 Task: Find connections with filter location Chenghua with filter topic #lawtechwith filter profile language Spanish with filter current company Fragomen with filter school Tilak Maharashtra Vidyapeeth, Pune with filter industry Pension Funds with filter service category Public Relations with filter keywords title Delivery Driver
Action: Mouse moved to (610, 104)
Screenshot: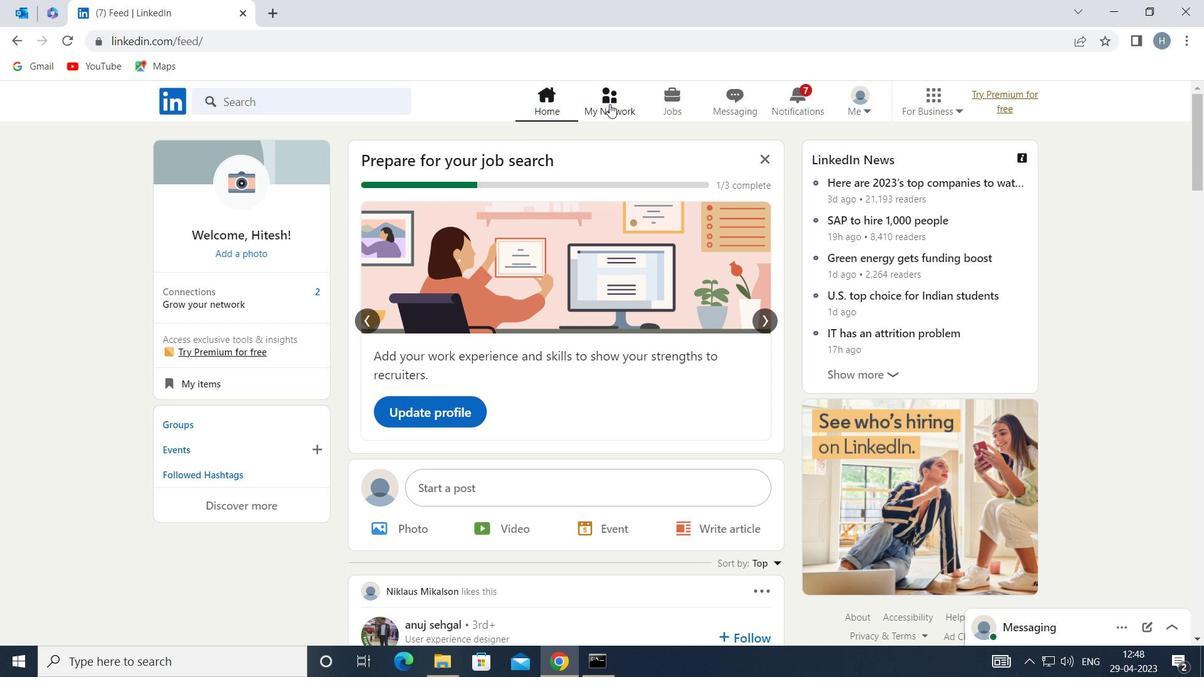 
Action: Mouse pressed left at (610, 104)
Screenshot: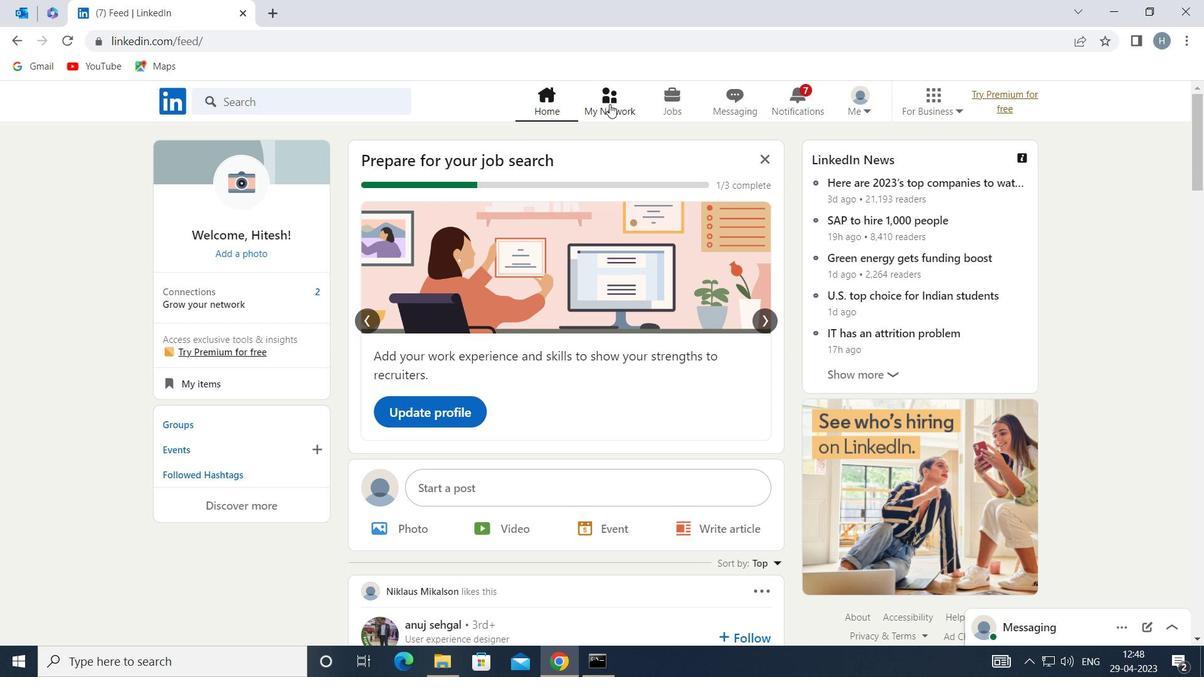 
Action: Mouse moved to (321, 189)
Screenshot: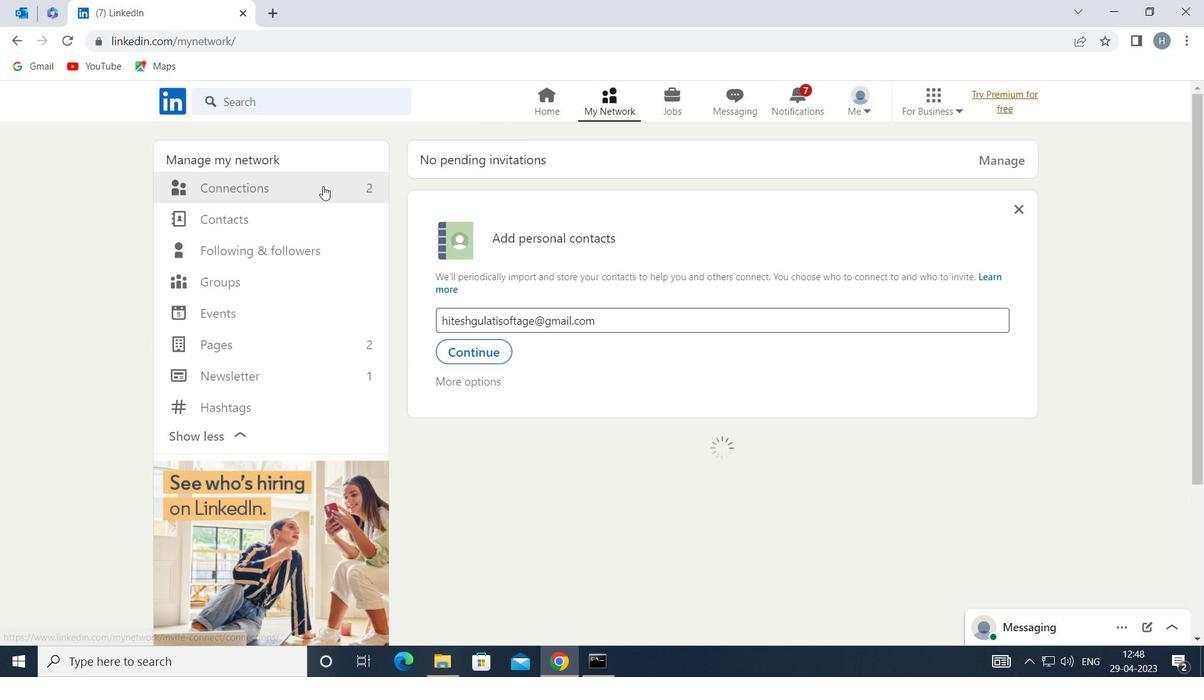 
Action: Mouse pressed left at (321, 189)
Screenshot: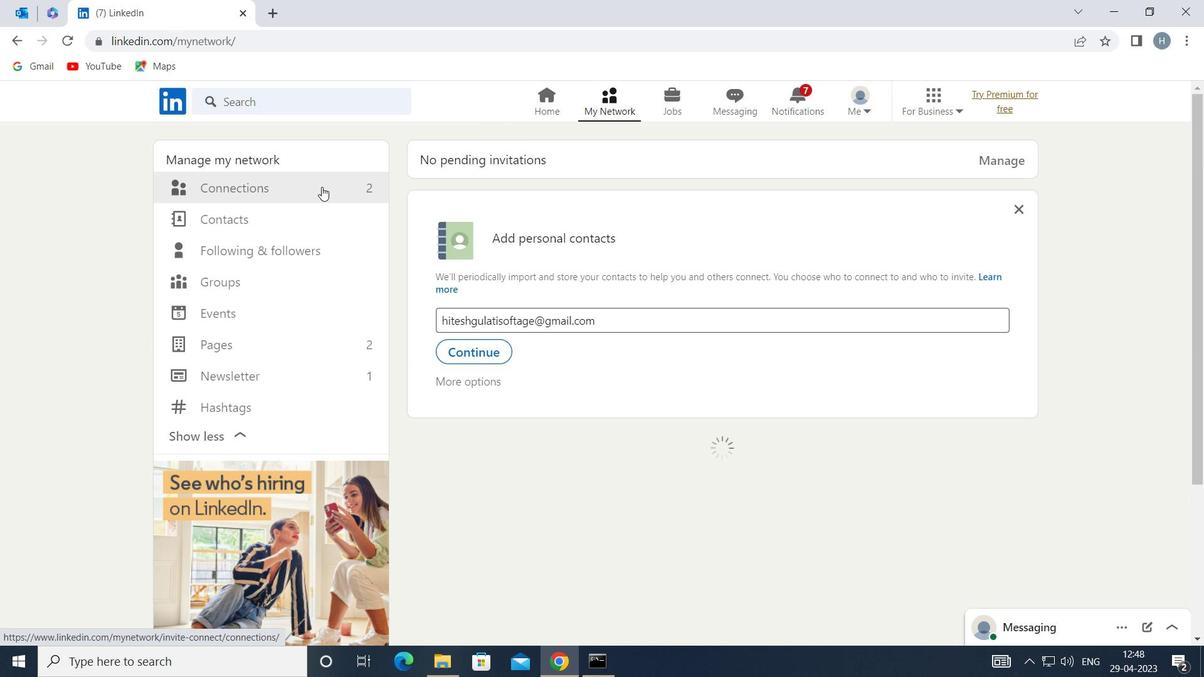 
Action: Mouse moved to (725, 187)
Screenshot: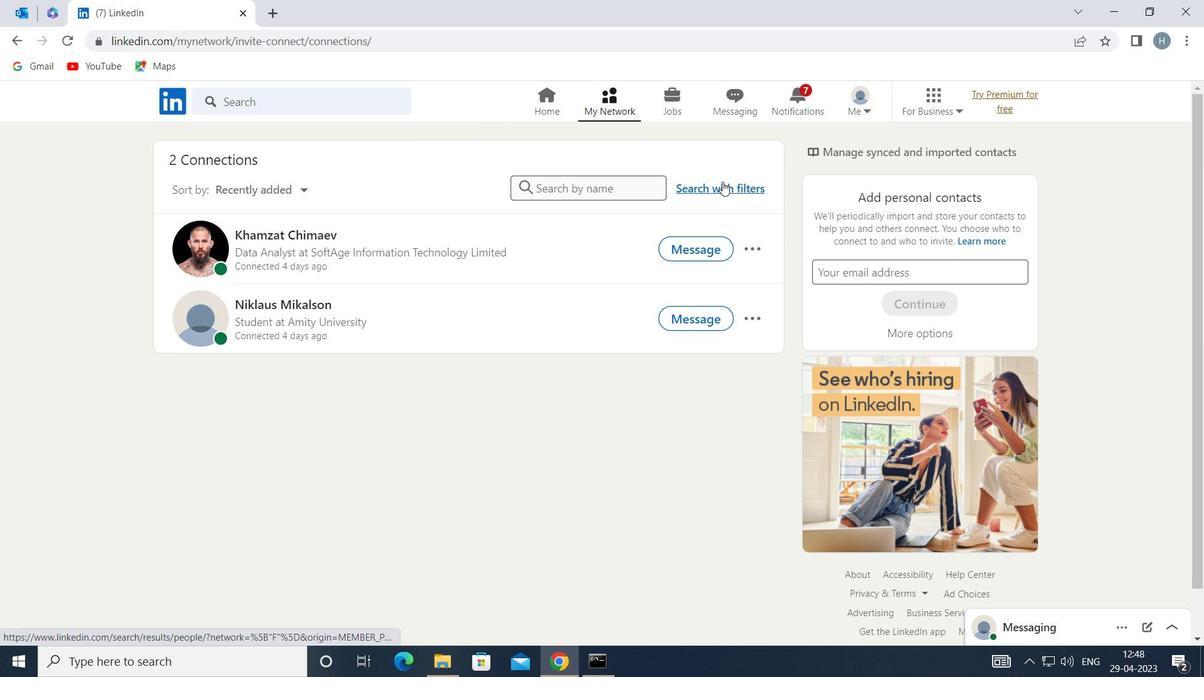 
Action: Mouse pressed left at (725, 187)
Screenshot: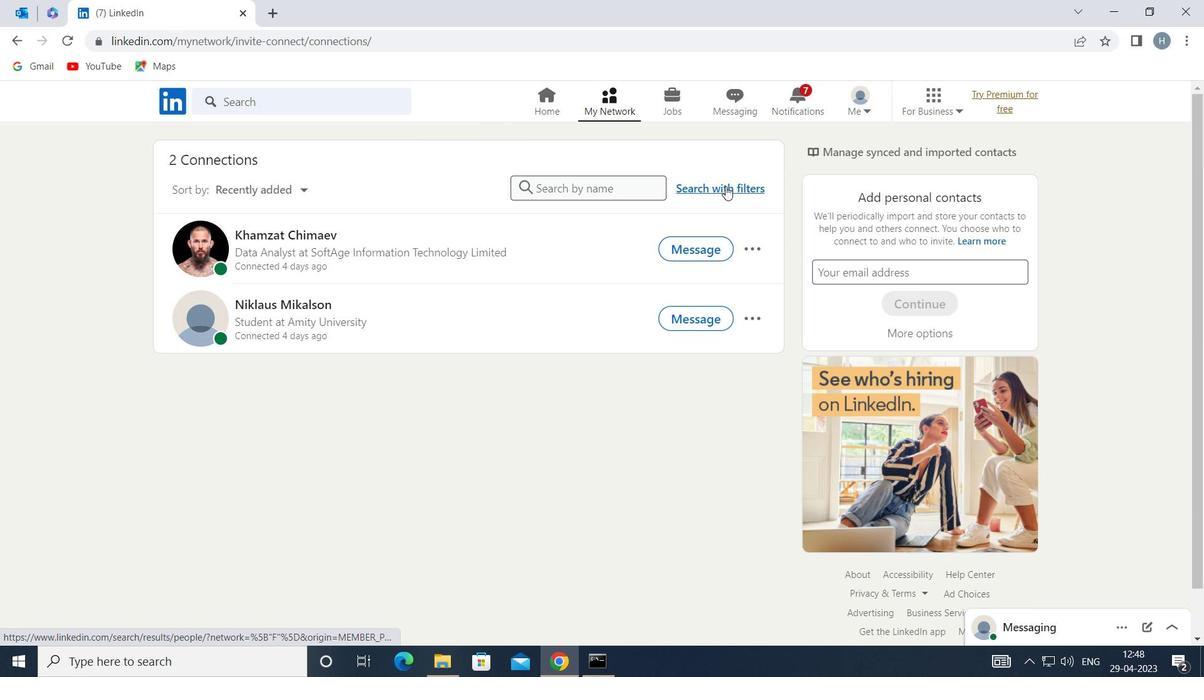 
Action: Mouse moved to (662, 148)
Screenshot: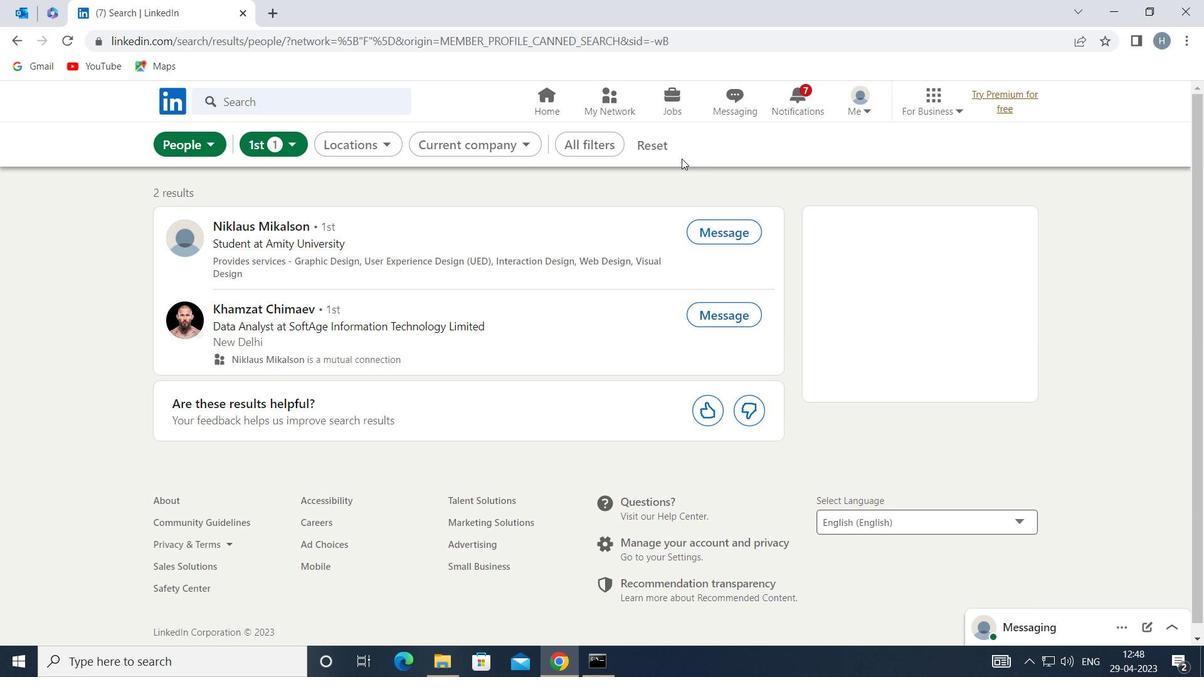 
Action: Mouse pressed left at (662, 148)
Screenshot: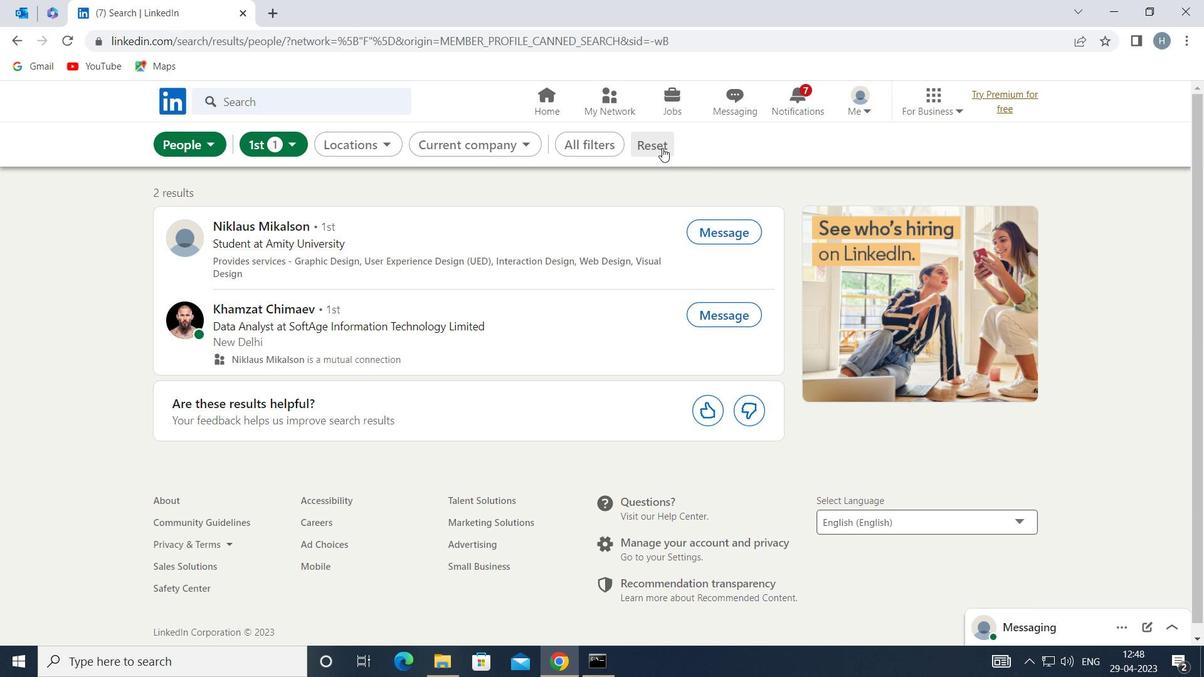 
Action: Mouse moved to (648, 148)
Screenshot: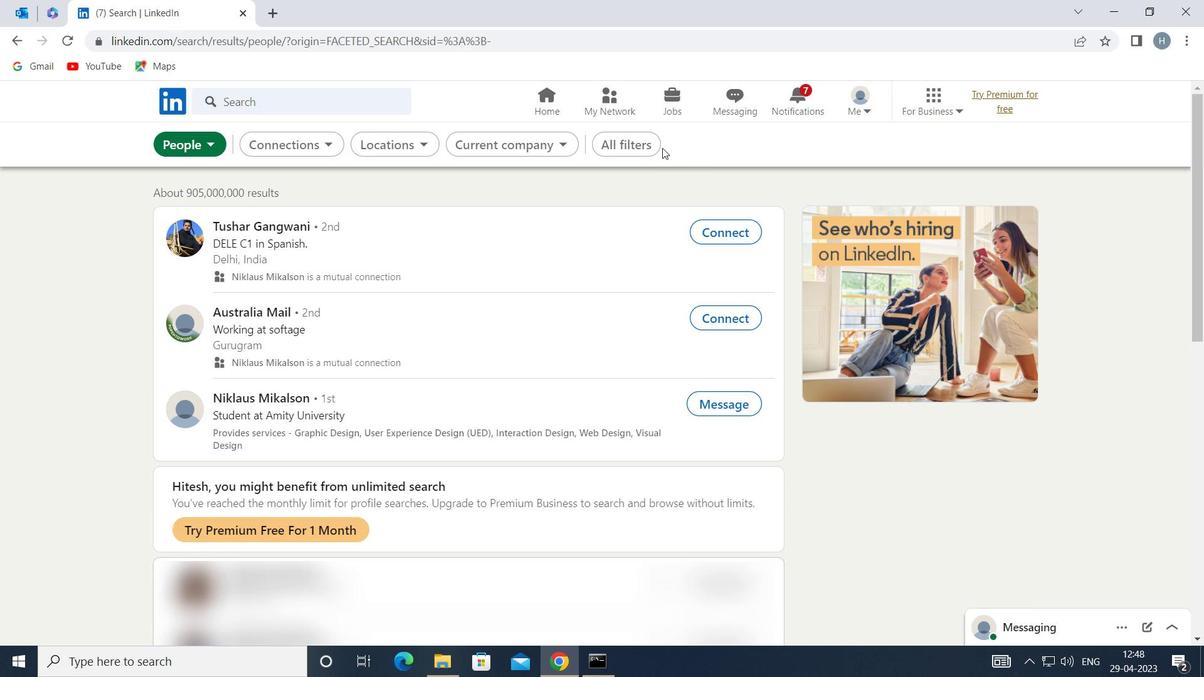 
Action: Mouse pressed left at (648, 148)
Screenshot: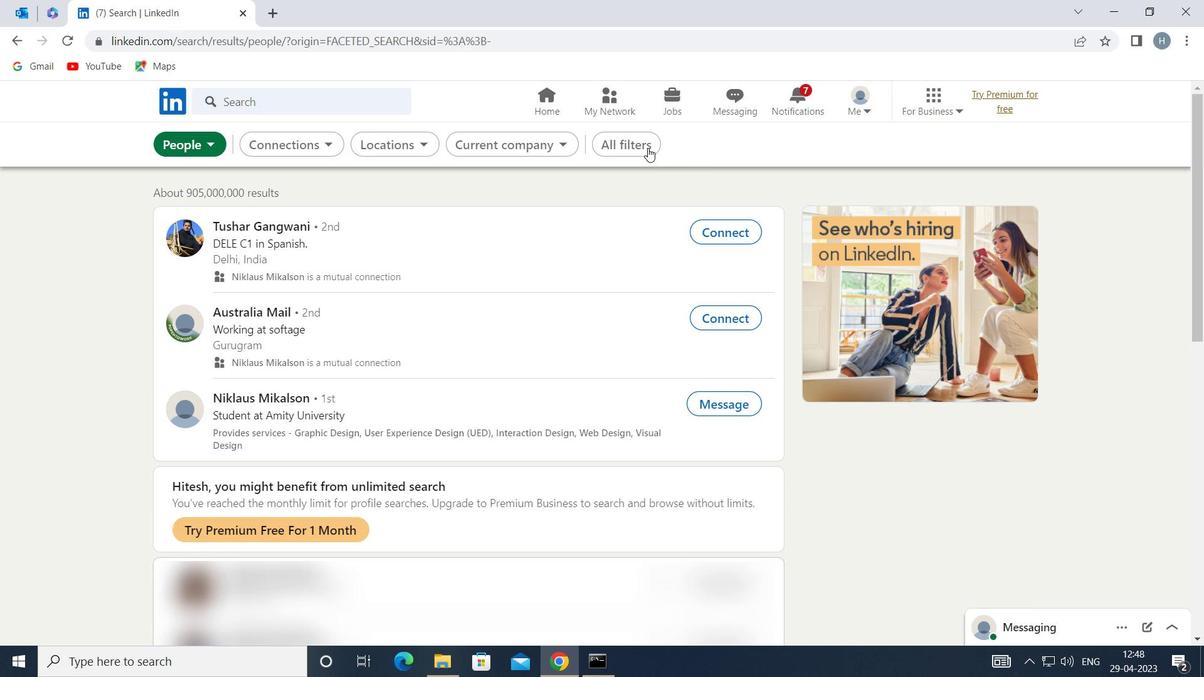 
Action: Mouse moved to (882, 337)
Screenshot: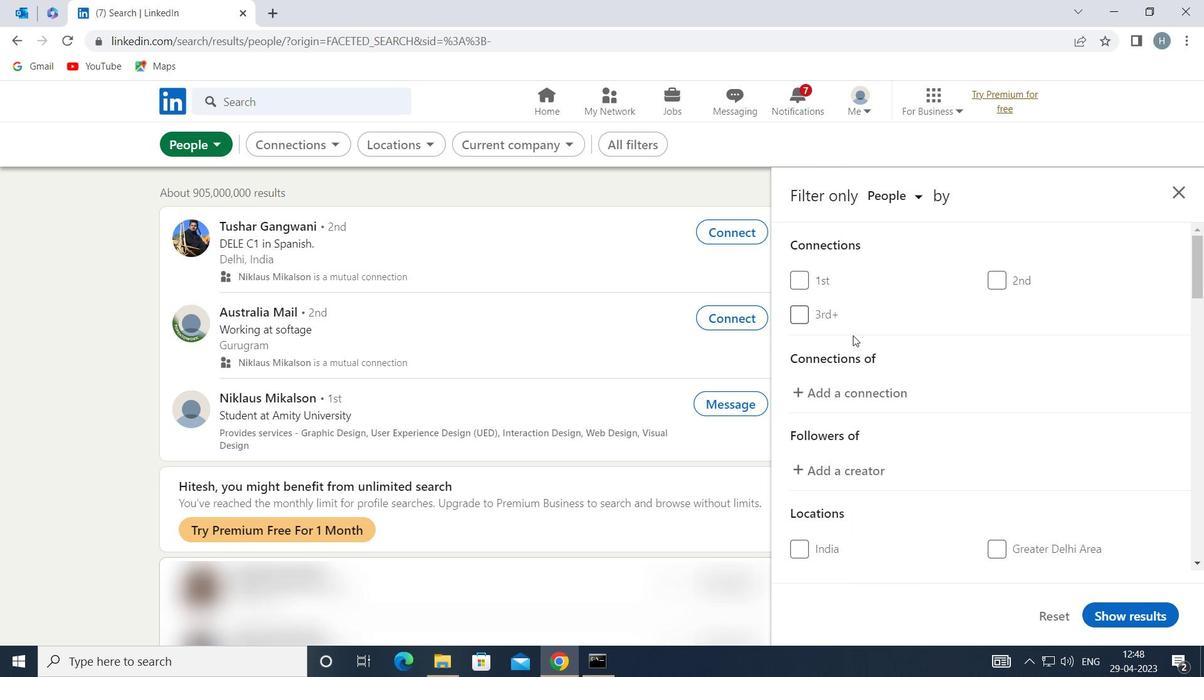 
Action: Mouse scrolled (882, 336) with delta (0, 0)
Screenshot: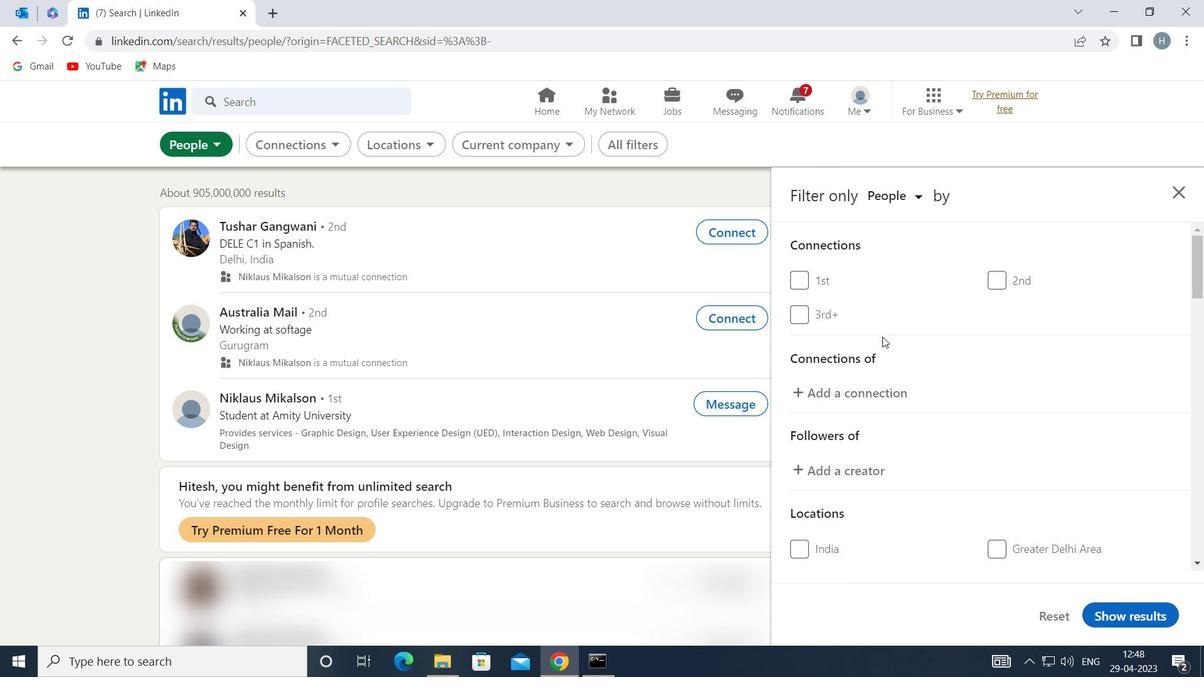 
Action: Mouse scrolled (882, 336) with delta (0, 0)
Screenshot: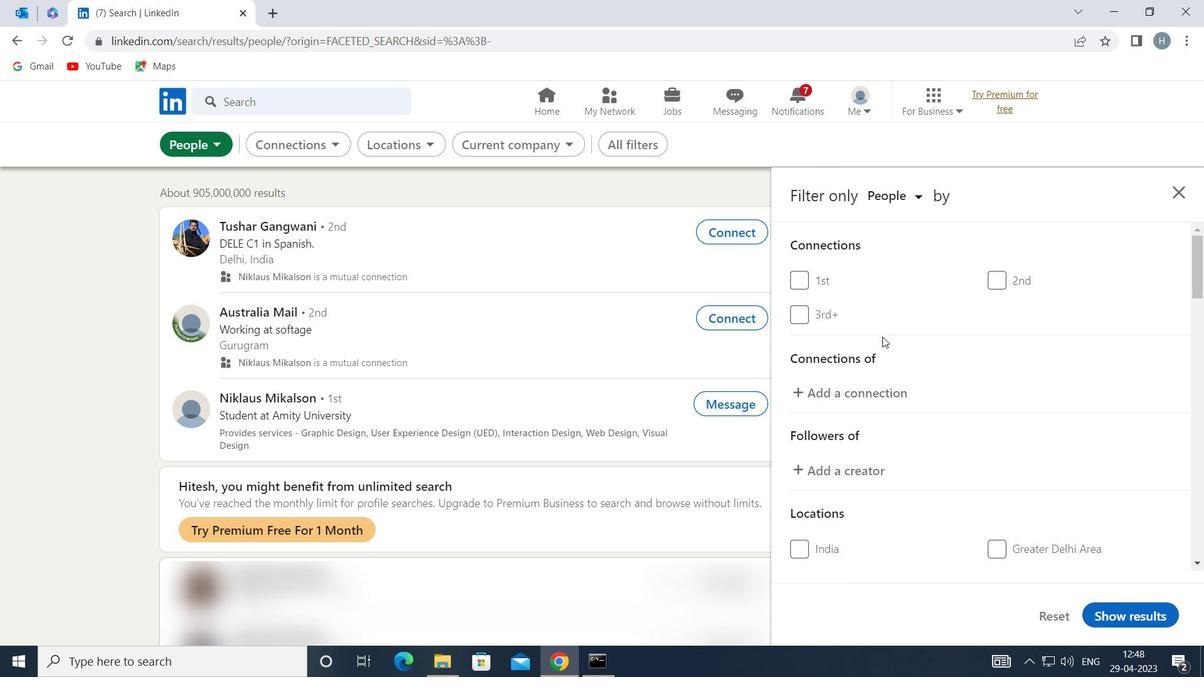 
Action: Mouse scrolled (882, 336) with delta (0, 0)
Screenshot: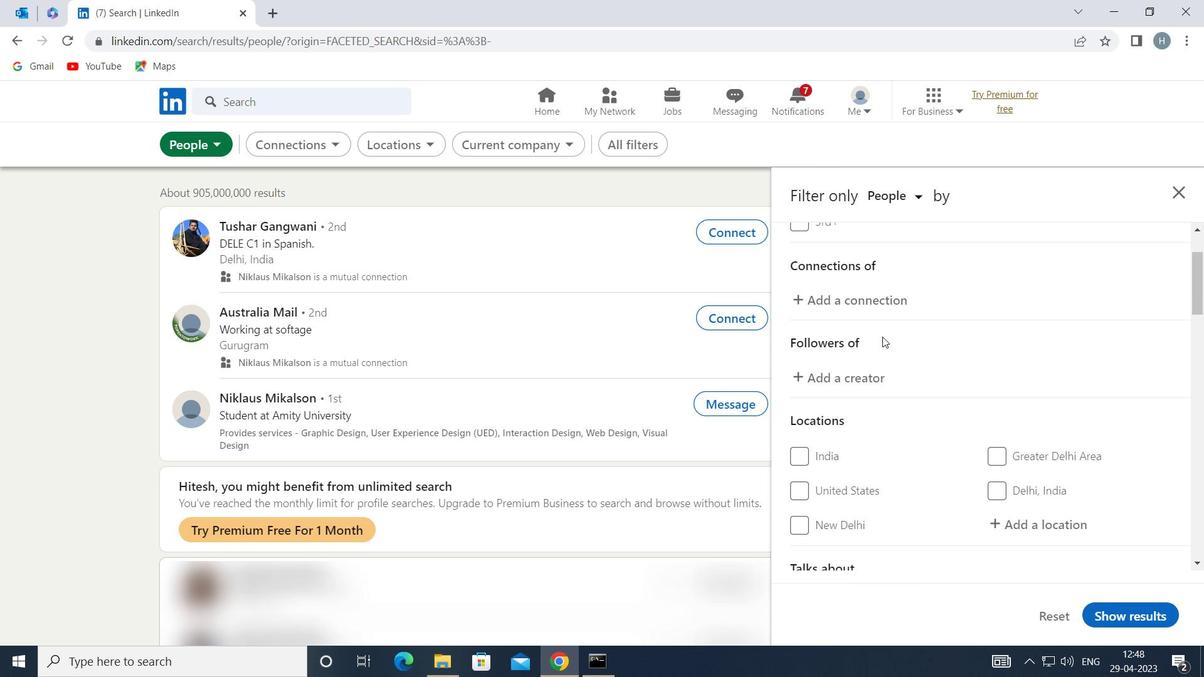 
Action: Mouse moved to (1039, 383)
Screenshot: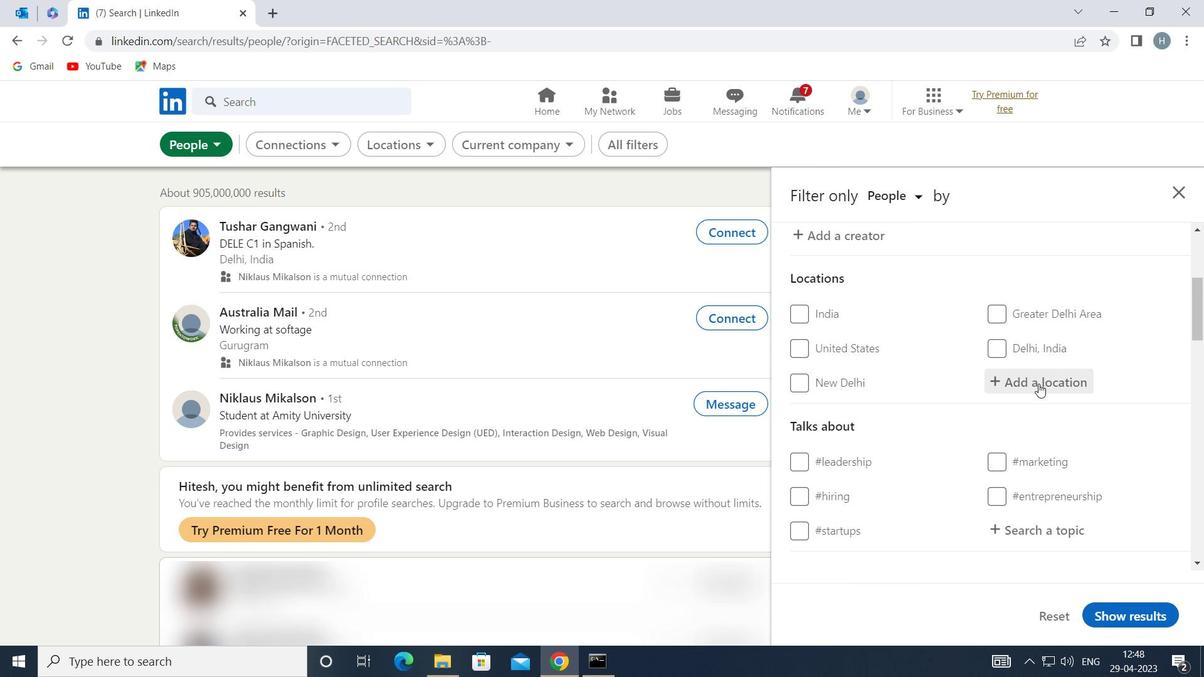 
Action: Mouse pressed left at (1039, 383)
Screenshot: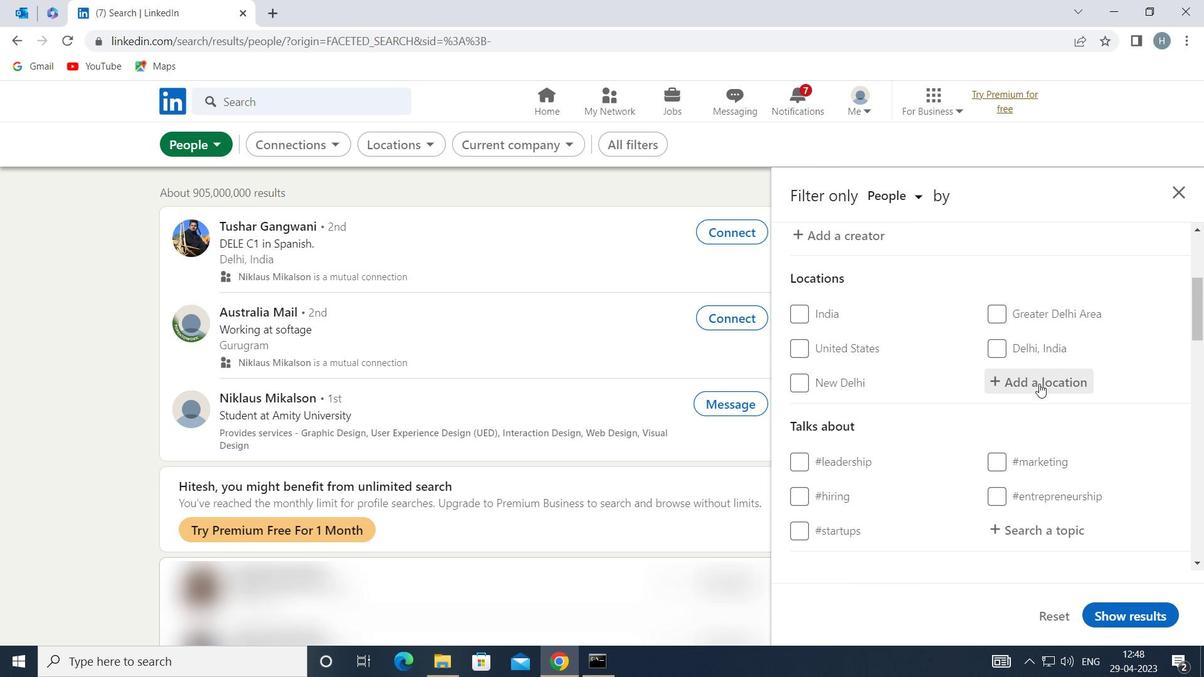 
Action: Mouse moved to (1039, 383)
Screenshot: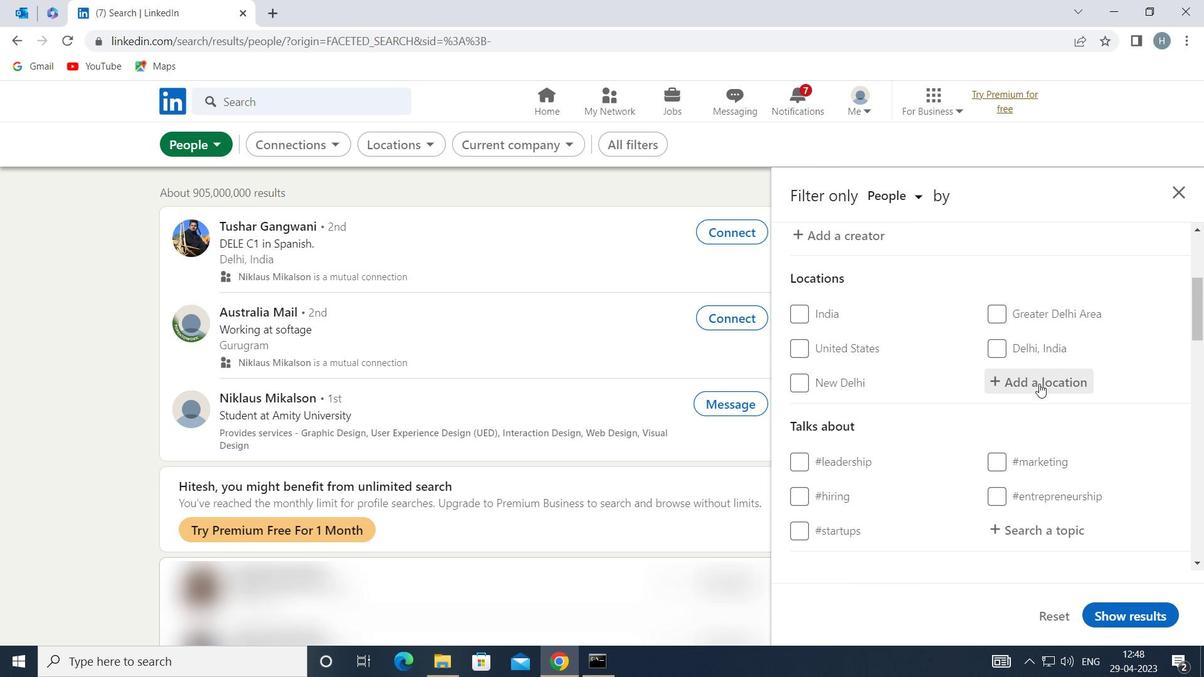 
Action: Key pressed <Key.shift>CHENGHUA
Screenshot: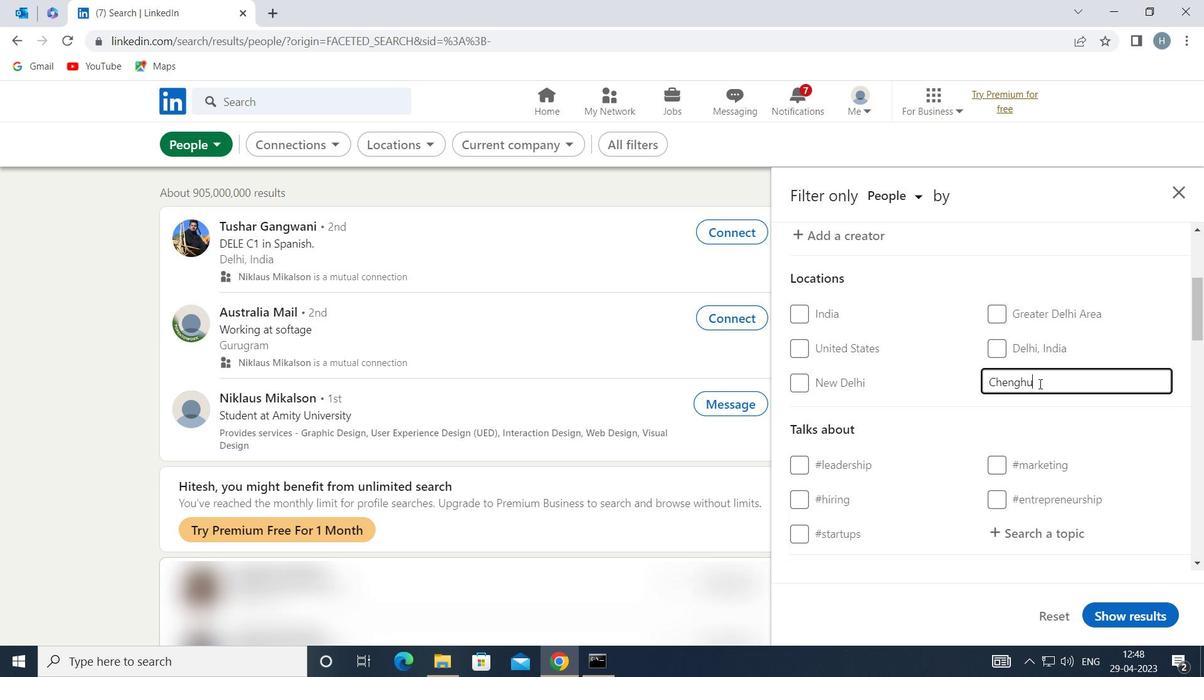 
Action: Mouse moved to (1038, 383)
Screenshot: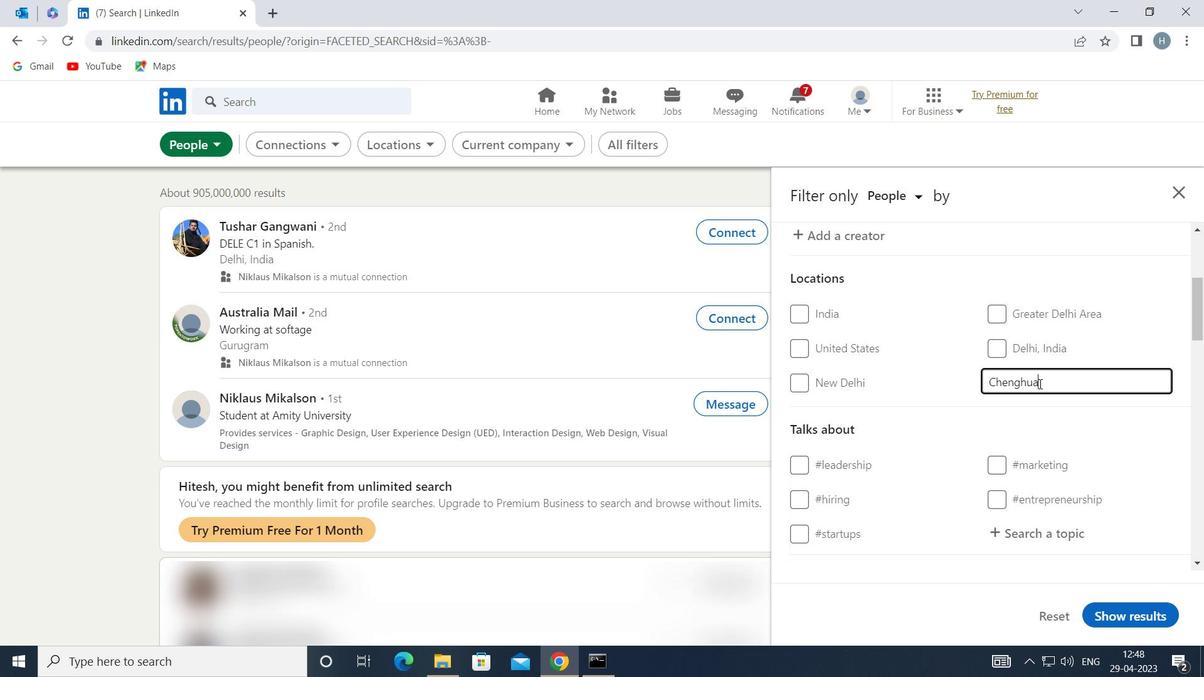 
Action: Key pressed <Key.enter>
Screenshot: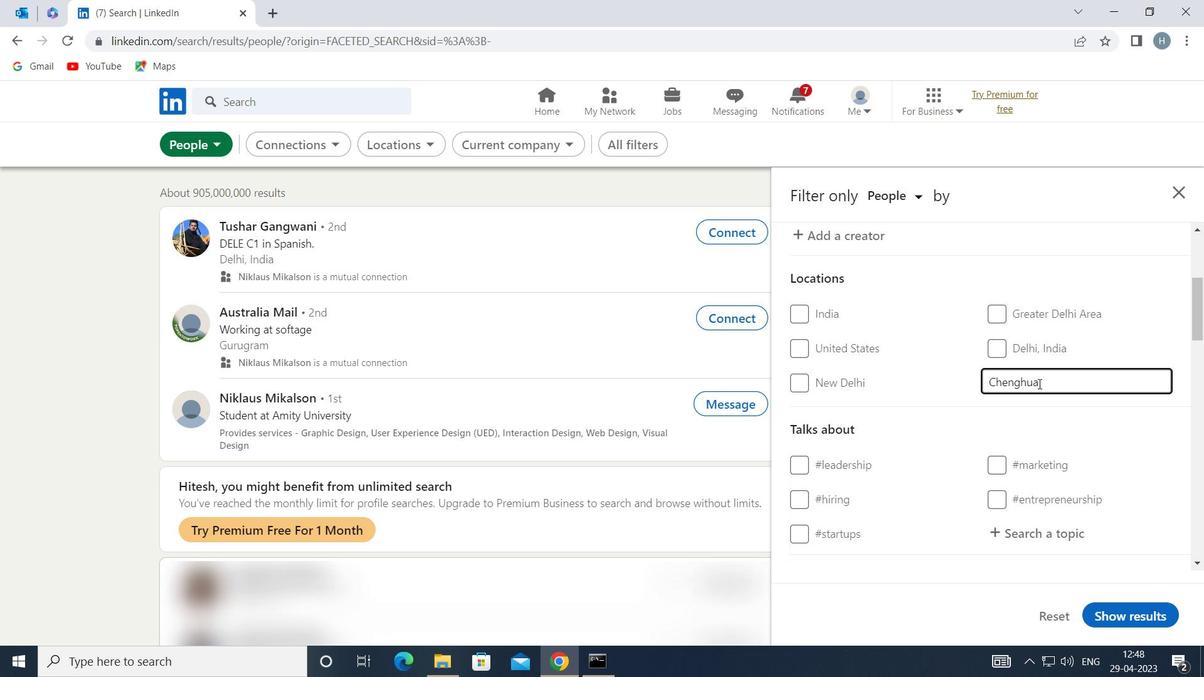 
Action: Mouse moved to (1011, 452)
Screenshot: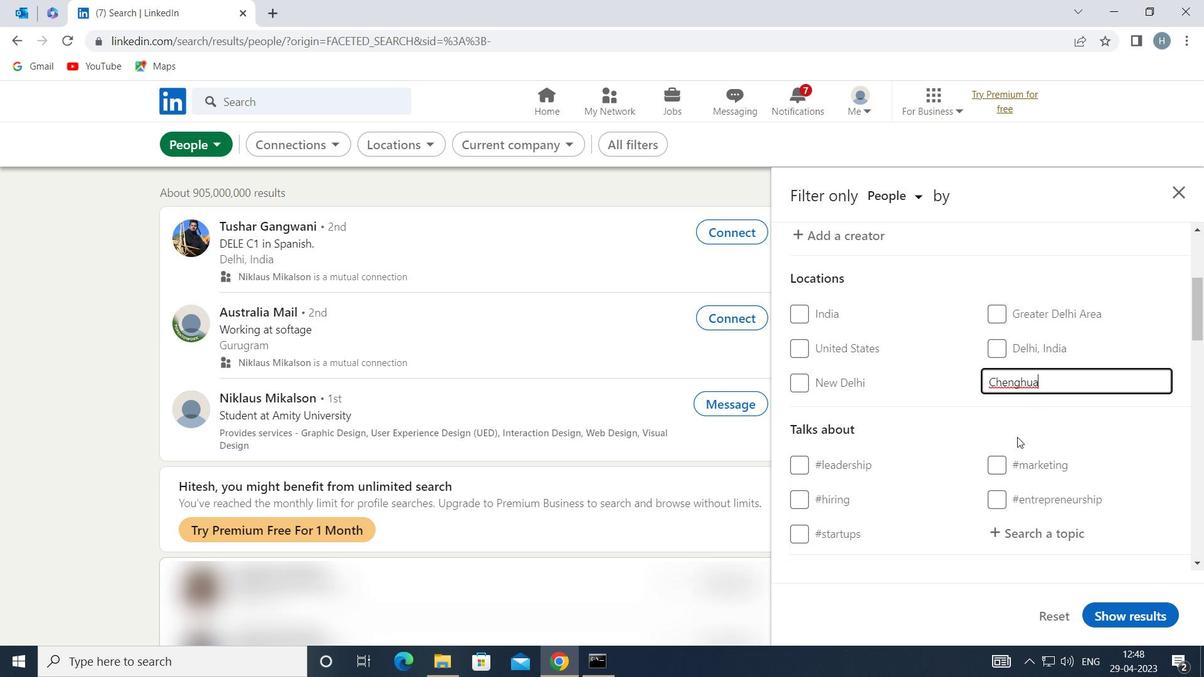 
Action: Mouse scrolled (1011, 452) with delta (0, 0)
Screenshot: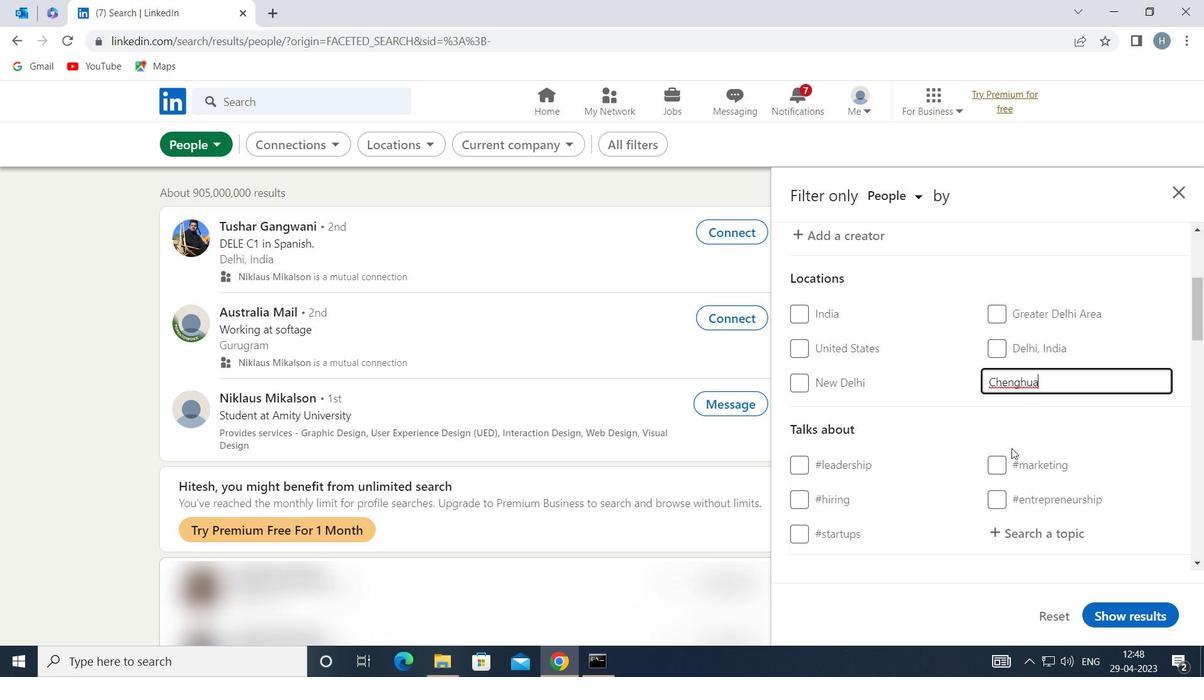 
Action: Mouse scrolled (1011, 452) with delta (0, 0)
Screenshot: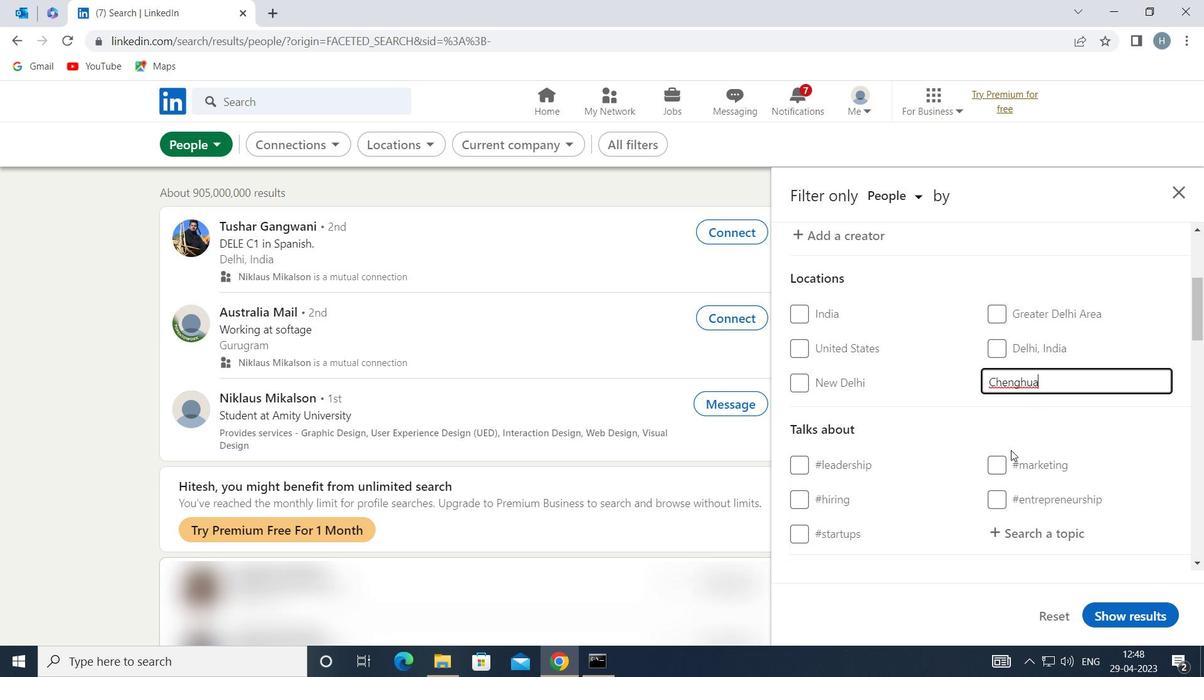 
Action: Mouse moved to (1056, 370)
Screenshot: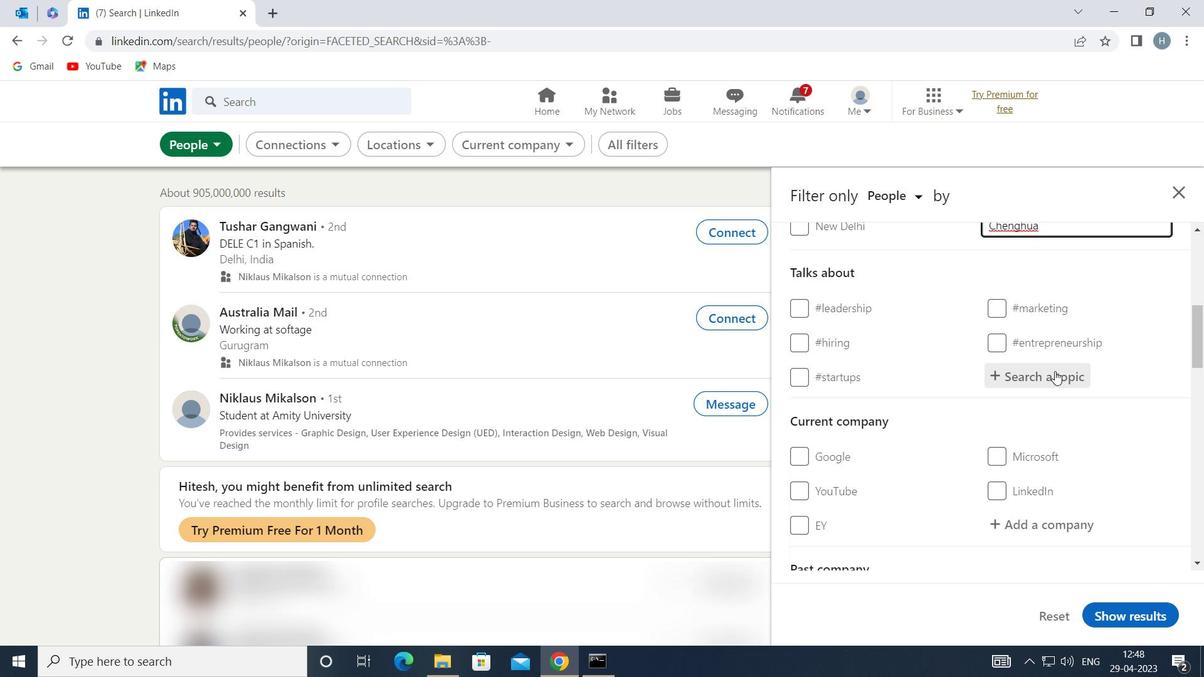 
Action: Mouse pressed left at (1056, 370)
Screenshot: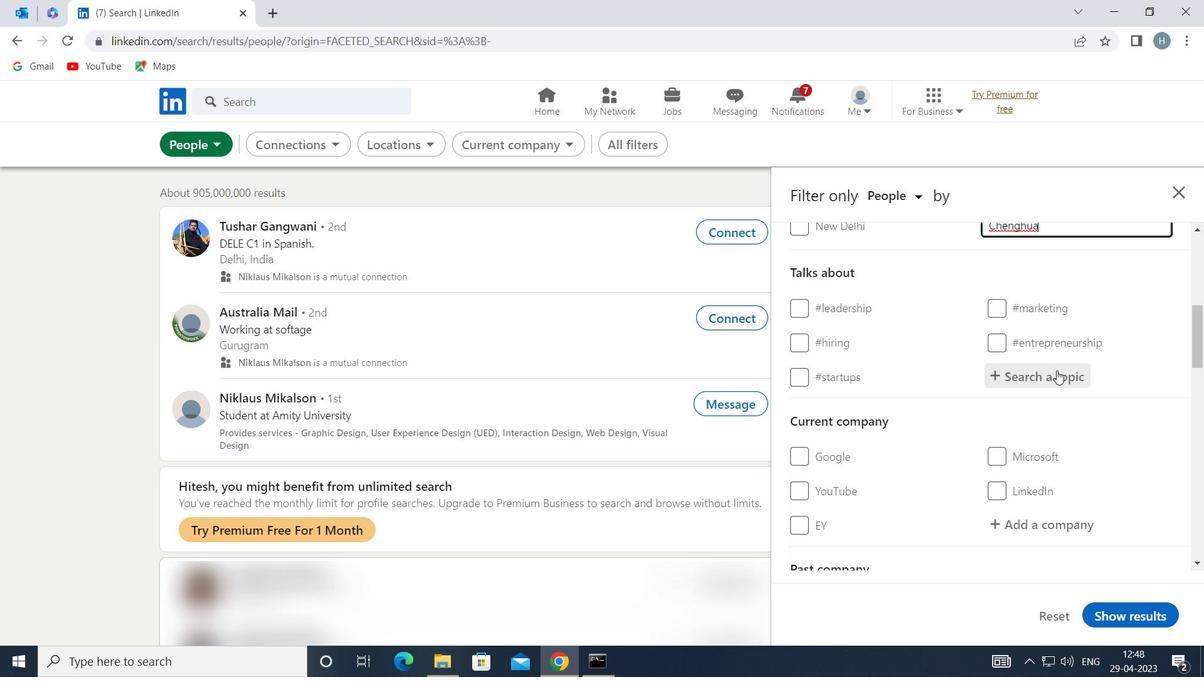 
Action: Key pressed <Key.shift>LAWTE
Screenshot: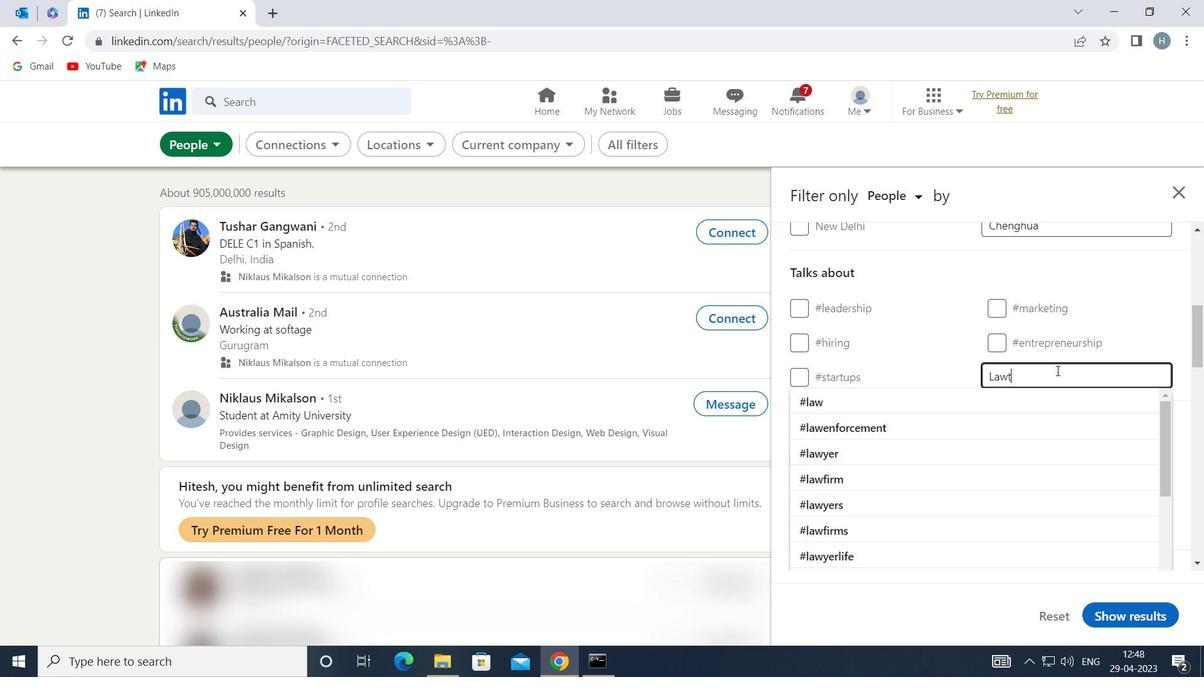 
Action: Mouse moved to (1007, 394)
Screenshot: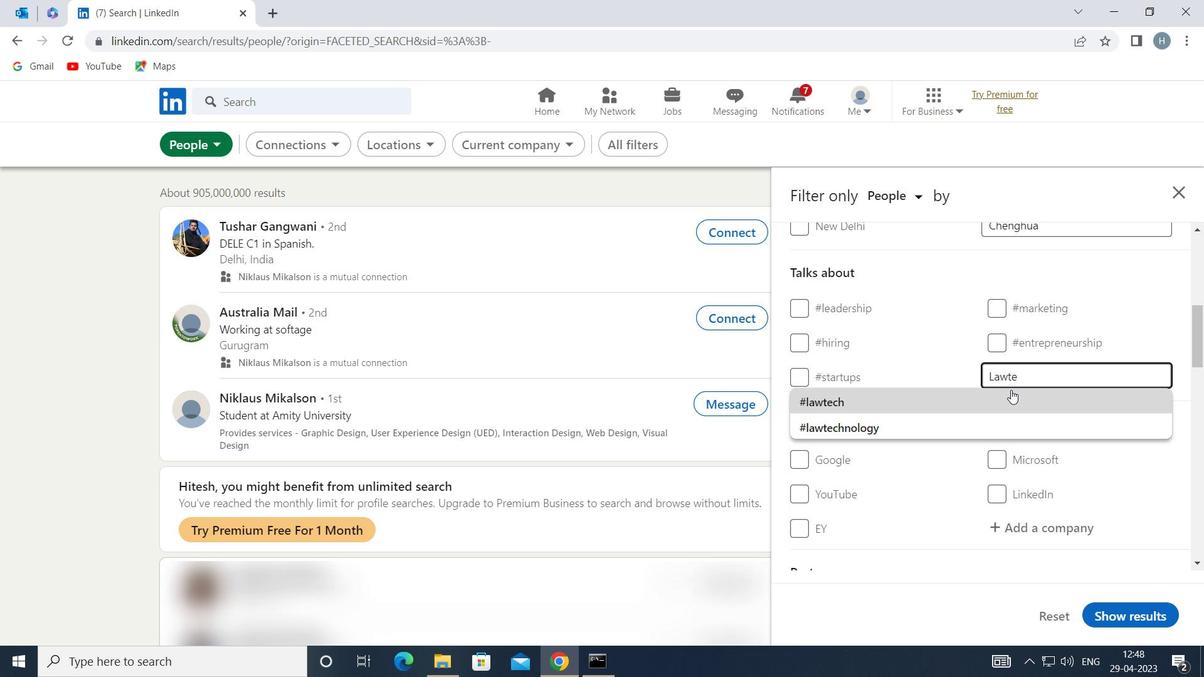 
Action: Mouse pressed left at (1007, 394)
Screenshot: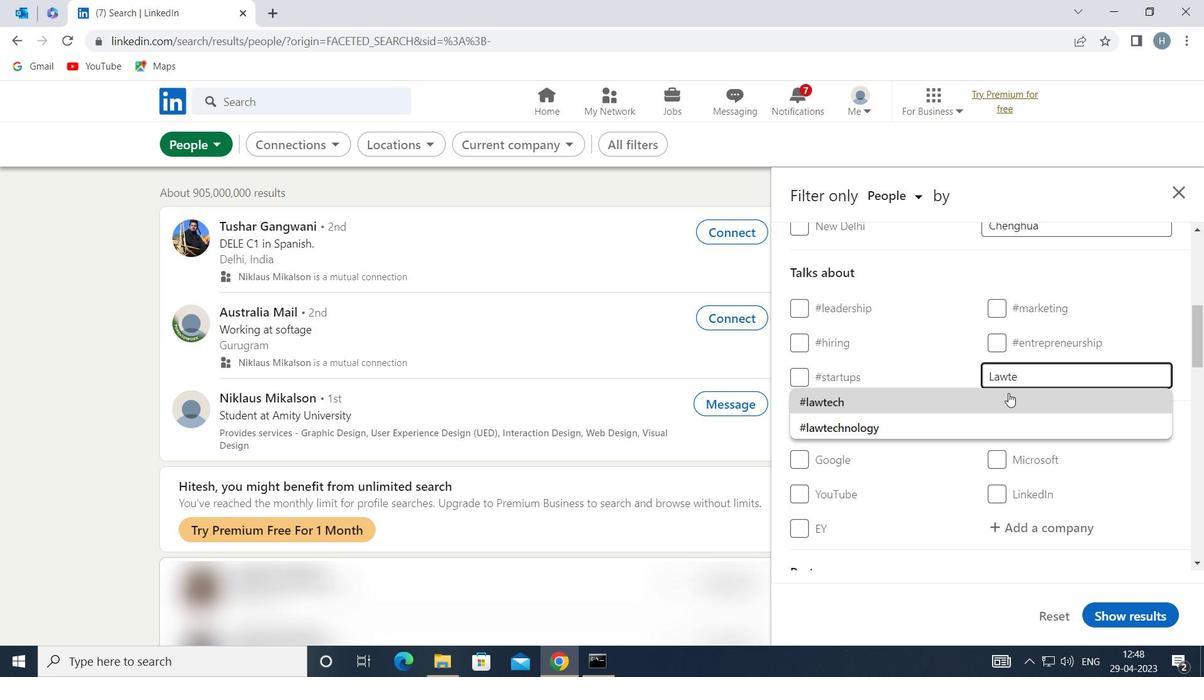 
Action: Mouse moved to (974, 400)
Screenshot: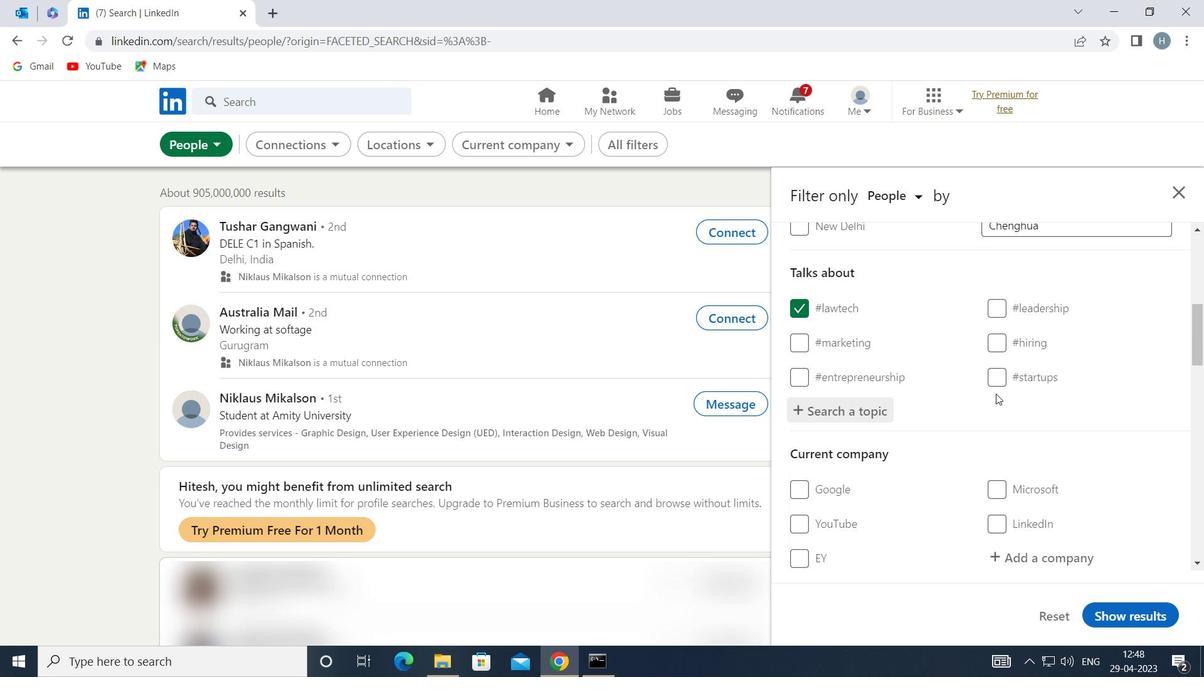 
Action: Mouse scrolled (974, 399) with delta (0, 0)
Screenshot: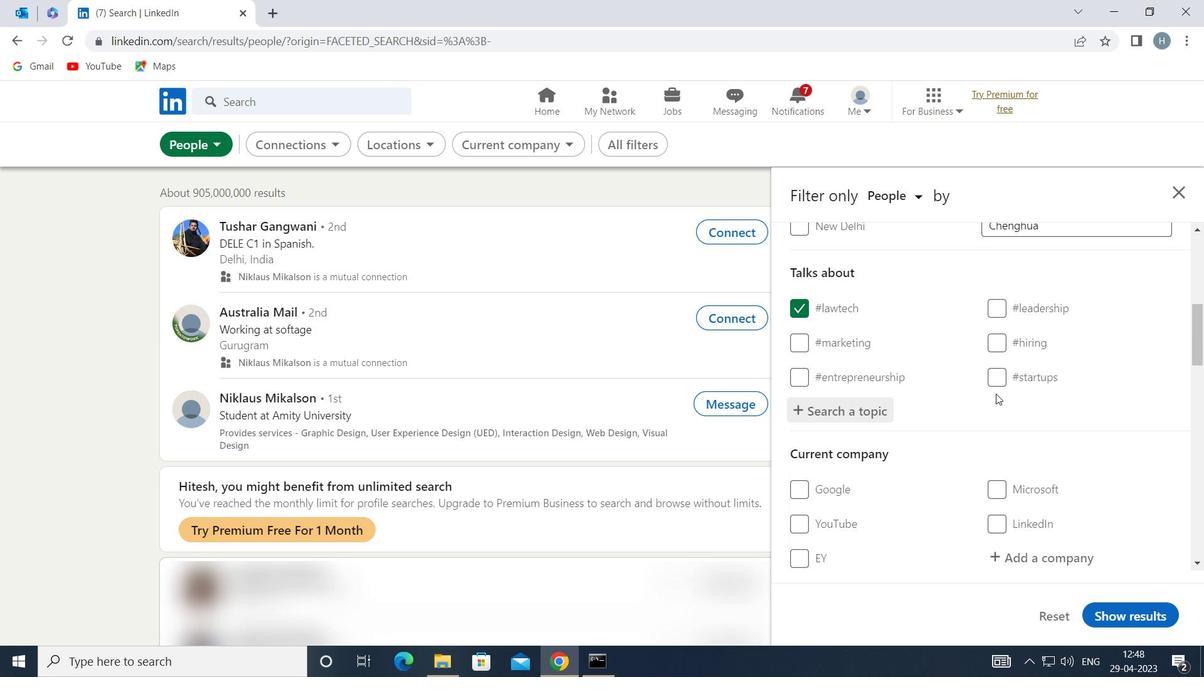
Action: Mouse moved to (973, 401)
Screenshot: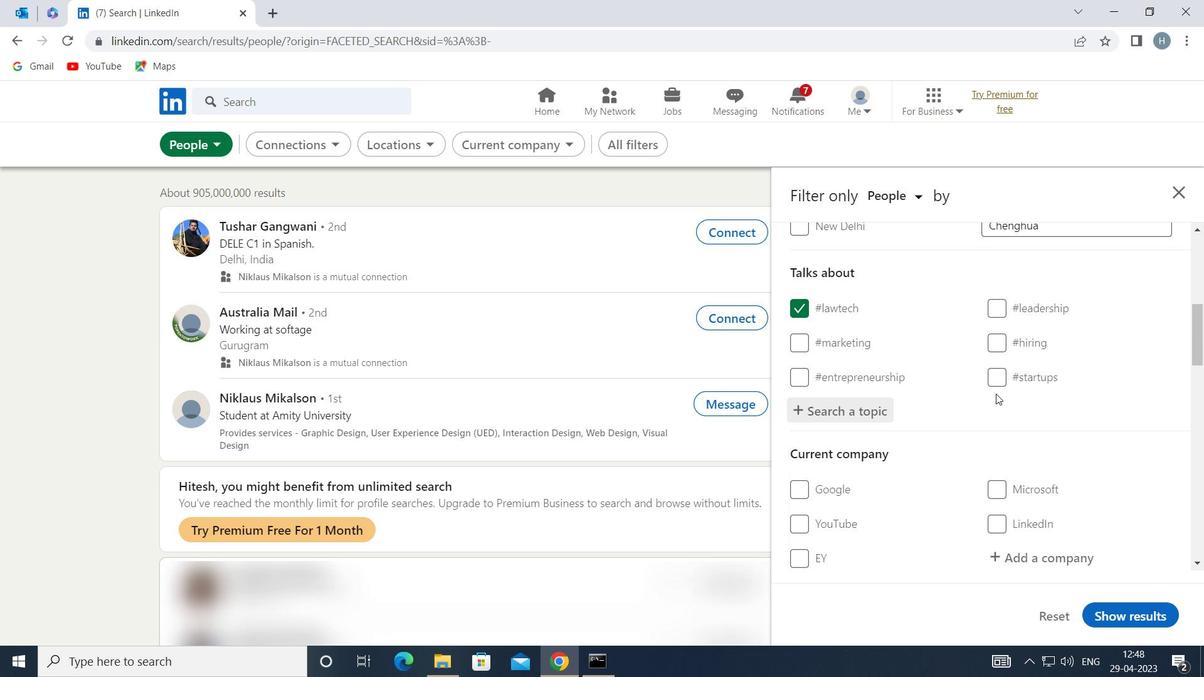 
Action: Mouse scrolled (973, 400) with delta (0, 0)
Screenshot: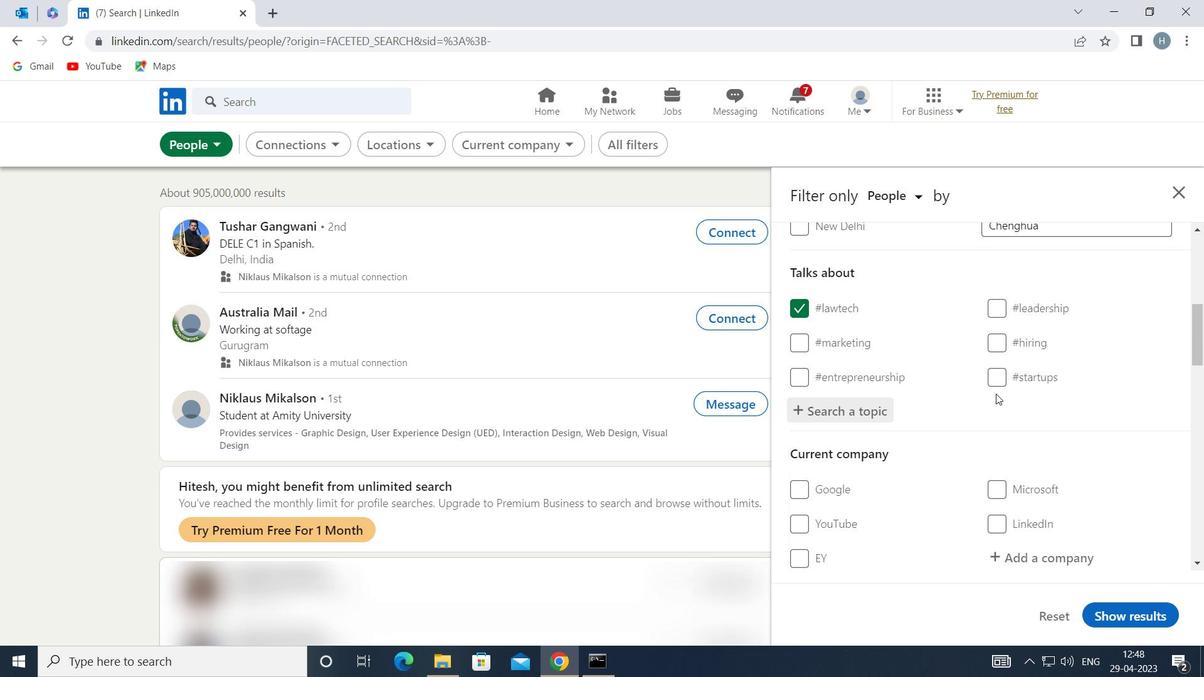 
Action: Mouse moved to (972, 402)
Screenshot: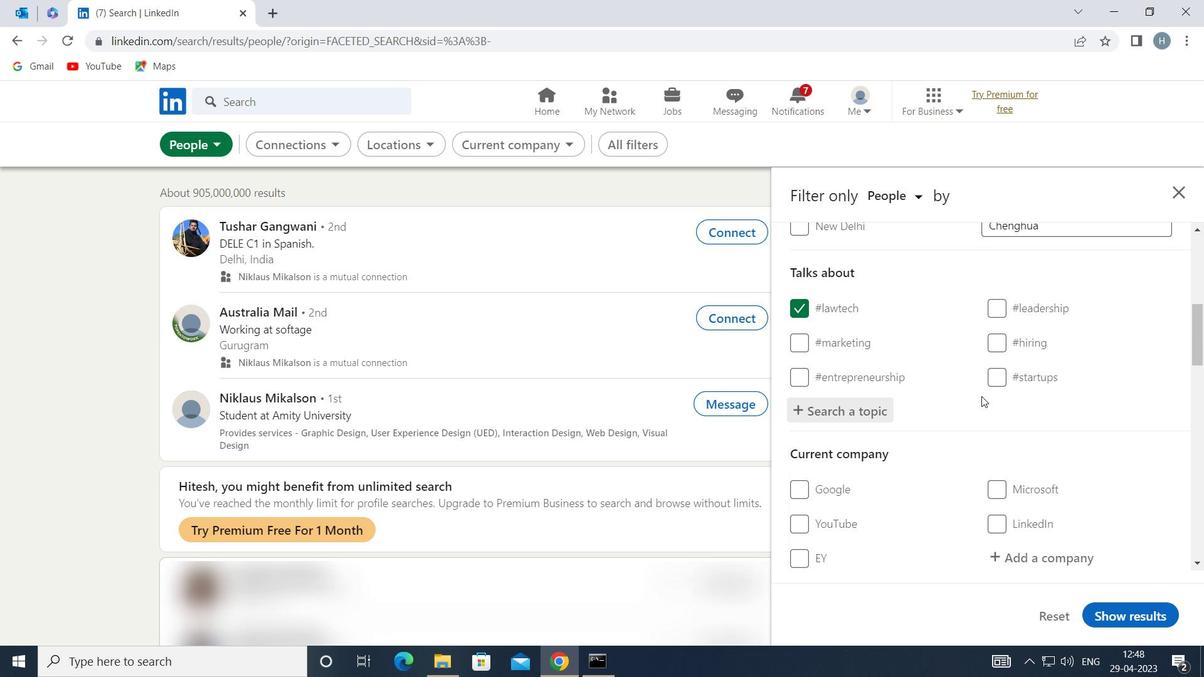 
Action: Mouse scrolled (972, 401) with delta (0, 0)
Screenshot: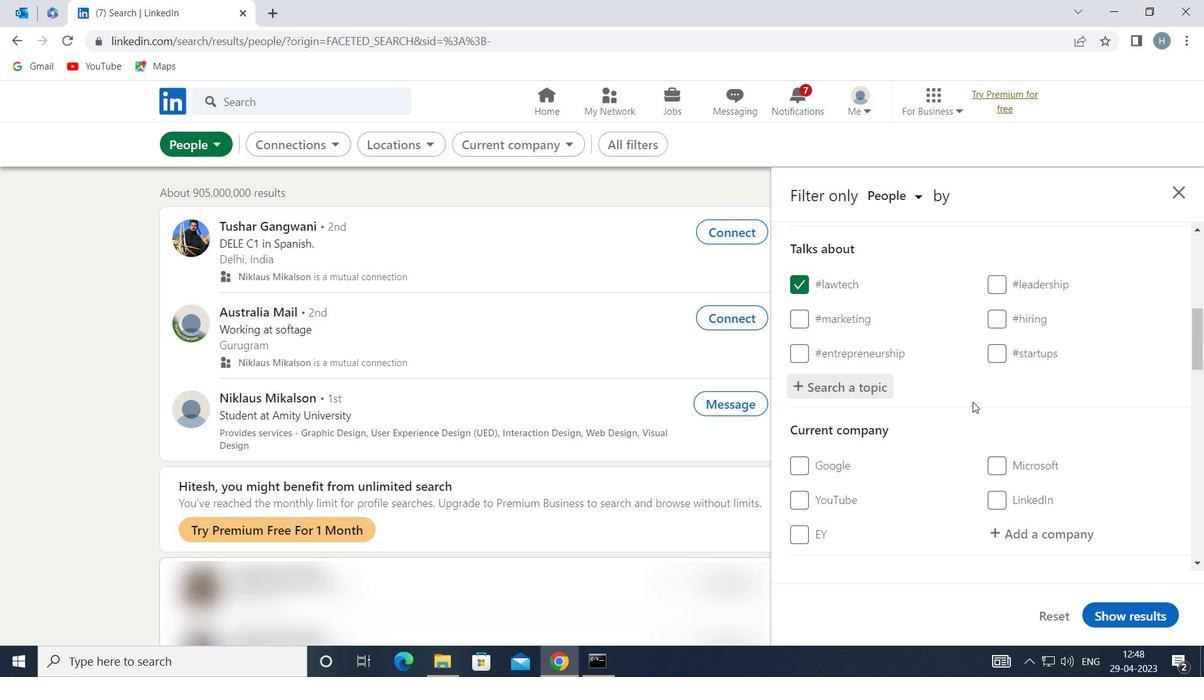
Action: Mouse scrolled (972, 401) with delta (0, 0)
Screenshot: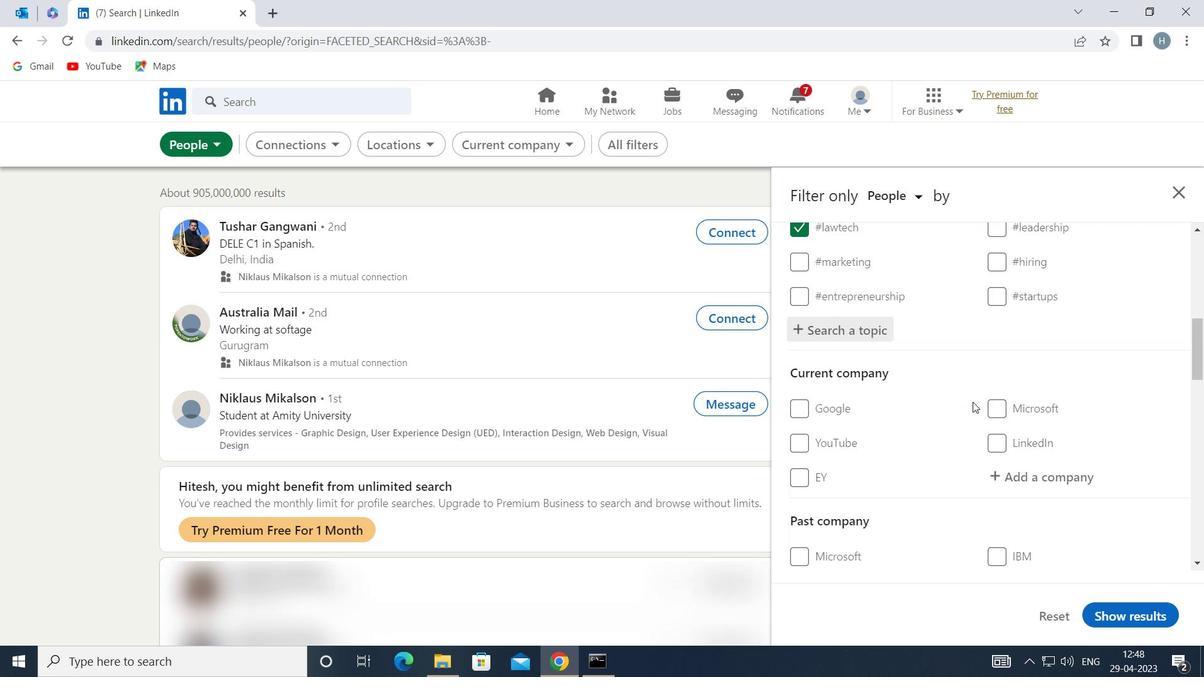 
Action: Mouse scrolled (972, 401) with delta (0, 0)
Screenshot: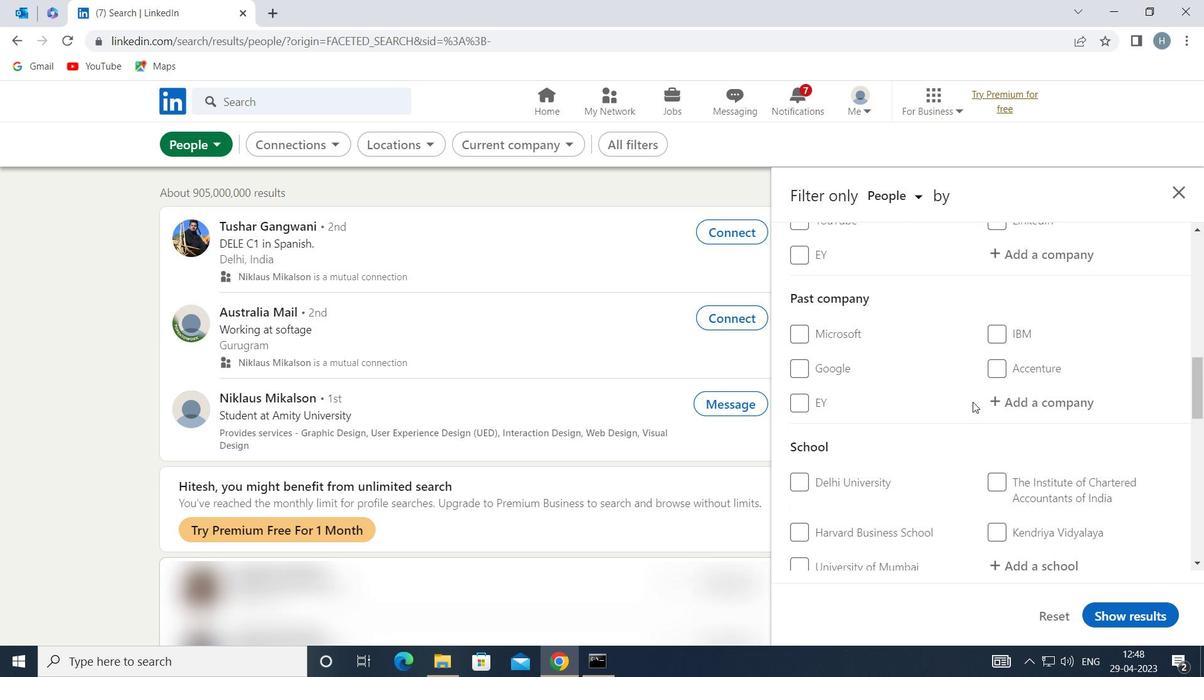
Action: Mouse scrolled (972, 401) with delta (0, 0)
Screenshot: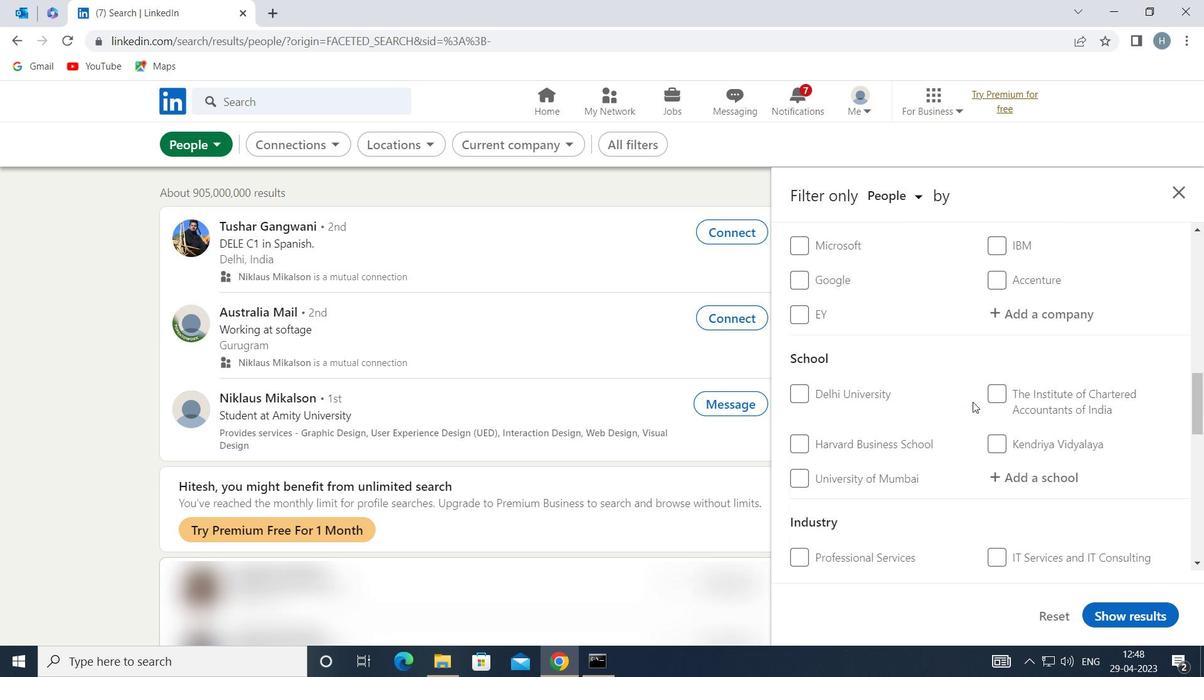 
Action: Mouse scrolled (972, 401) with delta (0, 0)
Screenshot: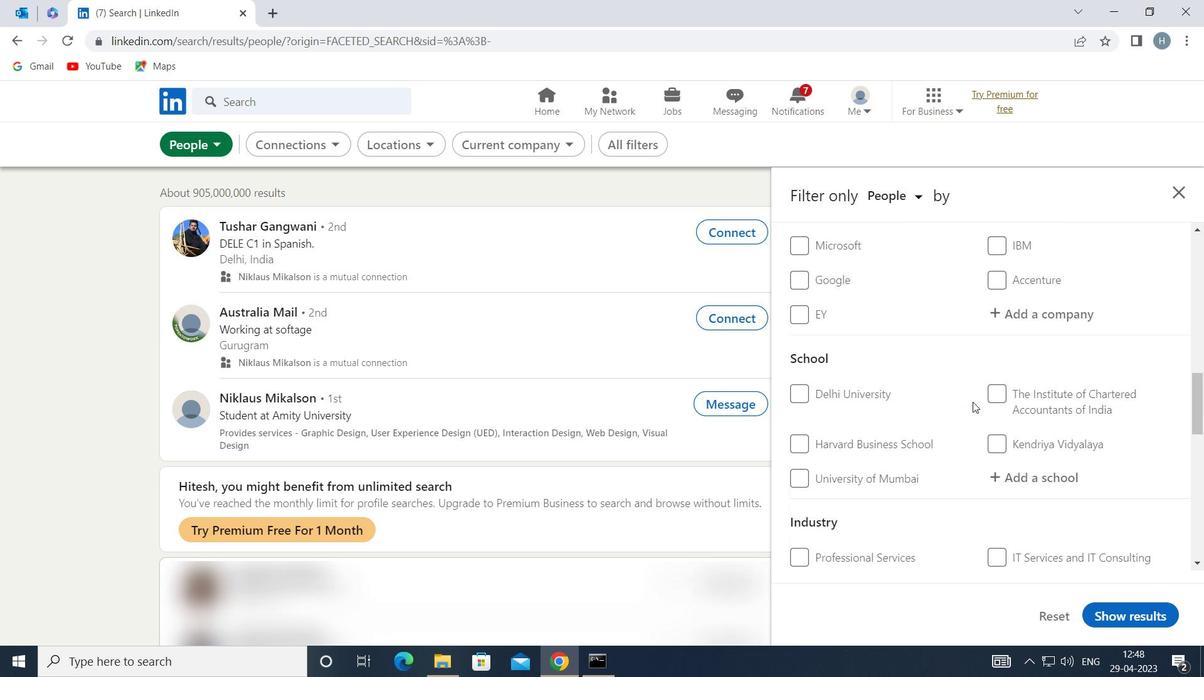 
Action: Mouse moved to (972, 402)
Screenshot: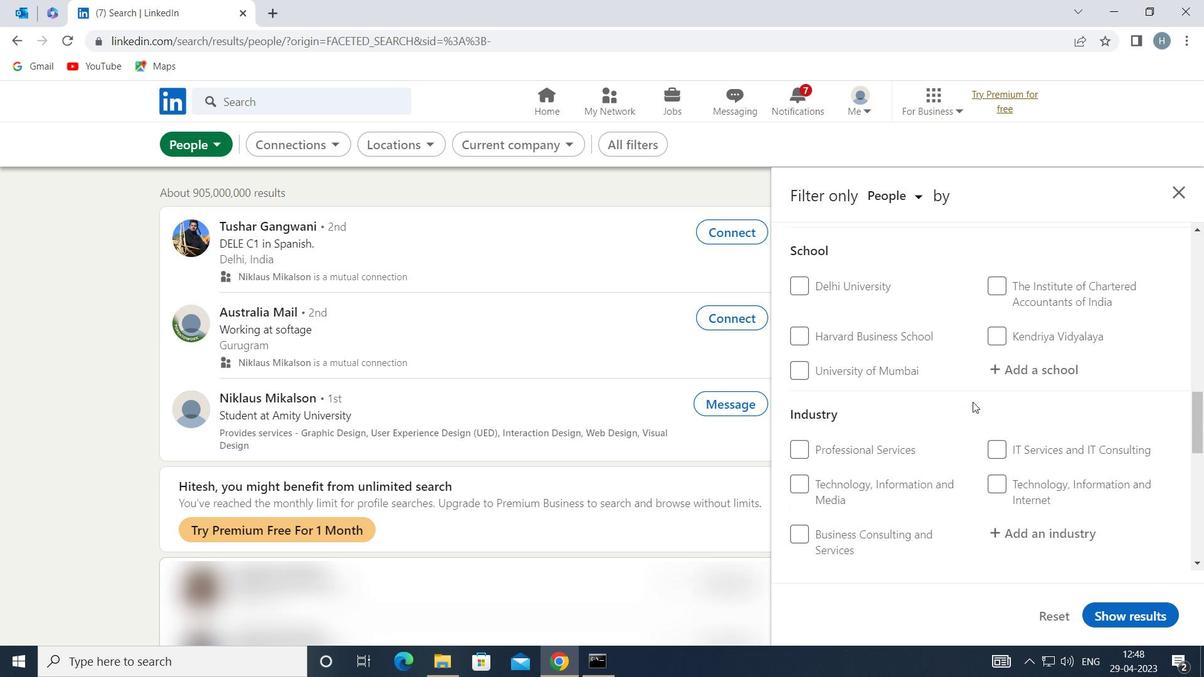 
Action: Mouse scrolled (972, 401) with delta (0, 0)
Screenshot: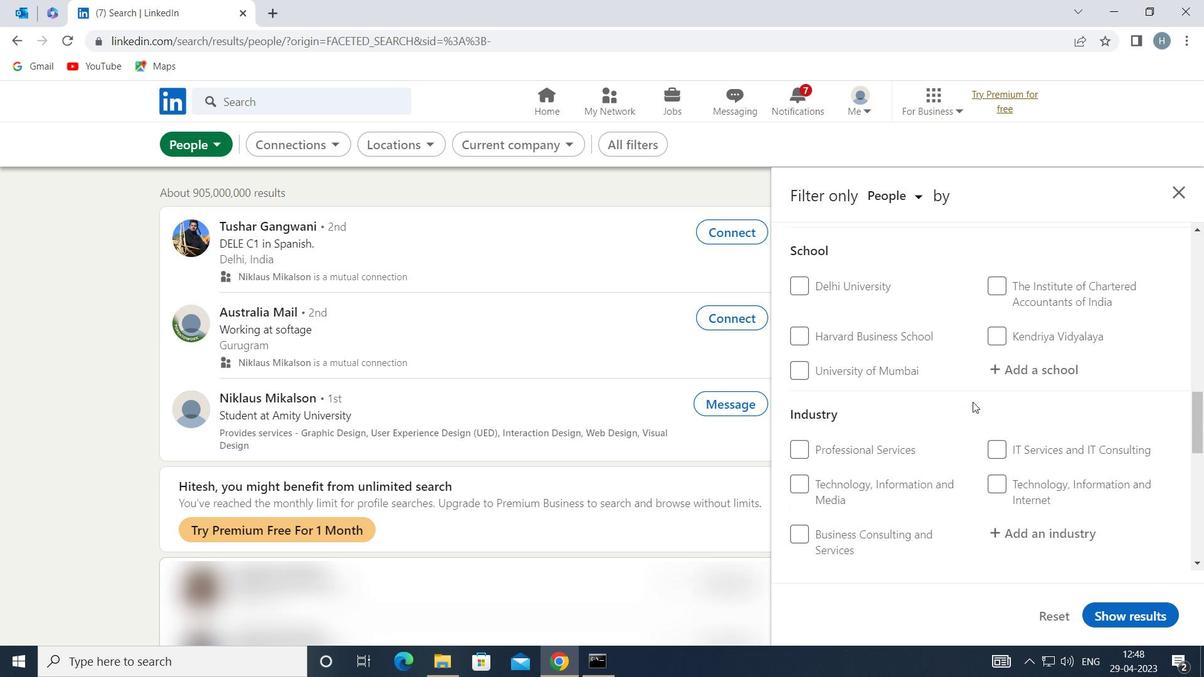 
Action: Mouse scrolled (972, 401) with delta (0, 0)
Screenshot: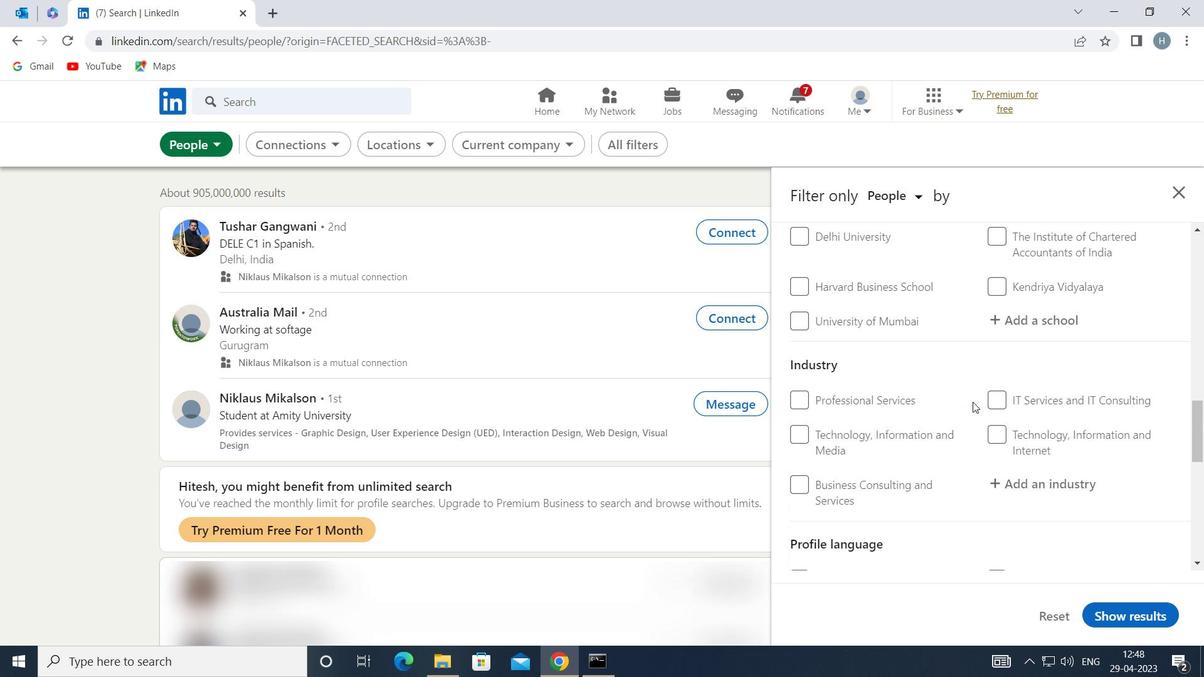 
Action: Mouse moved to (805, 464)
Screenshot: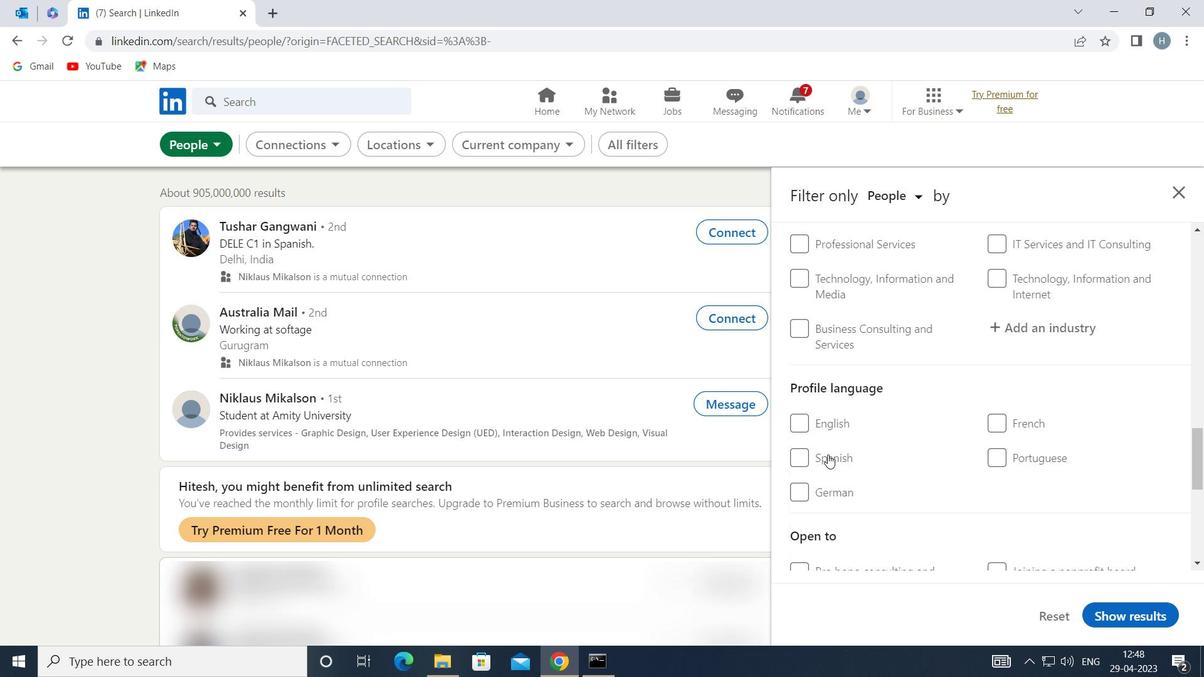 
Action: Mouse pressed left at (805, 464)
Screenshot: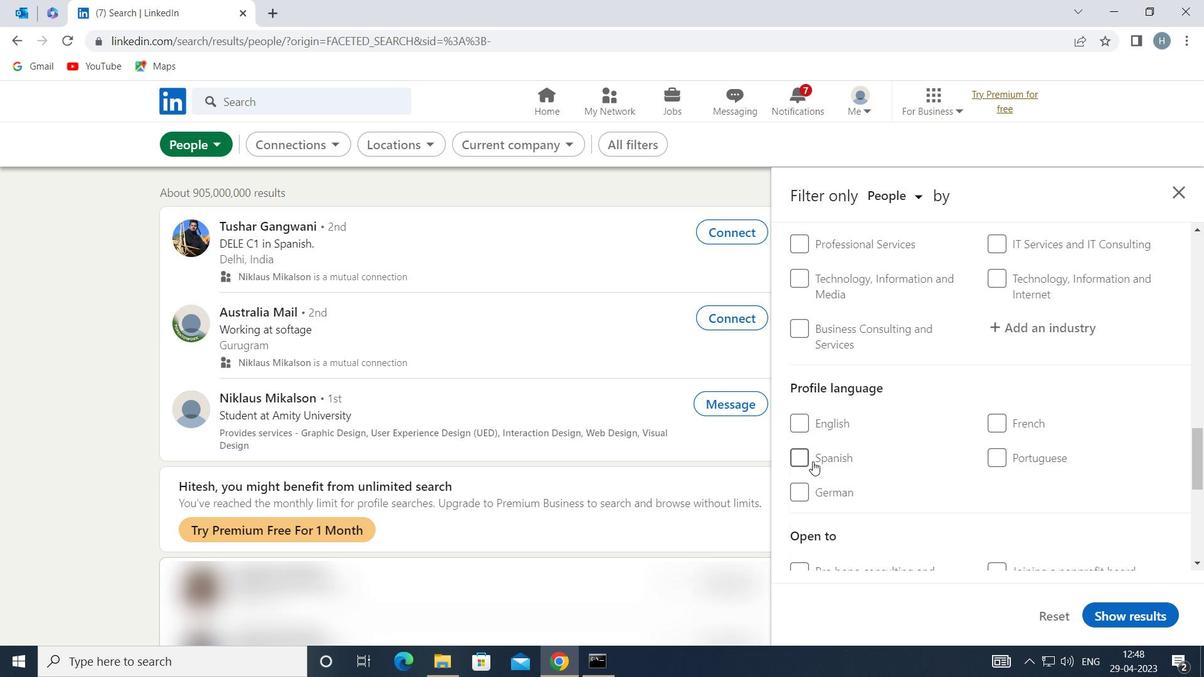
Action: Mouse moved to (905, 452)
Screenshot: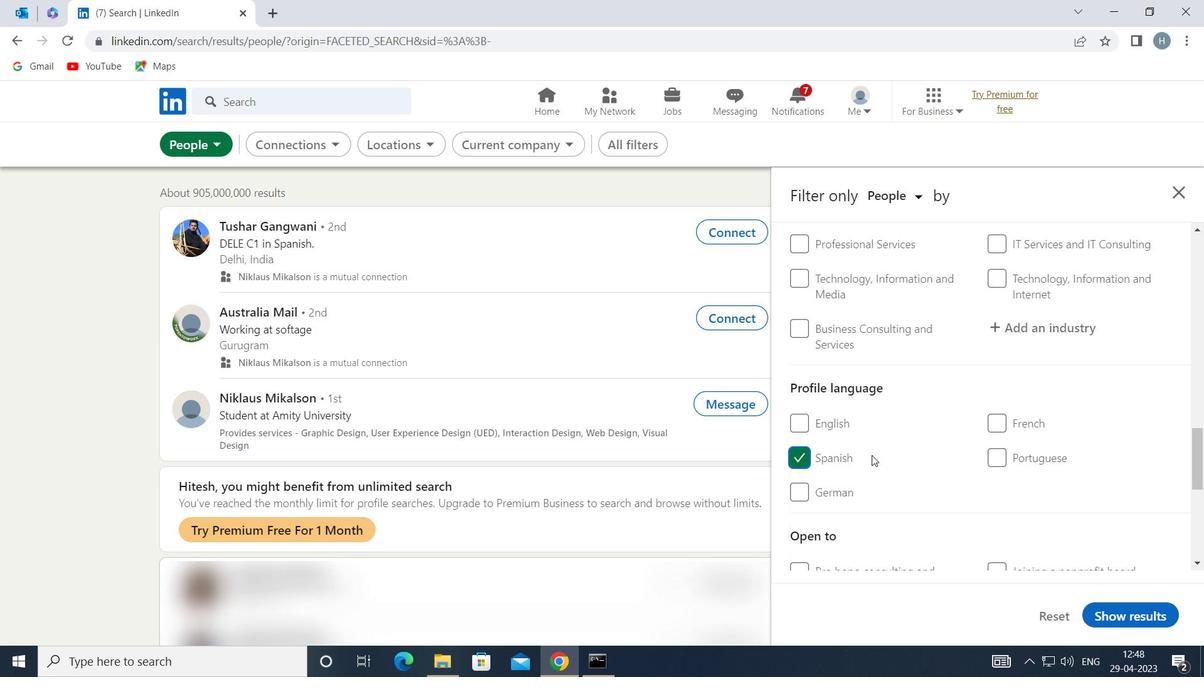 
Action: Mouse scrolled (905, 453) with delta (0, 0)
Screenshot: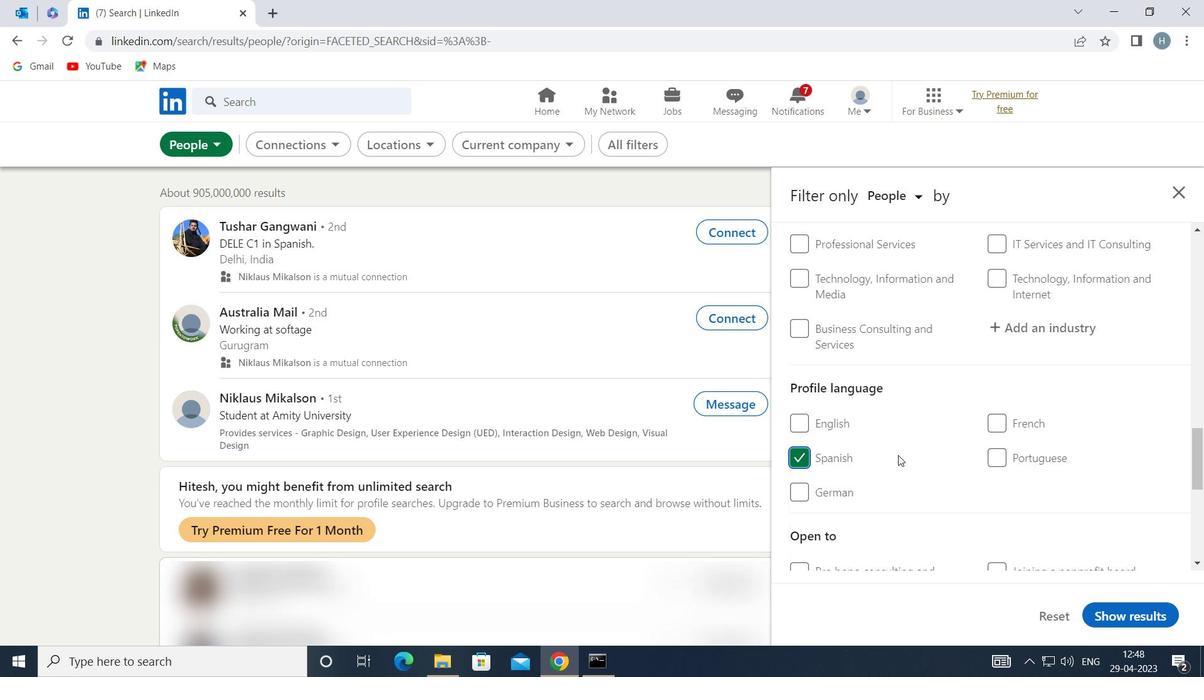 
Action: Mouse scrolled (905, 453) with delta (0, 0)
Screenshot: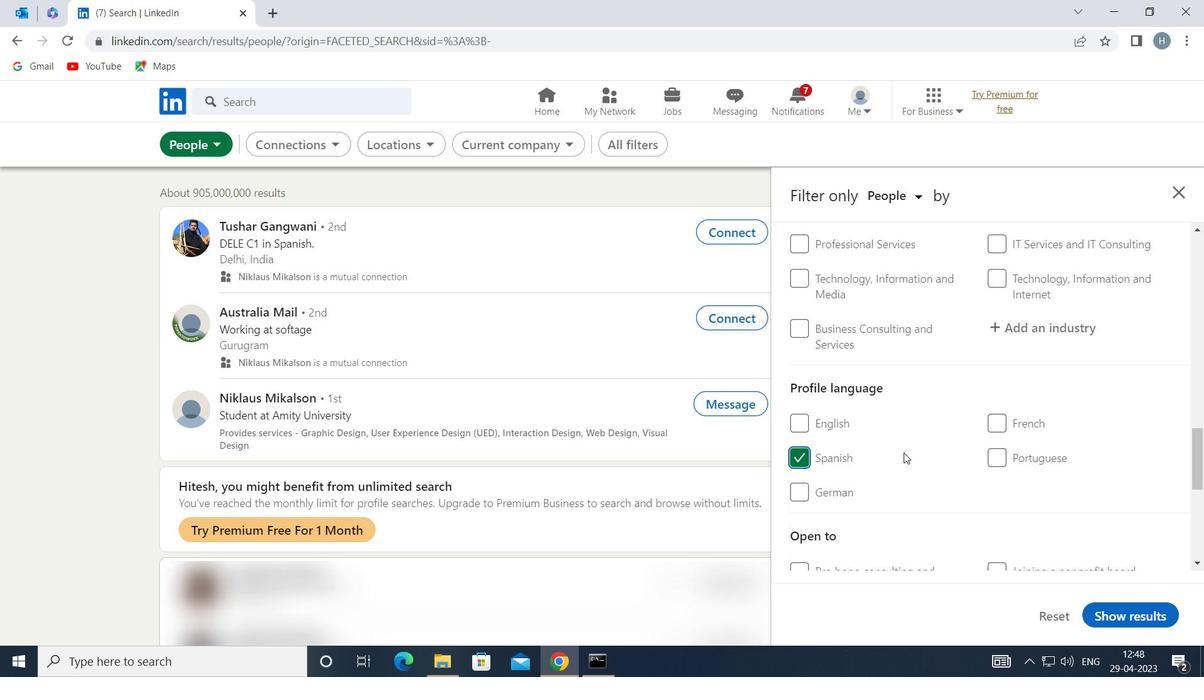 
Action: Mouse moved to (906, 450)
Screenshot: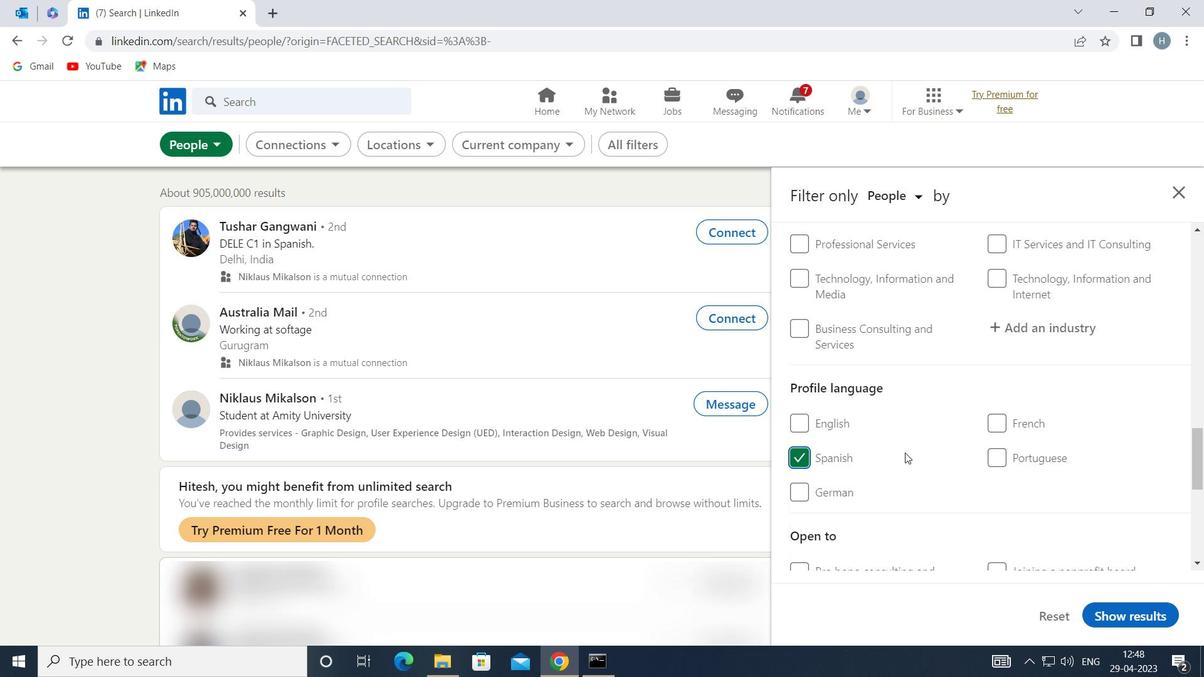 
Action: Mouse scrolled (906, 450) with delta (0, 0)
Screenshot: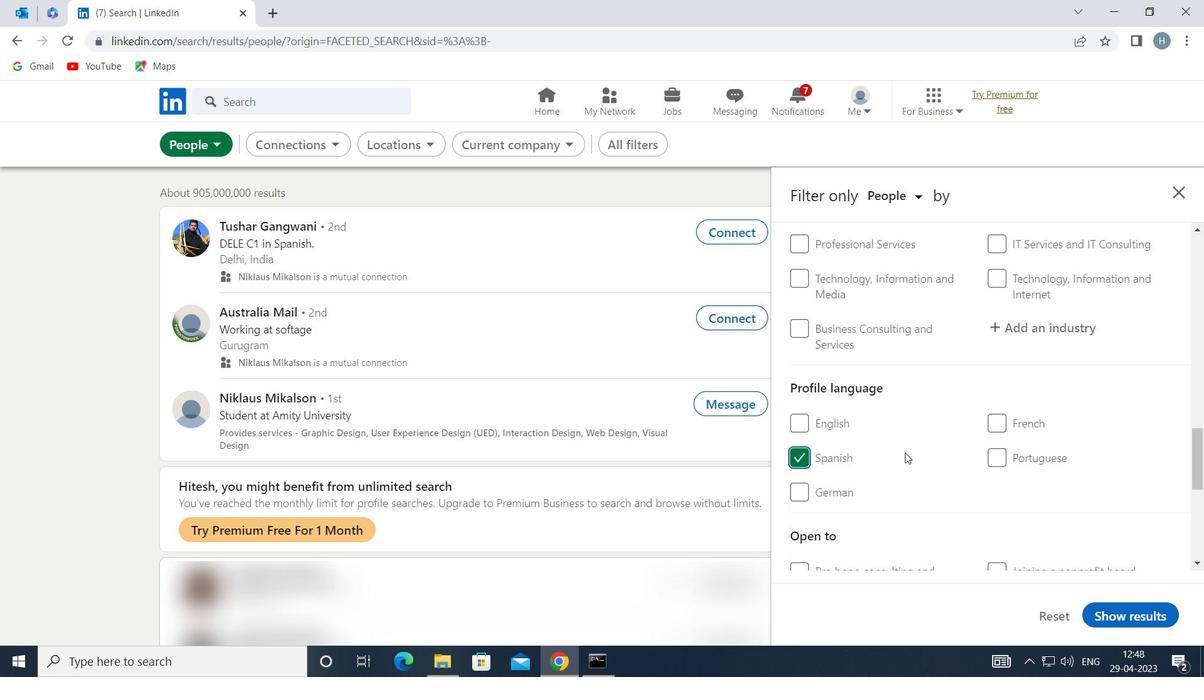 
Action: Mouse scrolled (906, 450) with delta (0, 0)
Screenshot: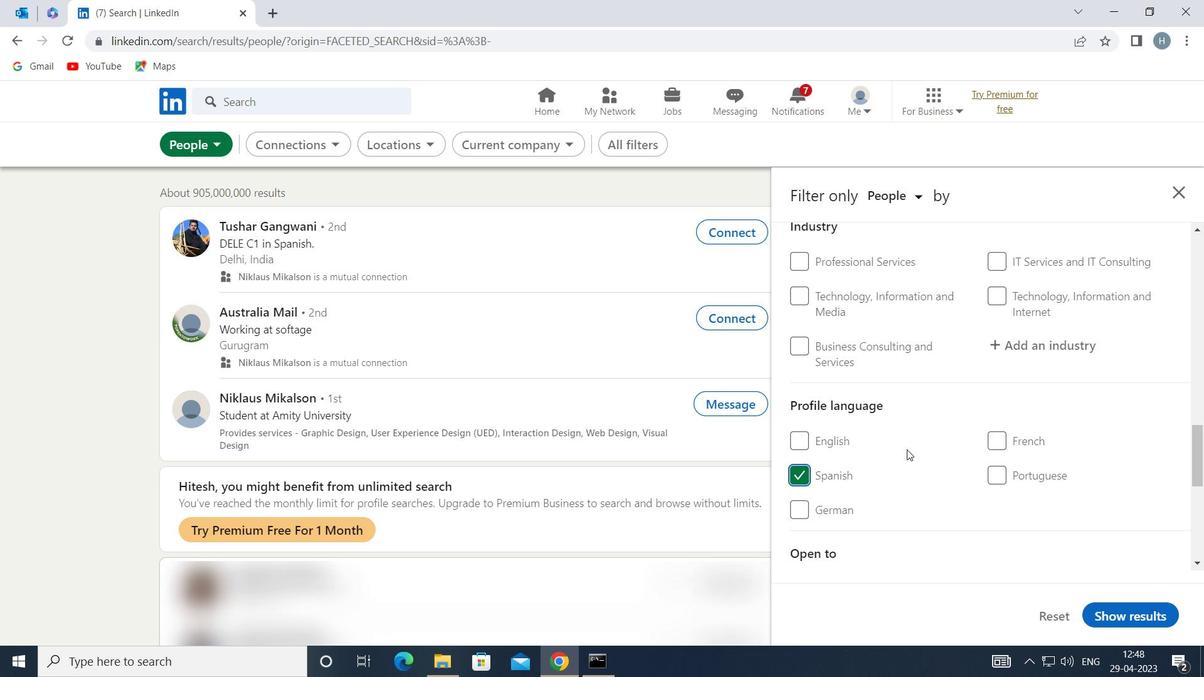 
Action: Mouse scrolled (906, 450) with delta (0, 0)
Screenshot: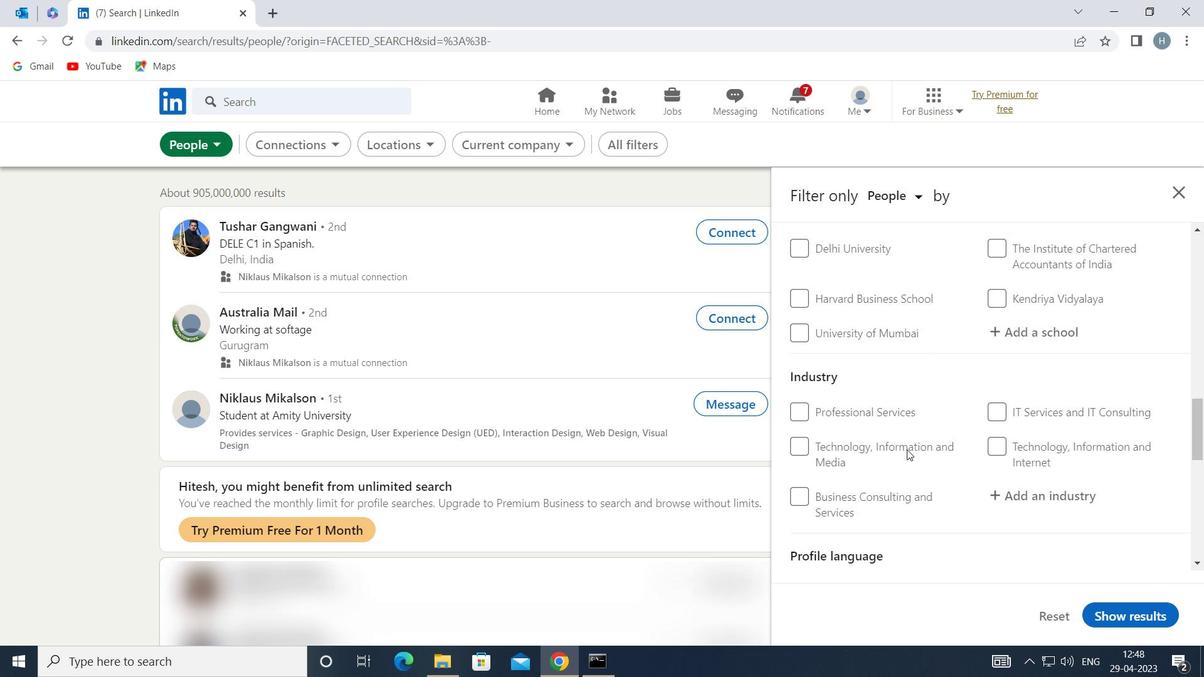 
Action: Mouse scrolled (906, 450) with delta (0, 0)
Screenshot: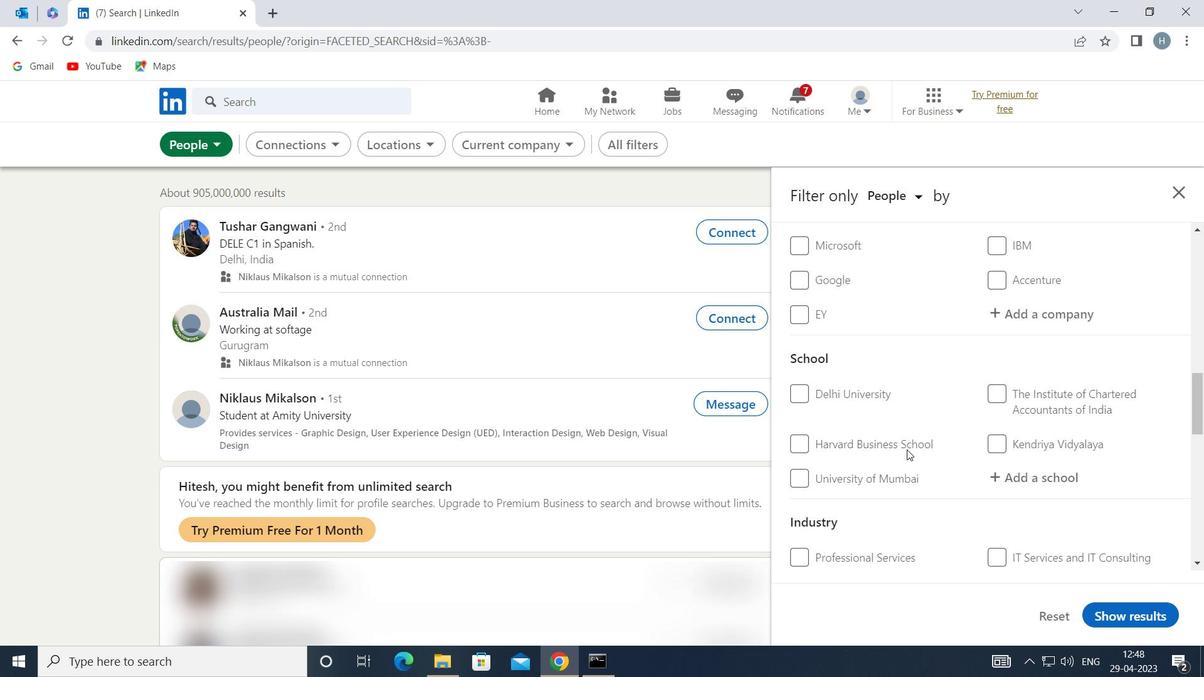 
Action: Mouse scrolled (906, 450) with delta (0, 0)
Screenshot: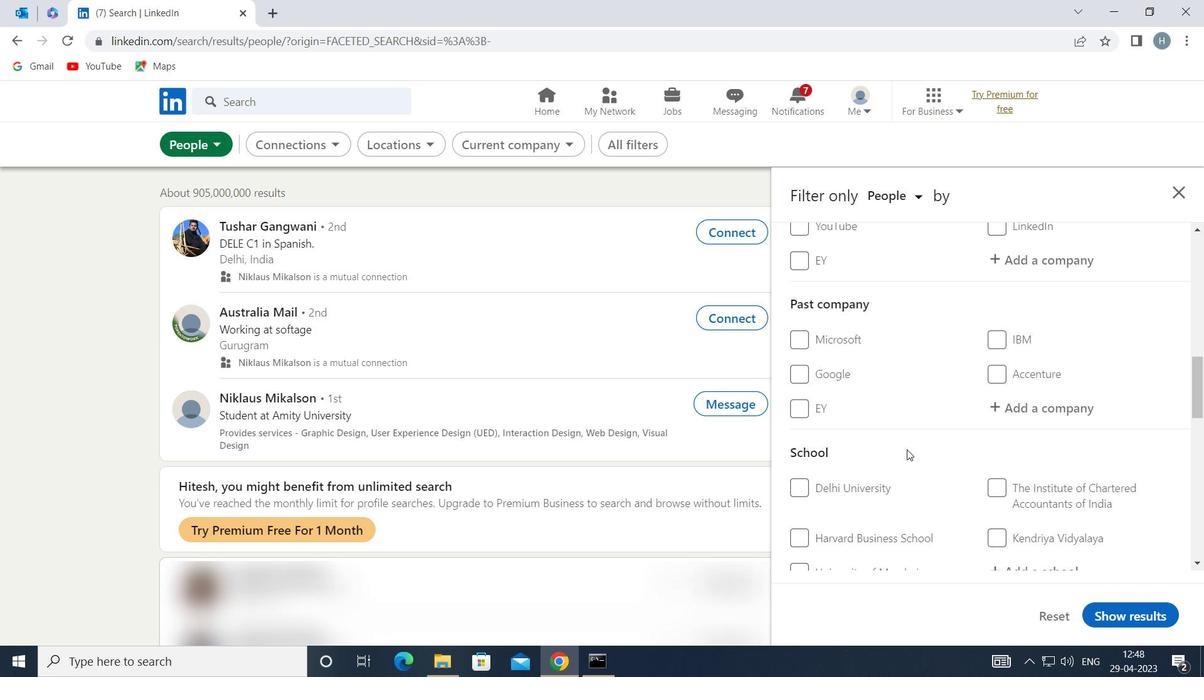 
Action: Mouse moved to (1087, 396)
Screenshot: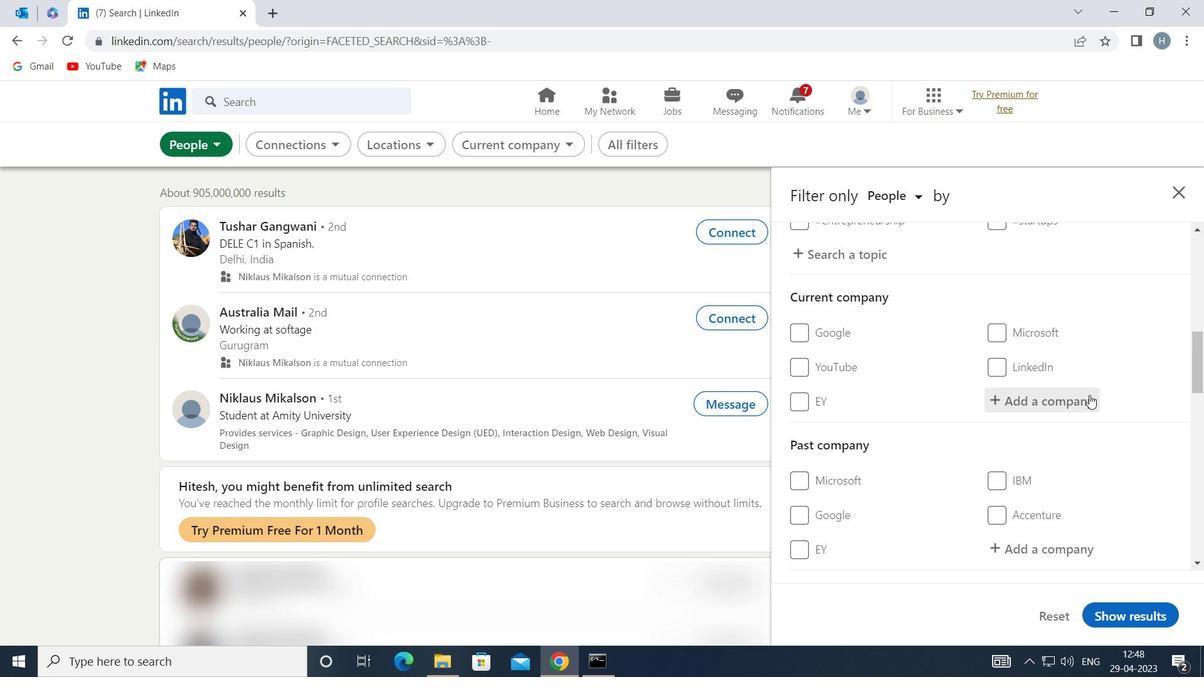 
Action: Mouse pressed left at (1087, 396)
Screenshot: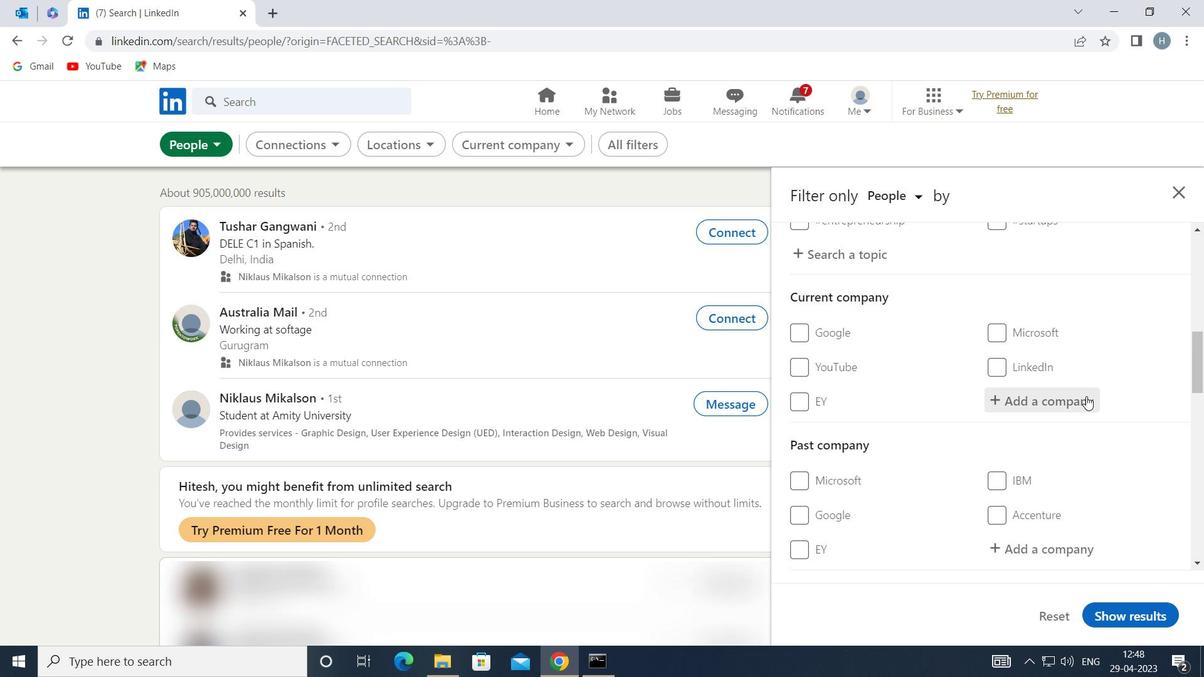
Action: Mouse moved to (1081, 396)
Screenshot: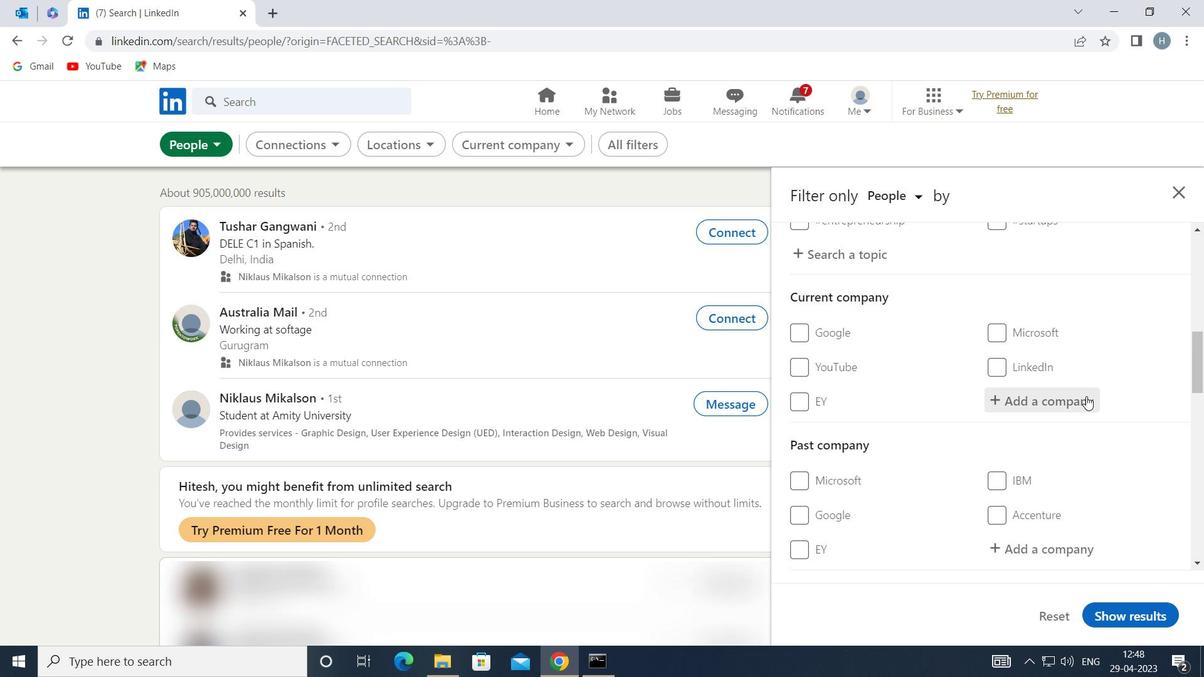 
Action: Key pressed <Key.shift>FRAGO
Screenshot: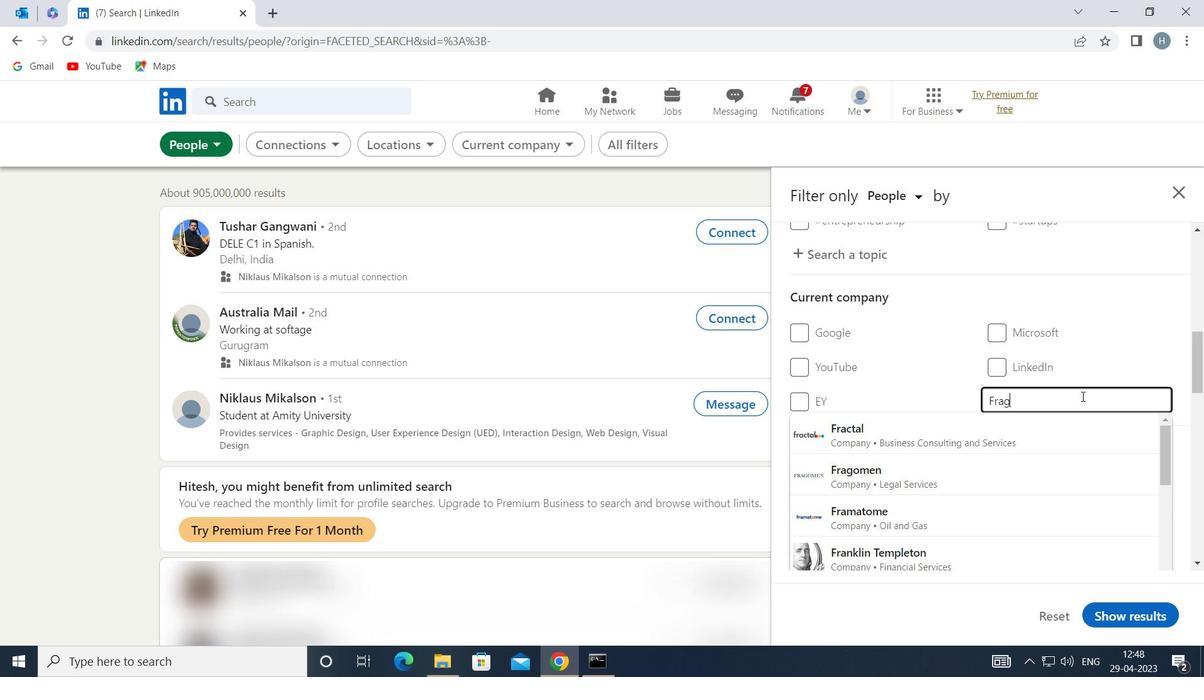 
Action: Mouse moved to (1012, 429)
Screenshot: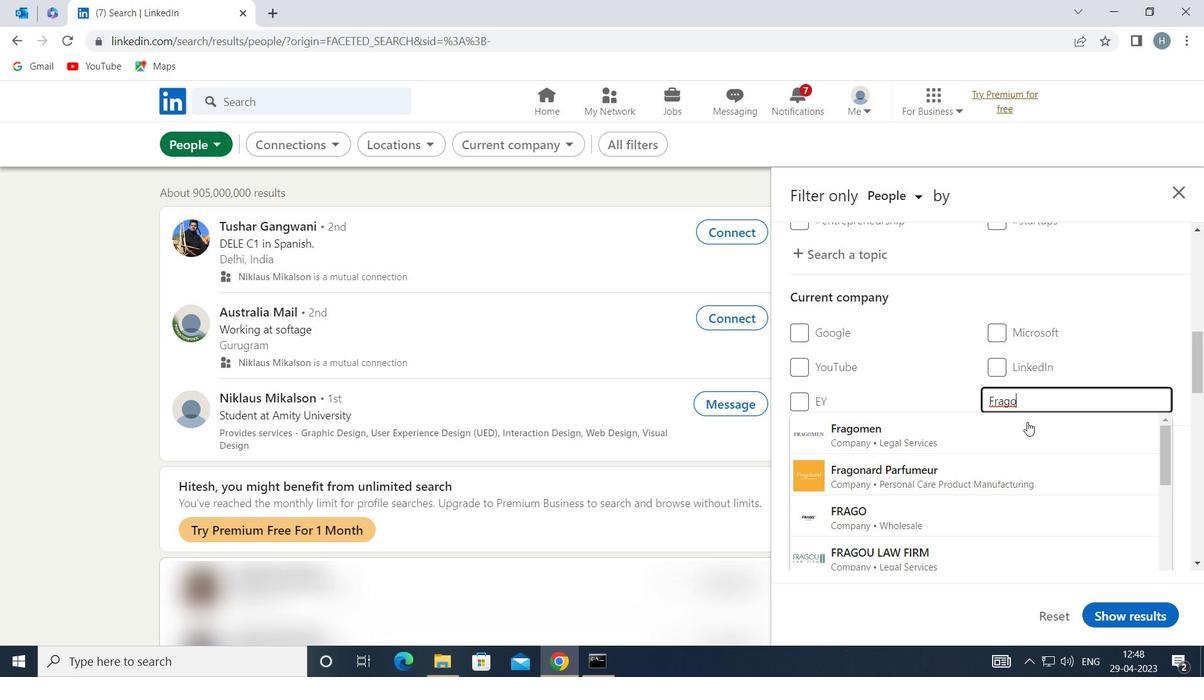 
Action: Mouse pressed left at (1012, 429)
Screenshot: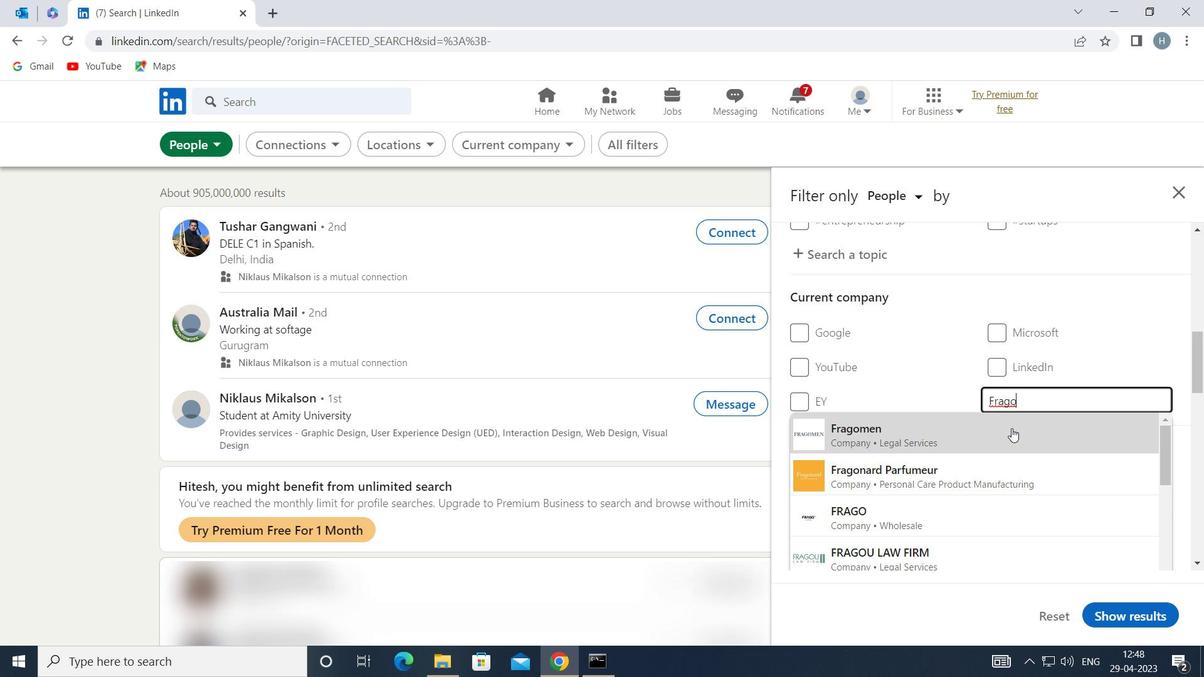 
Action: Mouse scrolled (1012, 428) with delta (0, 0)
Screenshot: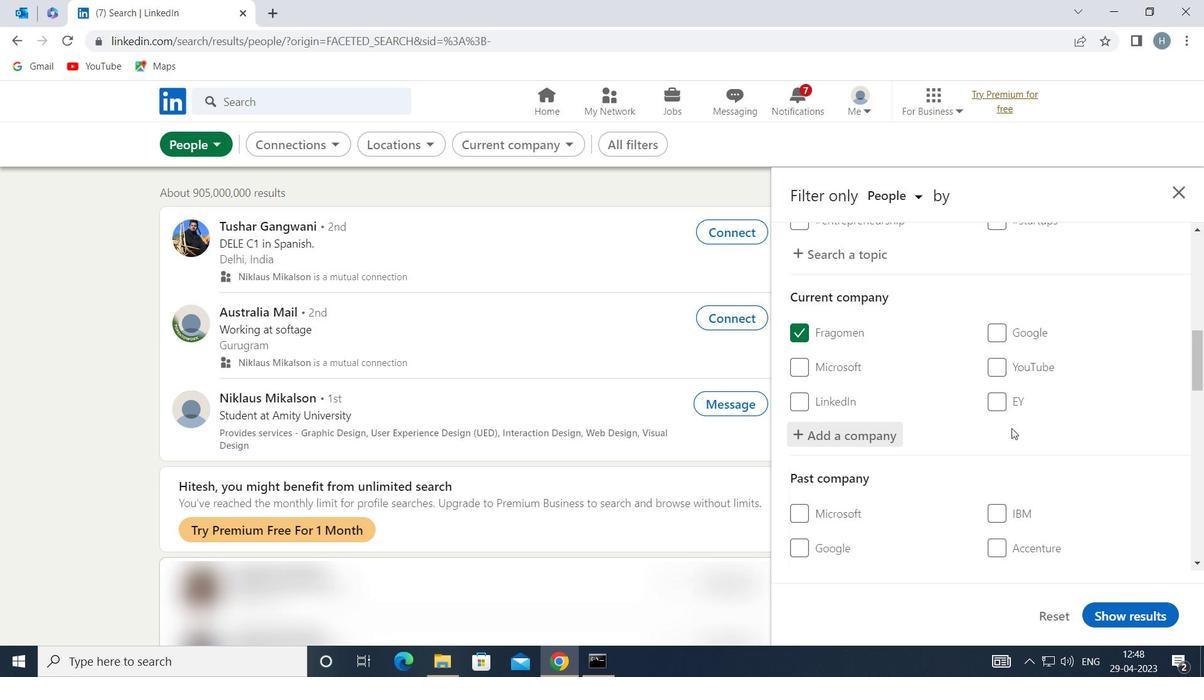 
Action: Mouse scrolled (1012, 428) with delta (0, 0)
Screenshot: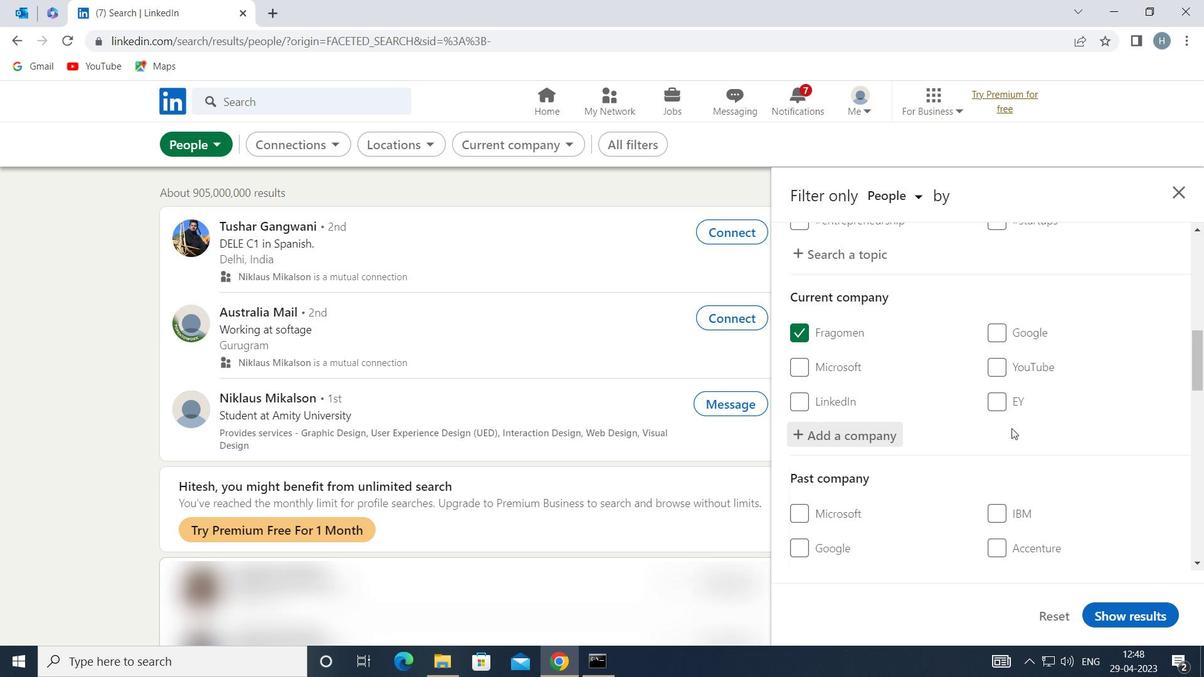 
Action: Mouse scrolled (1012, 428) with delta (0, 0)
Screenshot: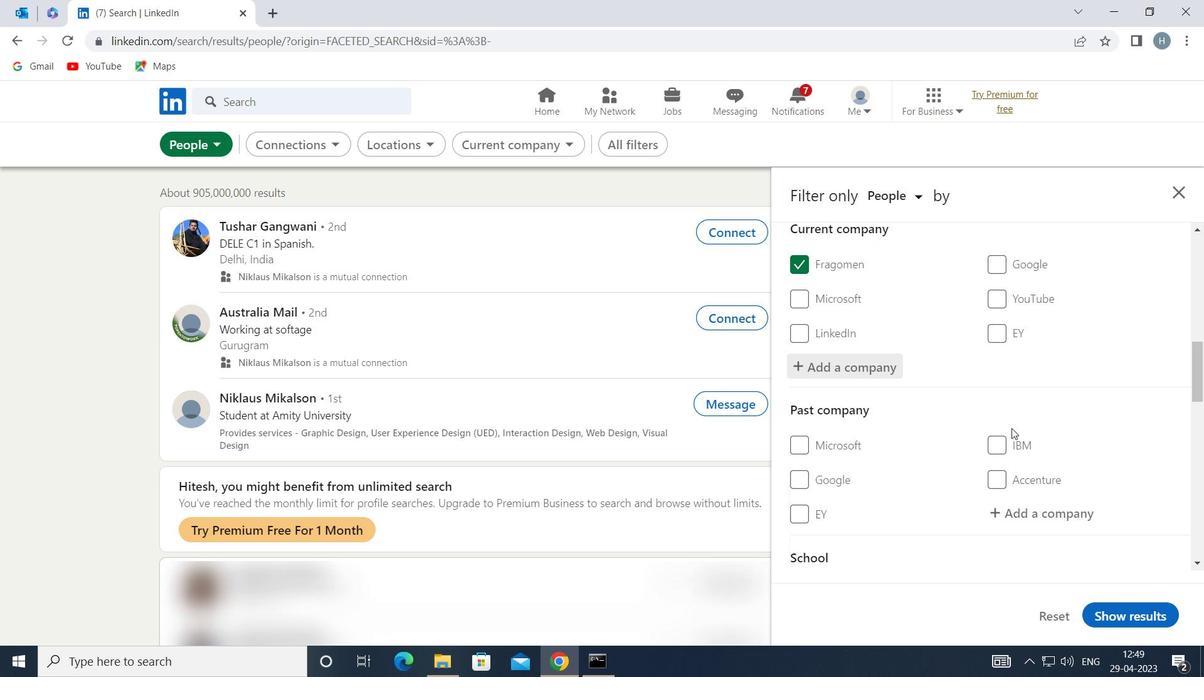 
Action: Mouse moved to (1017, 384)
Screenshot: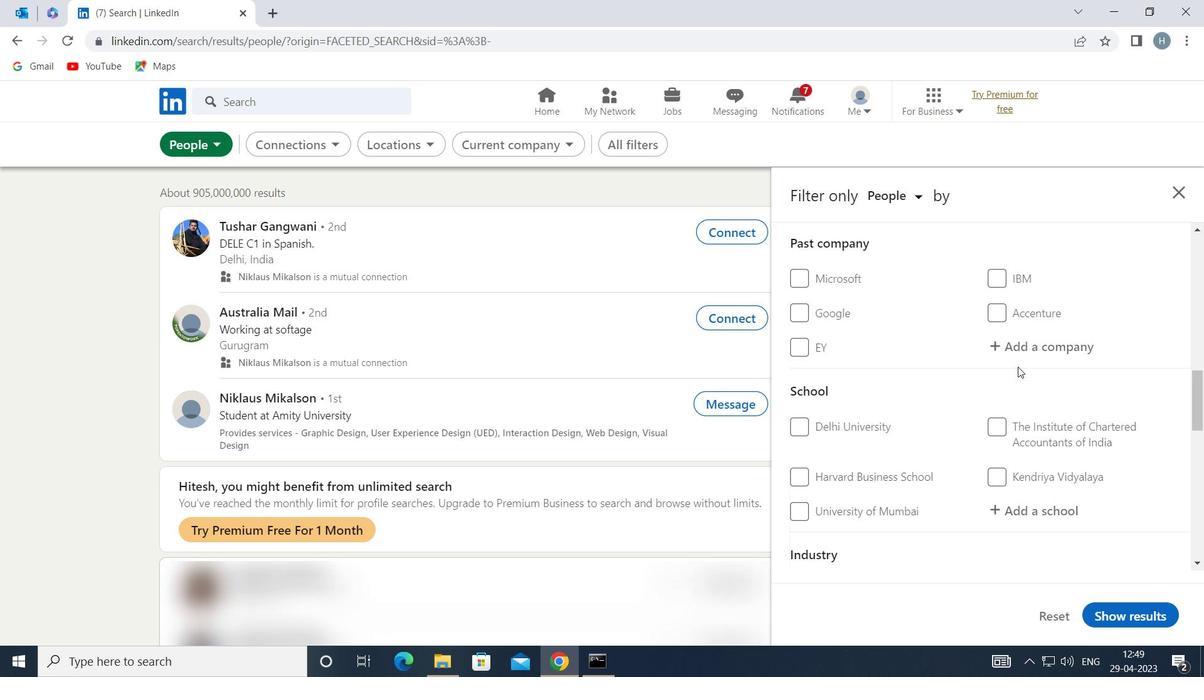 
Action: Mouse scrolled (1017, 383) with delta (0, 0)
Screenshot: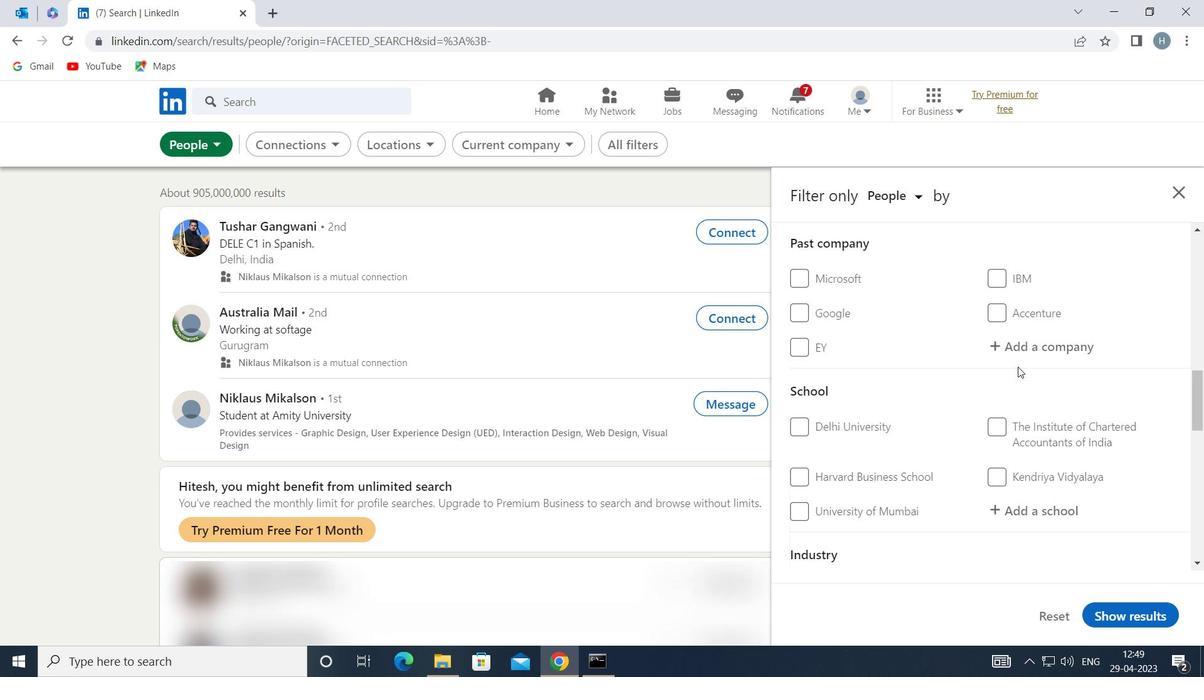 
Action: Mouse moved to (1028, 426)
Screenshot: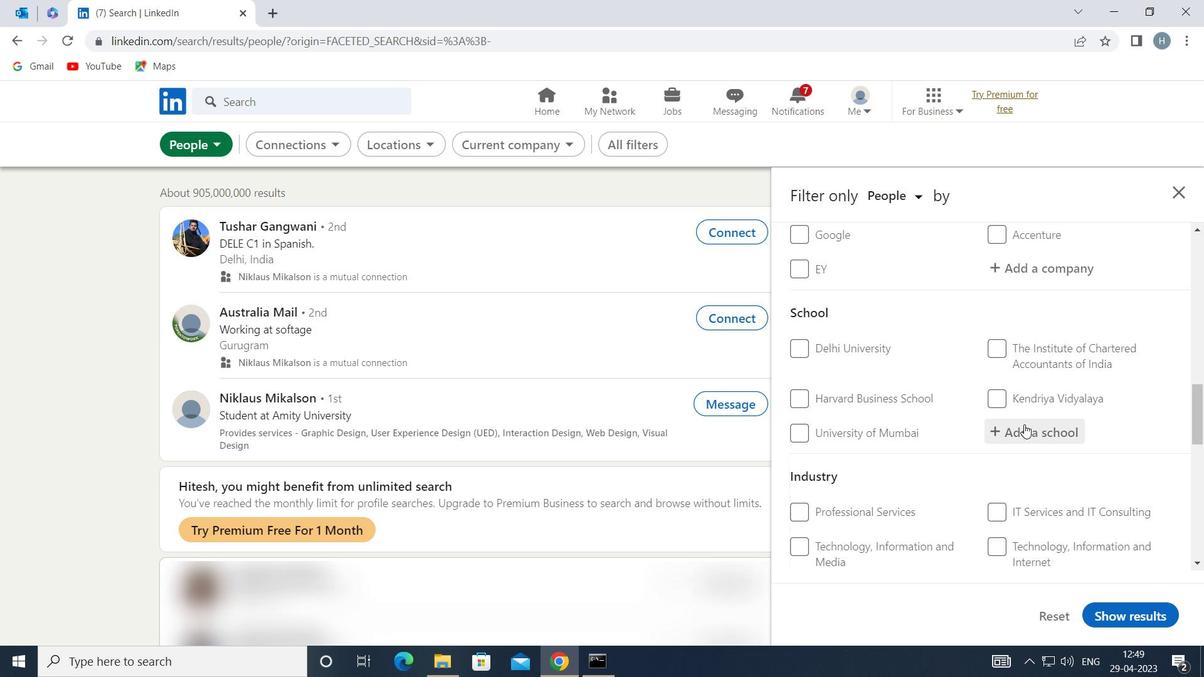
Action: Mouse pressed left at (1028, 426)
Screenshot: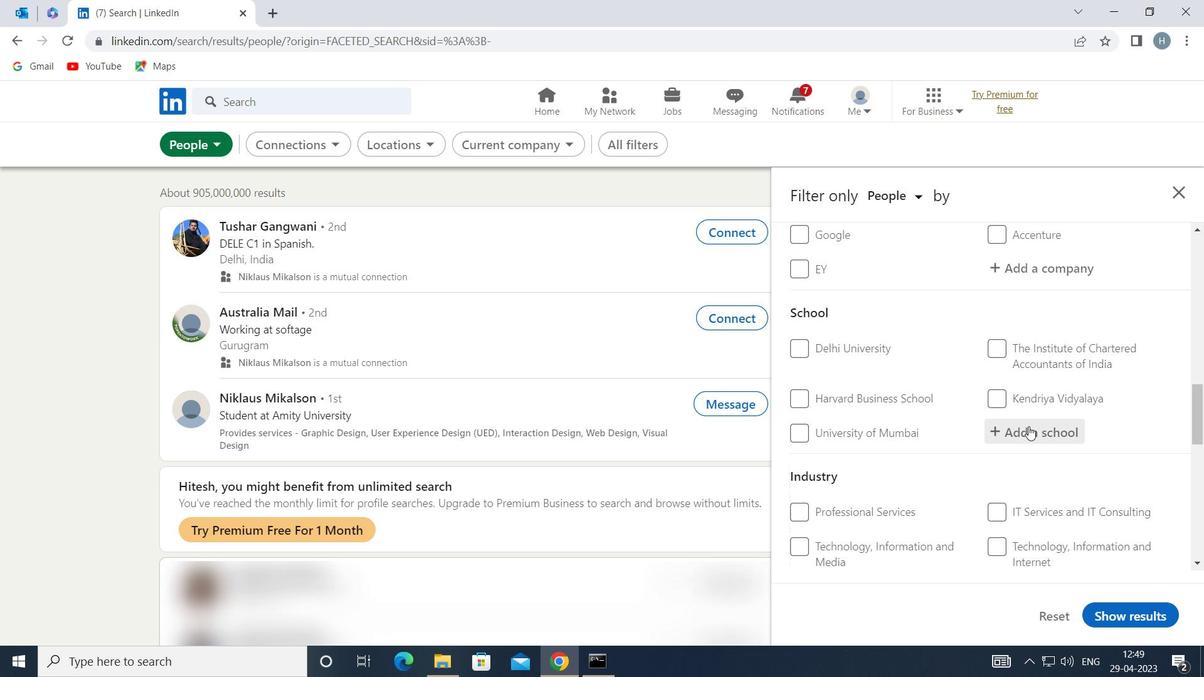 
Action: Key pressed <Key.shift>TILAK<Key.space><Key.shift>MA
Screenshot: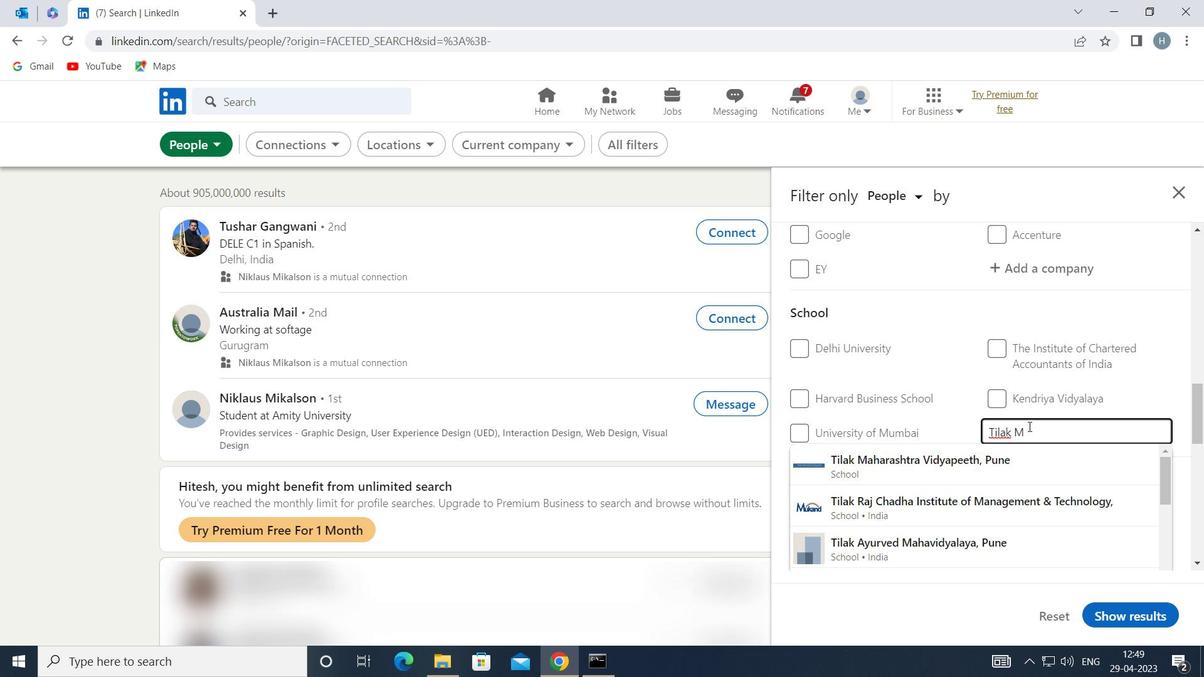 
Action: Mouse moved to (1058, 464)
Screenshot: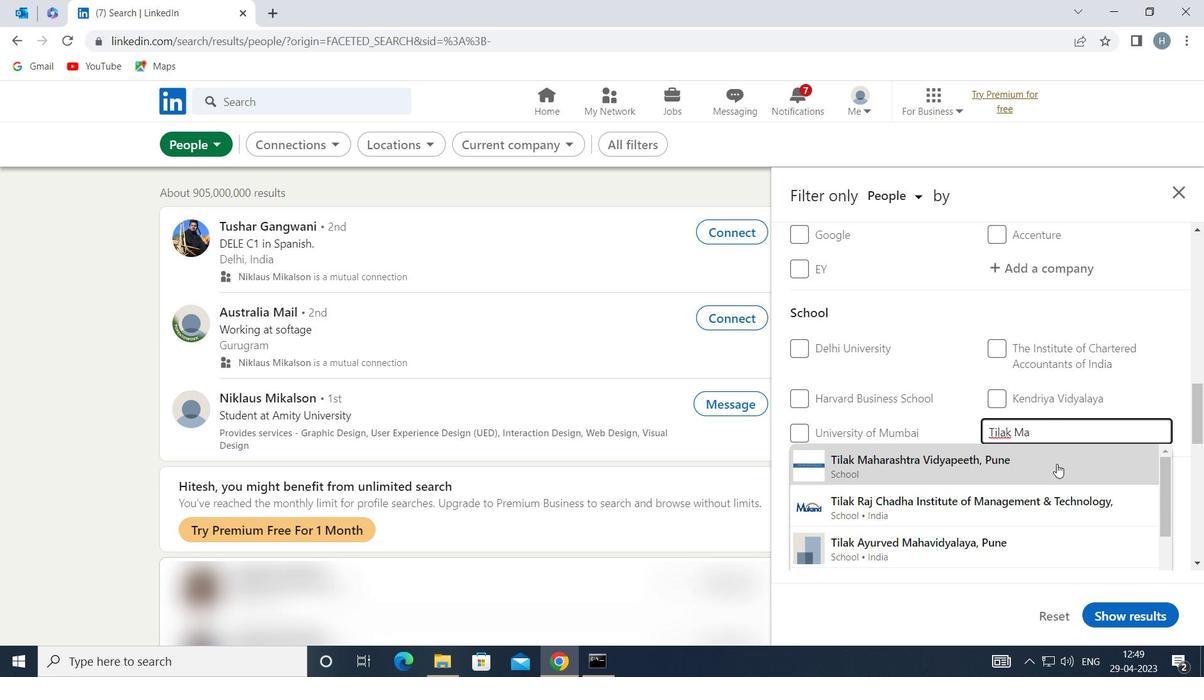 
Action: Mouse pressed left at (1058, 464)
Screenshot: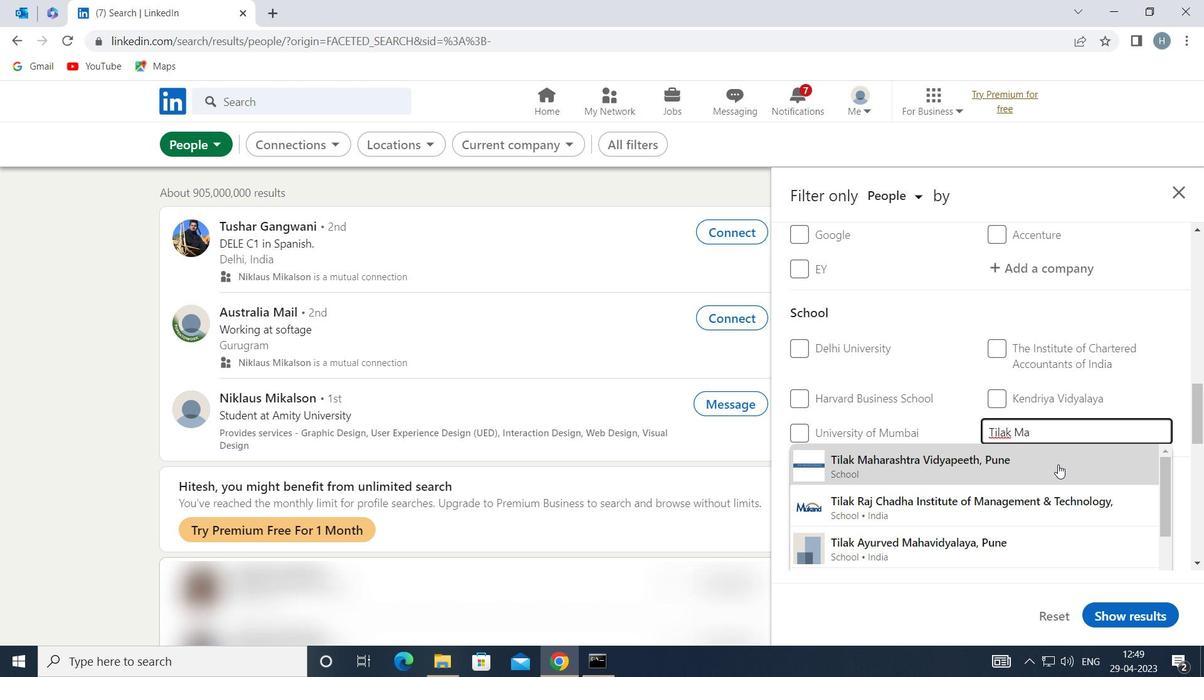 
Action: Mouse moved to (1023, 440)
Screenshot: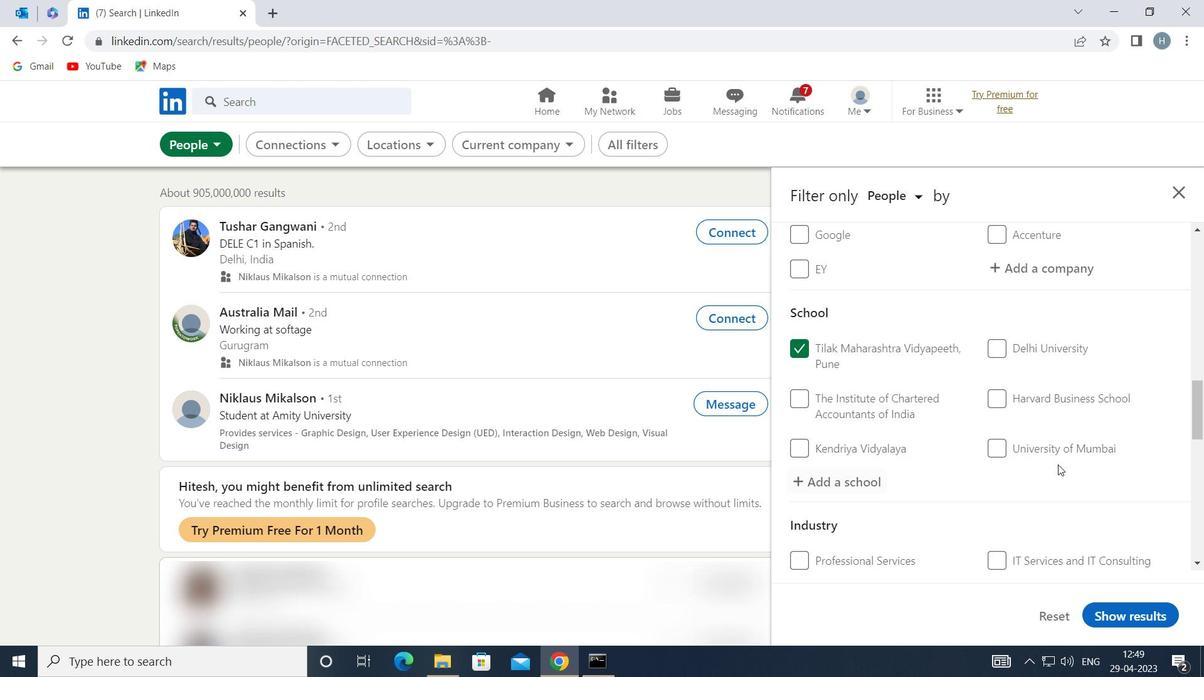 
Action: Mouse scrolled (1023, 440) with delta (0, 0)
Screenshot: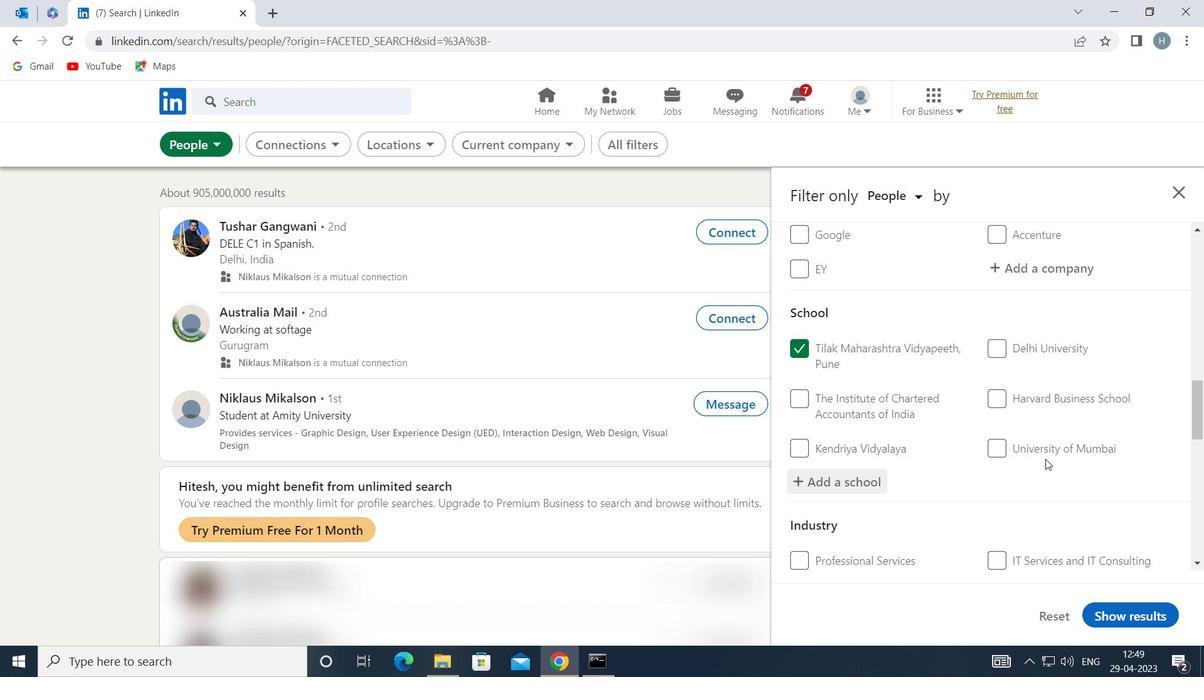 
Action: Mouse scrolled (1023, 440) with delta (0, 0)
Screenshot: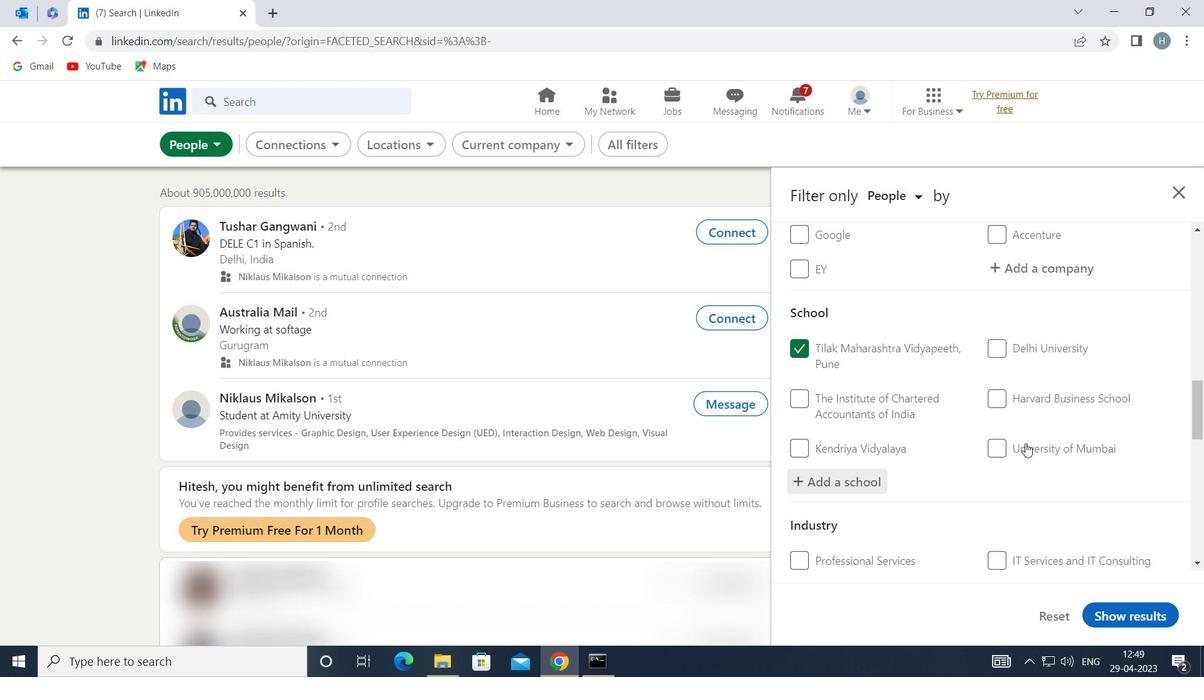 
Action: Mouse moved to (1021, 439)
Screenshot: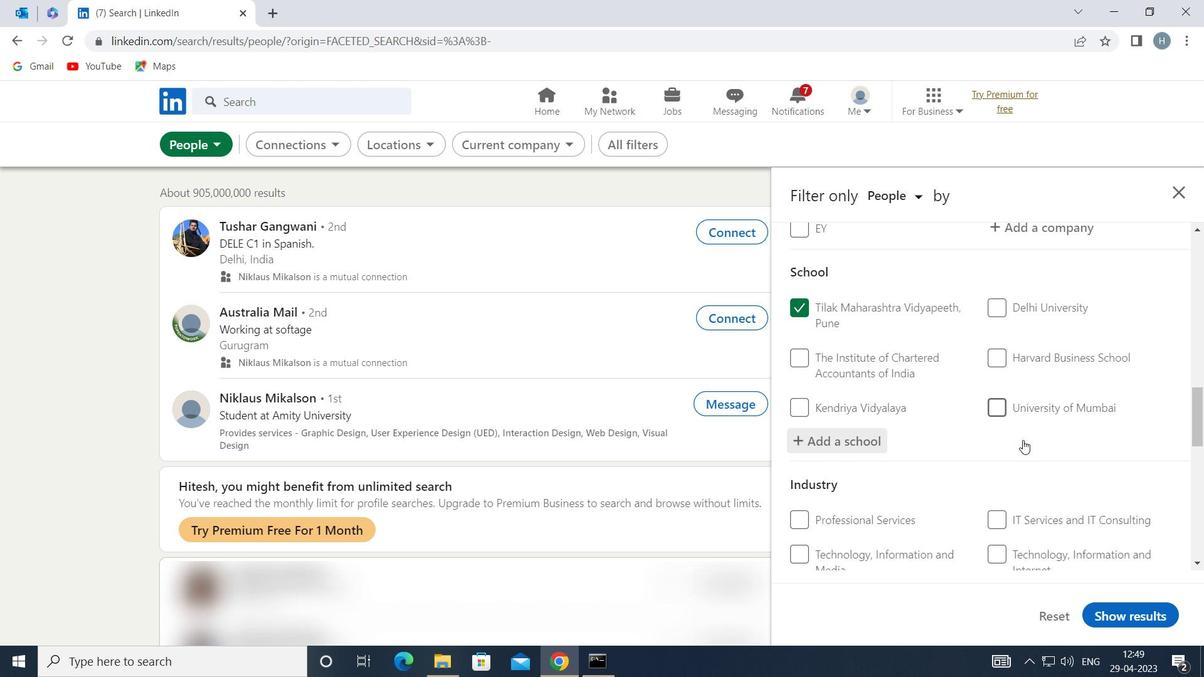 
Action: Mouse scrolled (1021, 439) with delta (0, 0)
Screenshot: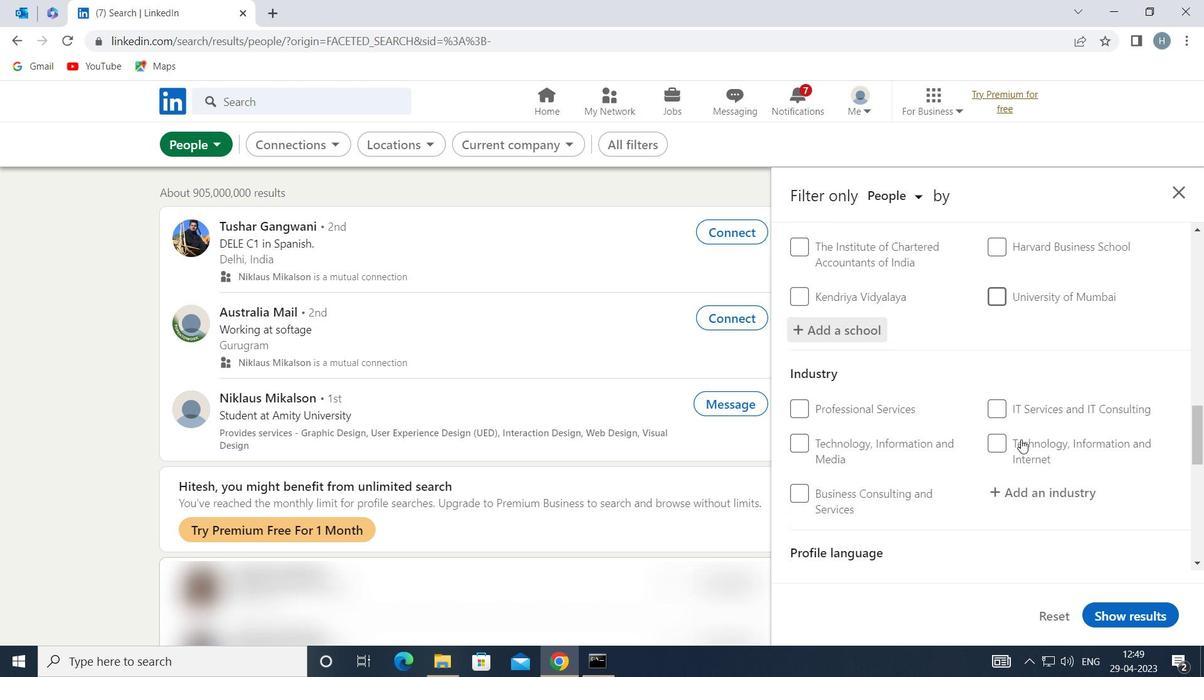 
Action: Mouse moved to (1049, 399)
Screenshot: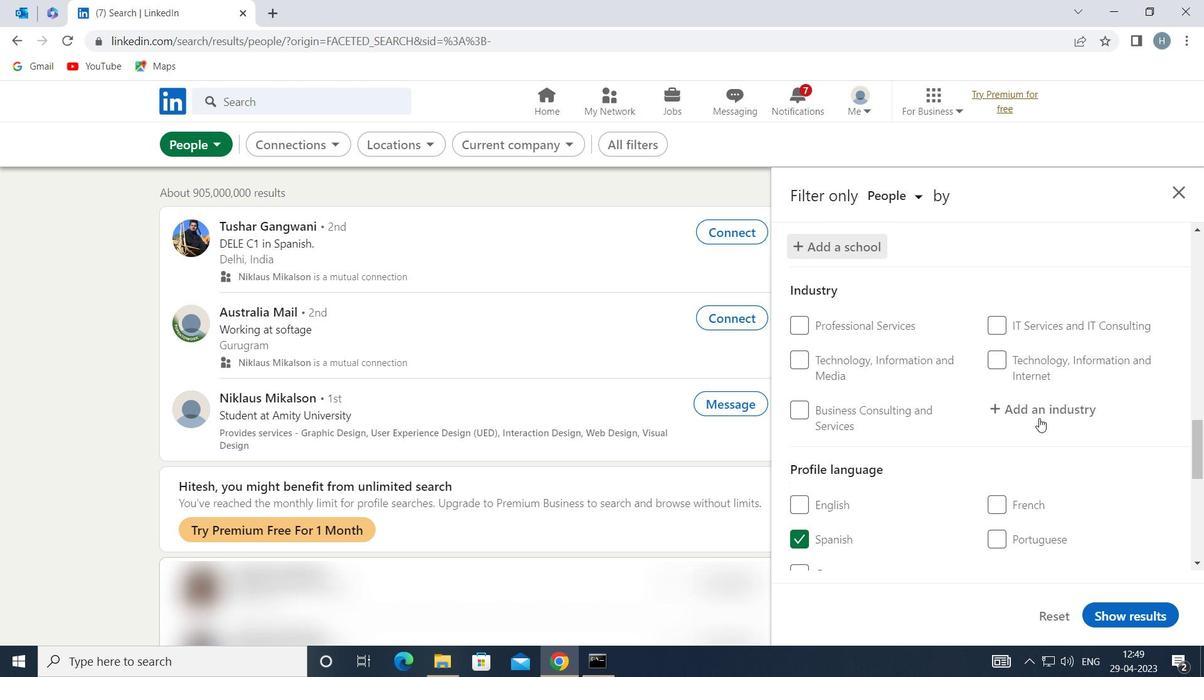 
Action: Mouse pressed left at (1049, 399)
Screenshot: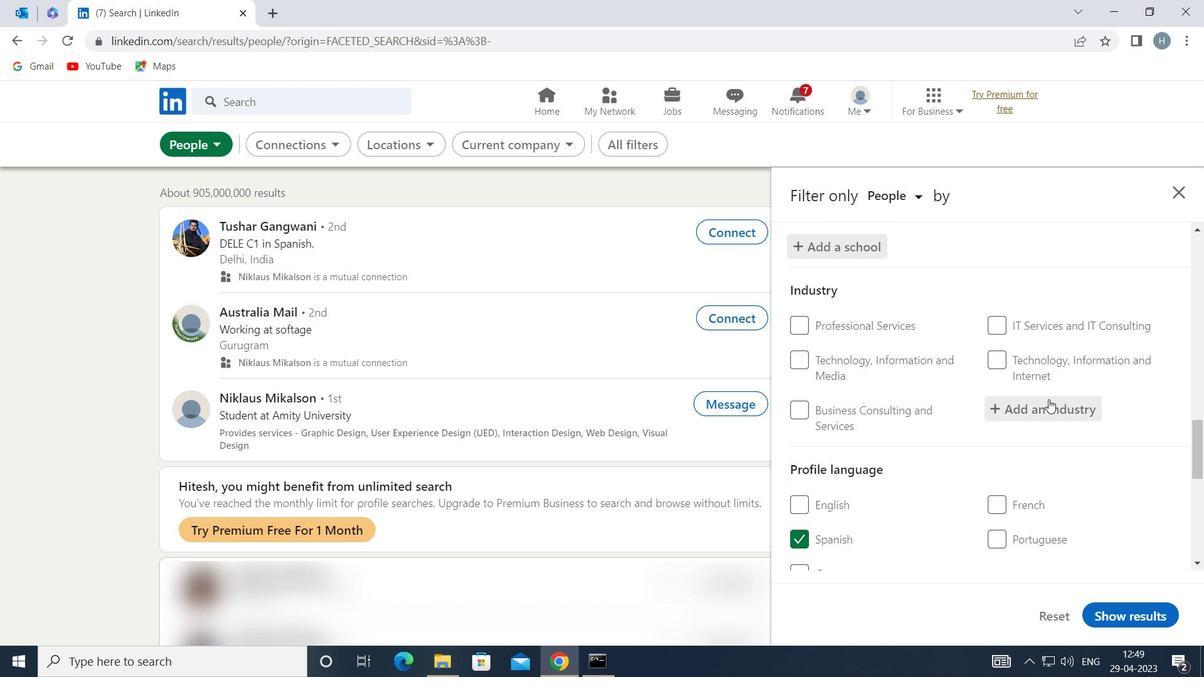 
Action: Mouse moved to (1044, 395)
Screenshot: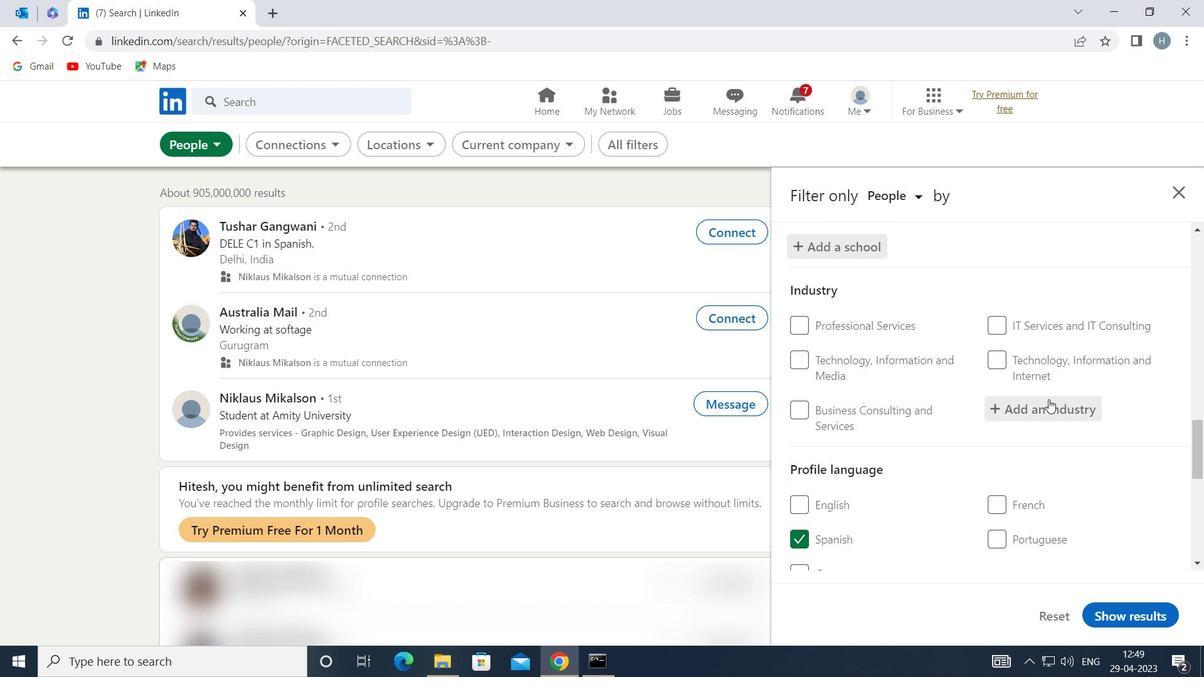 
Action: Key pressed <Key.shift>ctrl+PEN
Screenshot: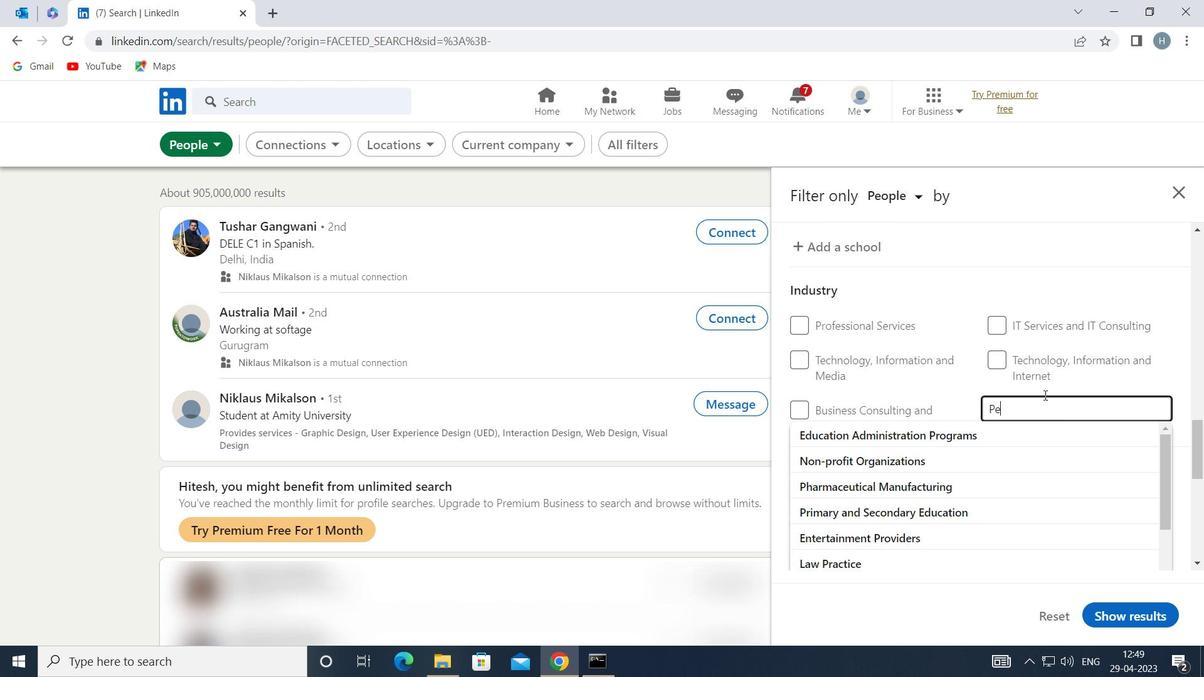
Action: Mouse moved to (934, 428)
Screenshot: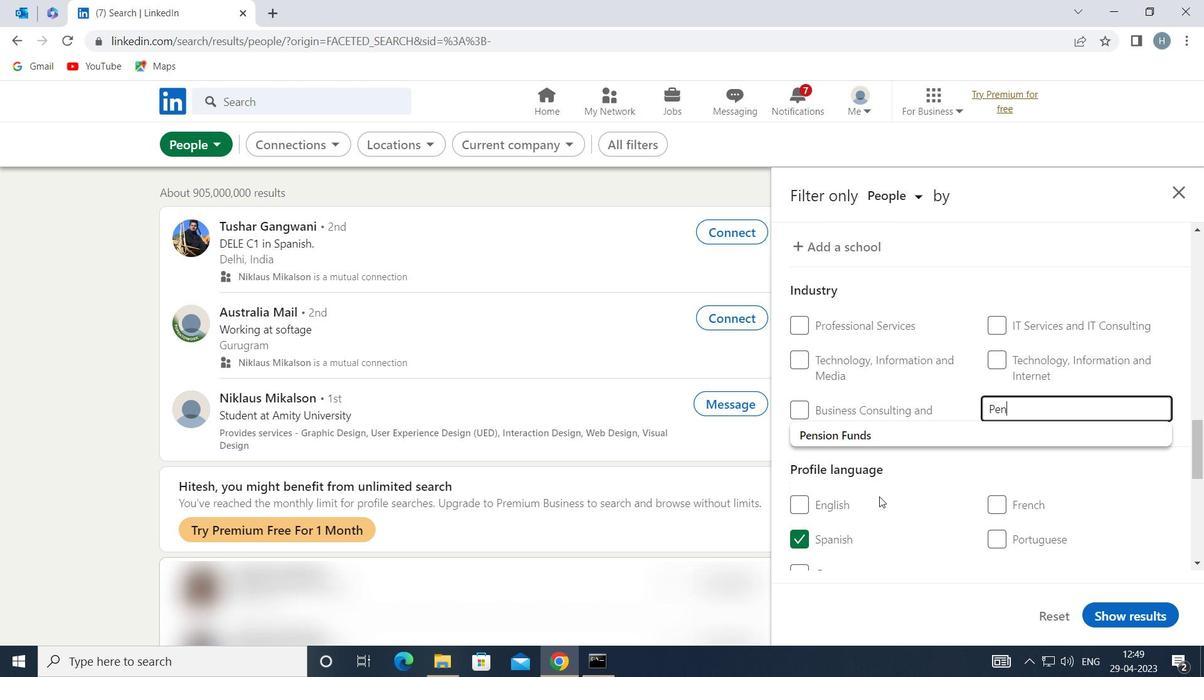 
Action: Mouse pressed left at (934, 428)
Screenshot: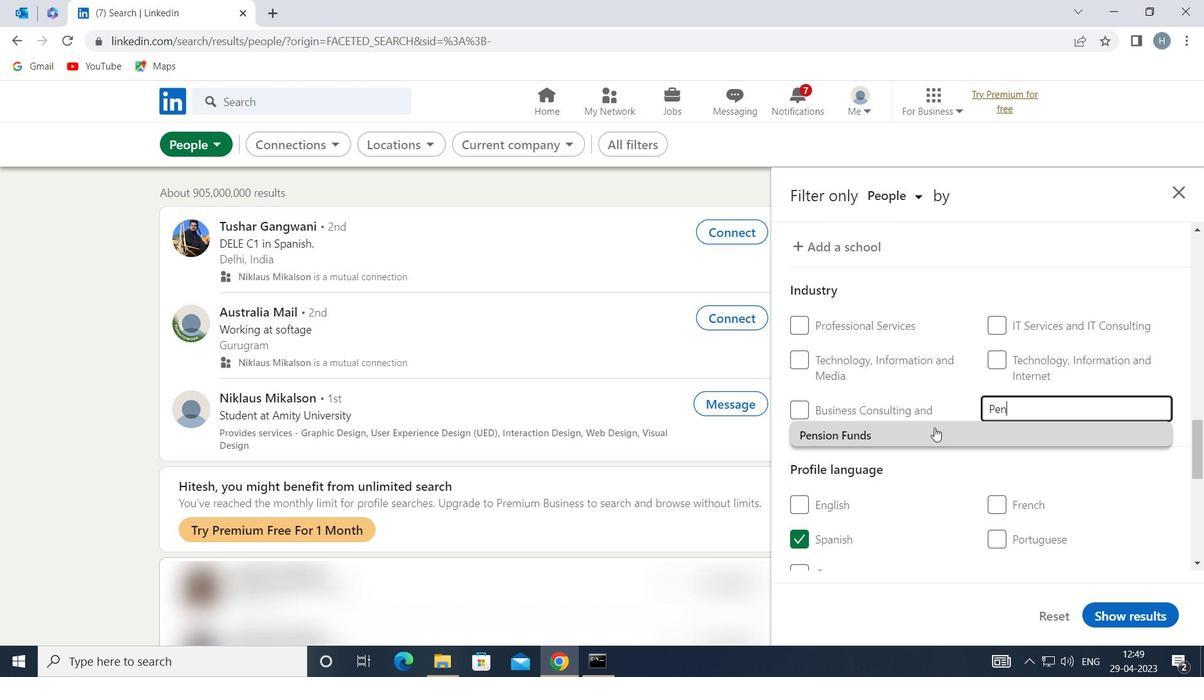 
Action: Mouse moved to (912, 447)
Screenshot: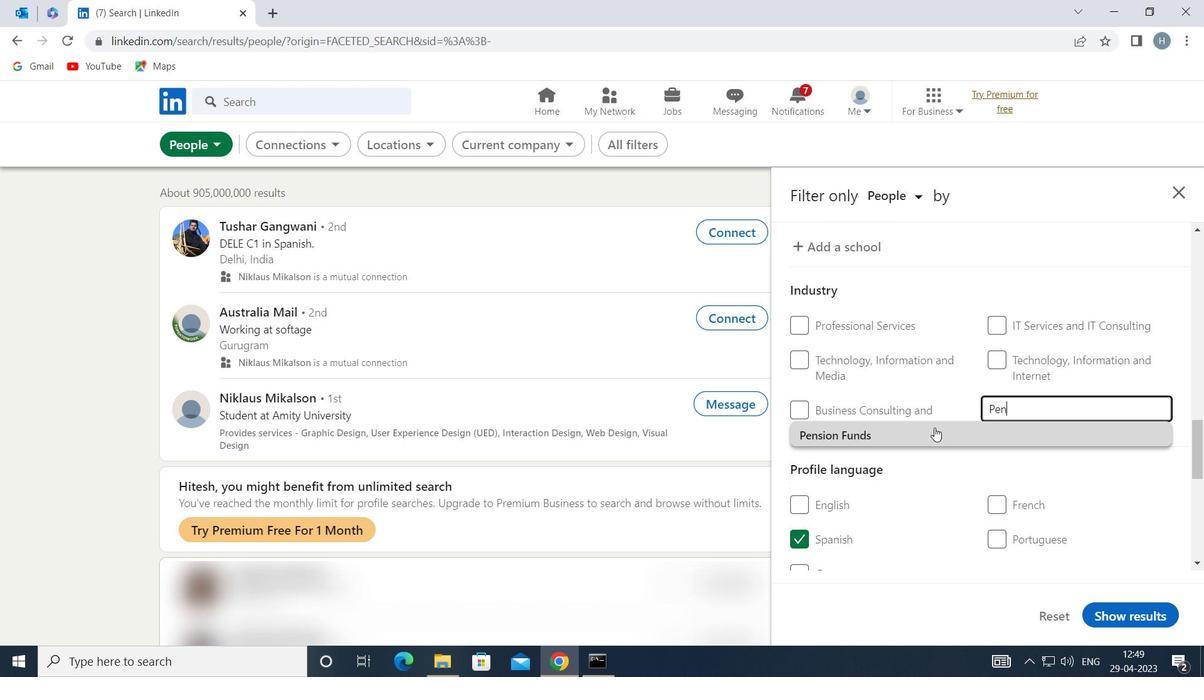 
Action: Mouse scrolled (912, 446) with delta (0, 0)
Screenshot: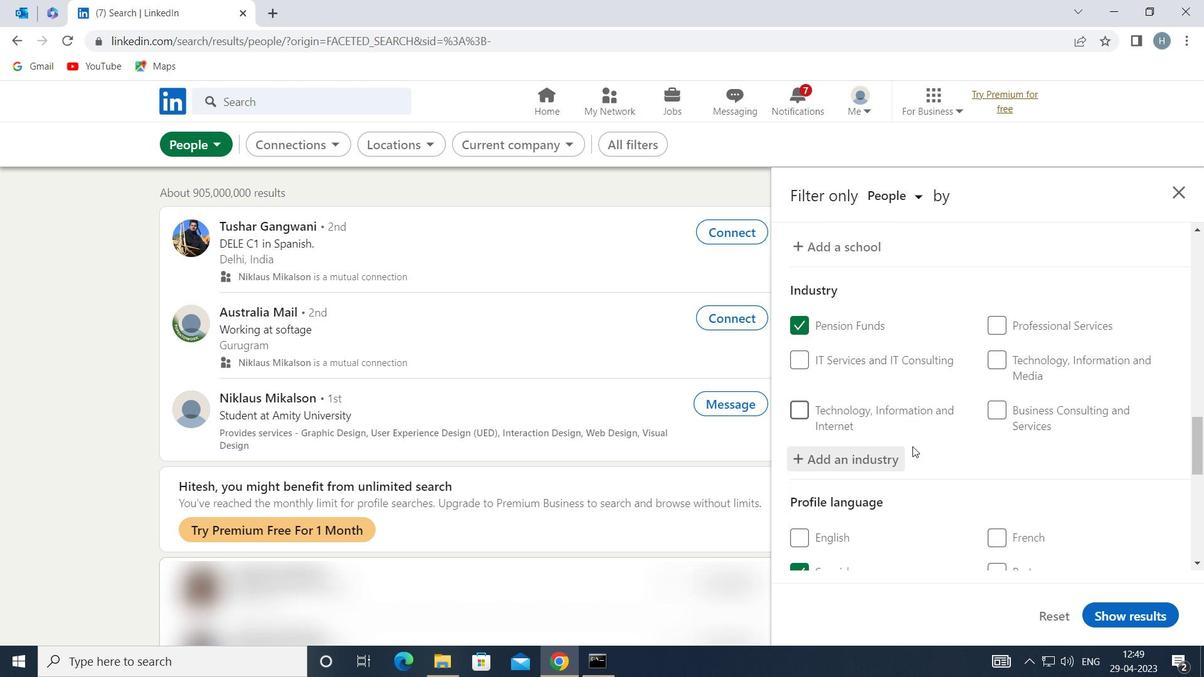 
Action: Mouse scrolled (912, 446) with delta (0, 0)
Screenshot: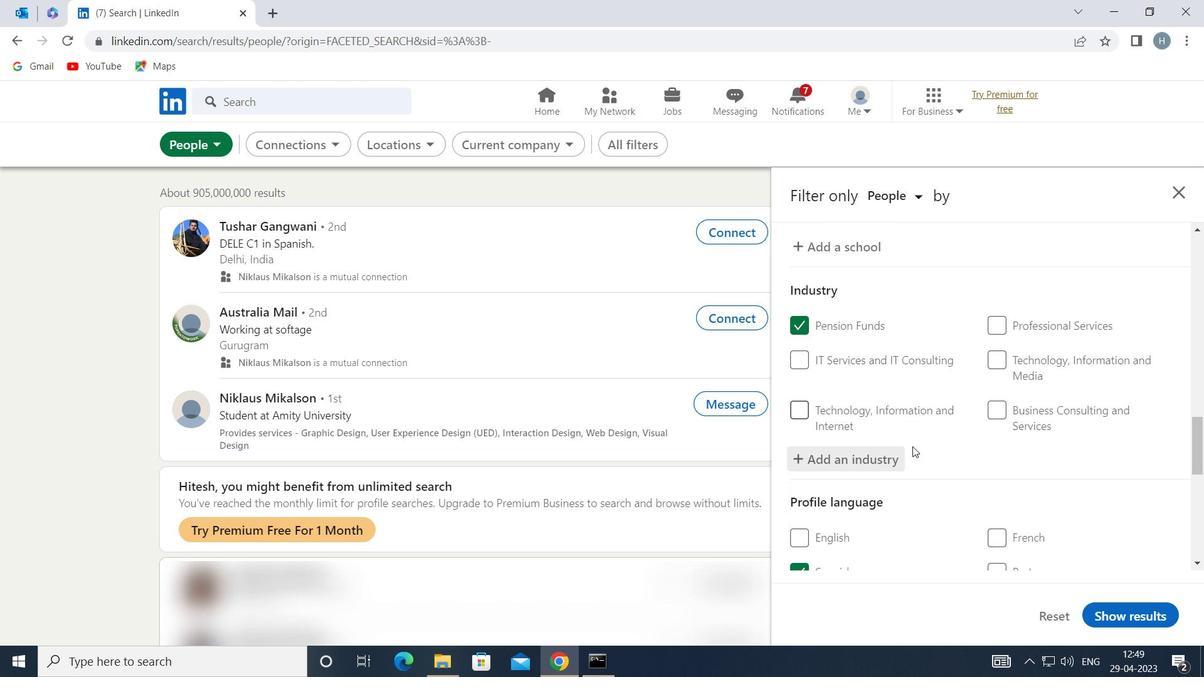 
Action: Mouse scrolled (912, 446) with delta (0, 0)
Screenshot: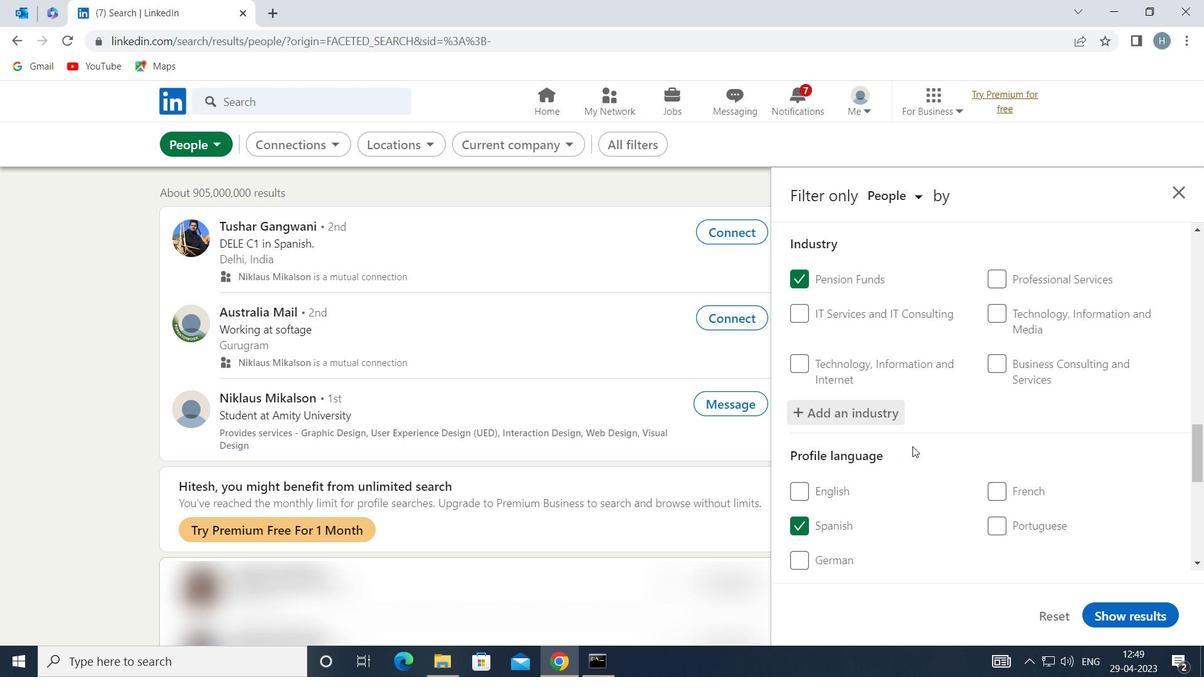 
Action: Mouse moved to (911, 447)
Screenshot: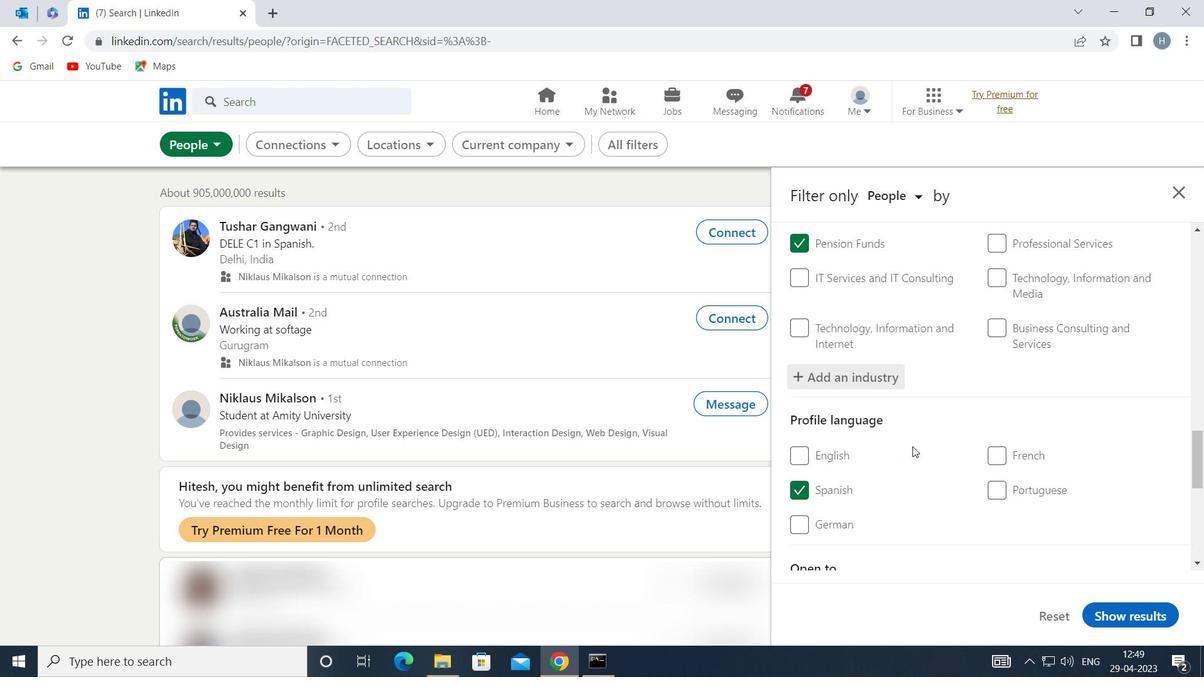 
Action: Mouse scrolled (911, 447) with delta (0, 0)
Screenshot: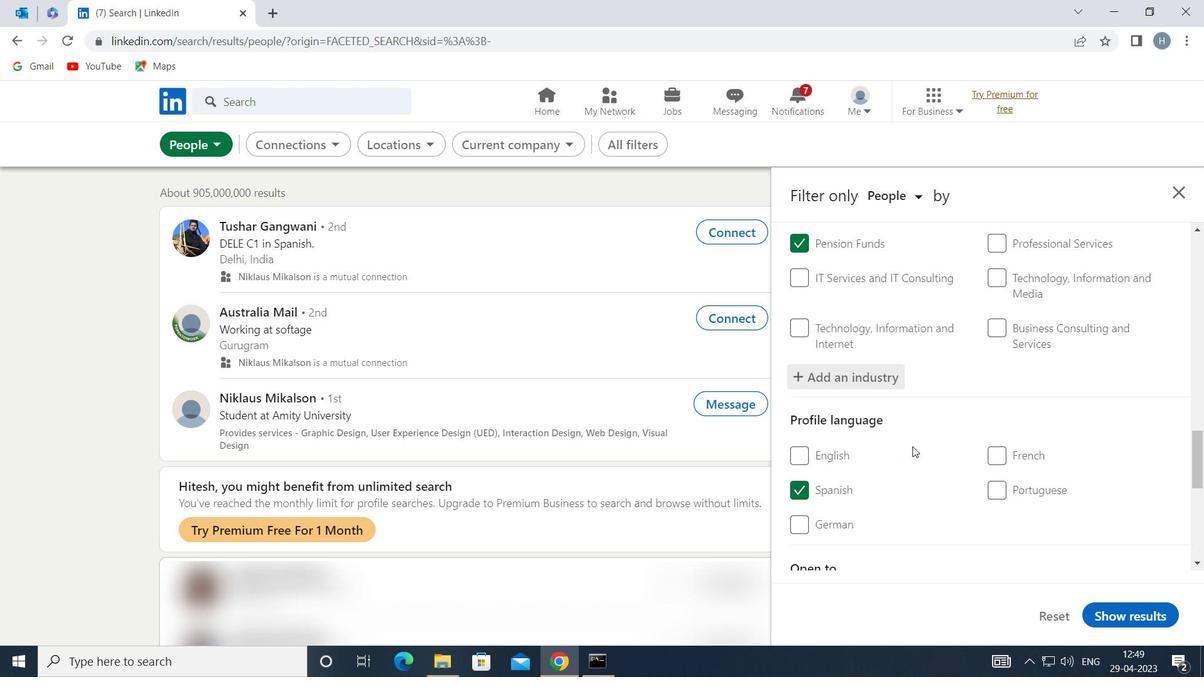 
Action: Mouse scrolled (911, 447) with delta (0, 0)
Screenshot: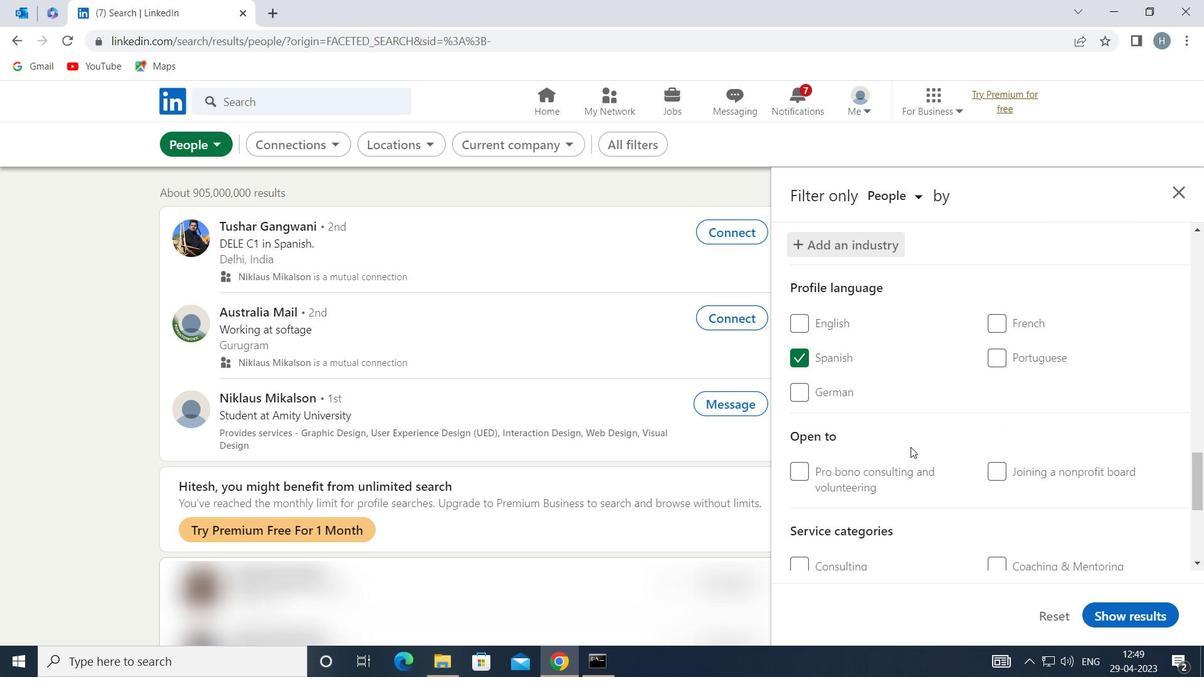 
Action: Mouse moved to (1023, 454)
Screenshot: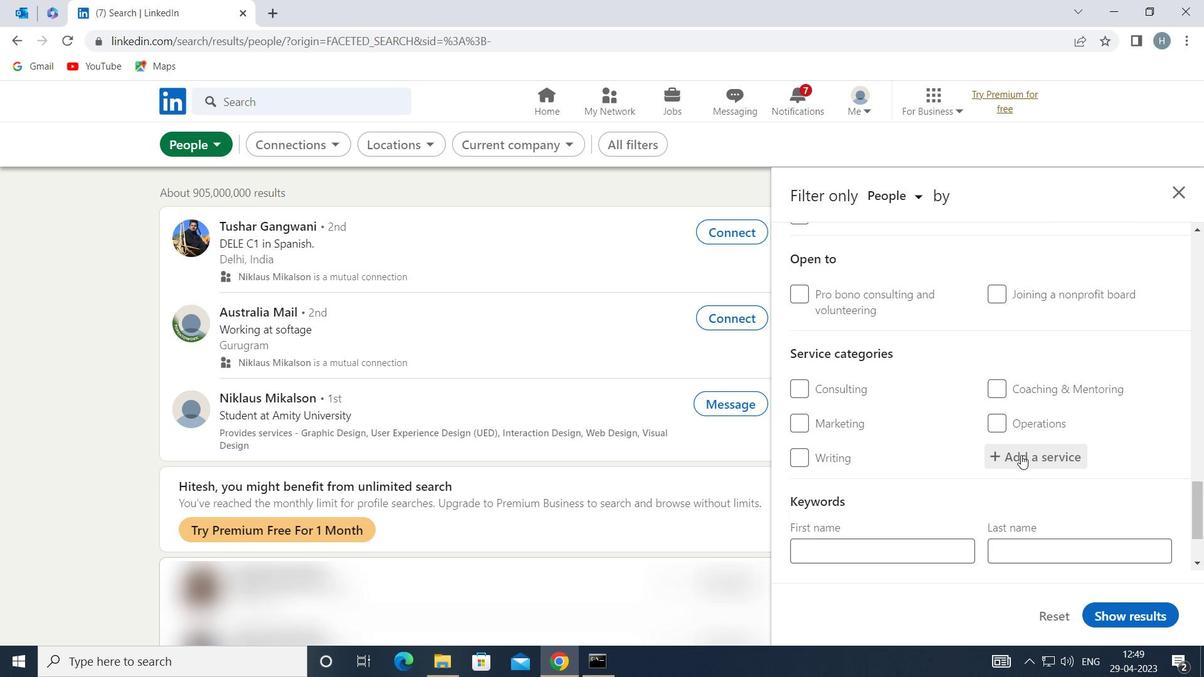 
Action: Mouse pressed left at (1023, 454)
Screenshot: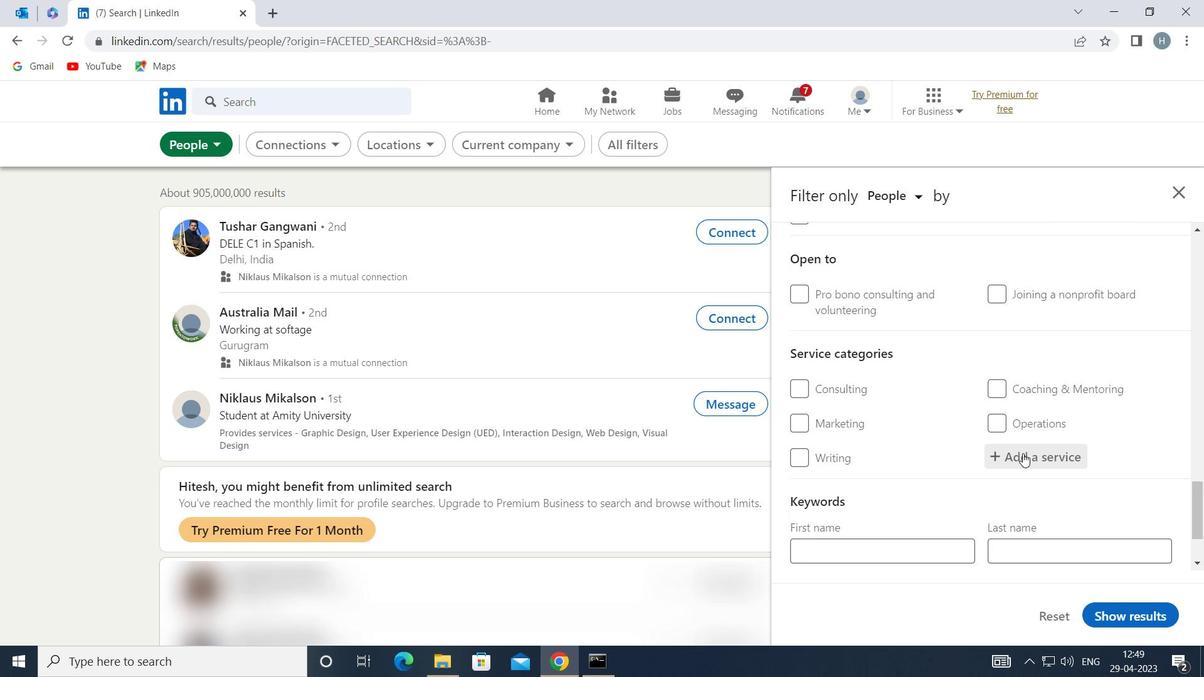 
Action: Mouse moved to (1010, 449)
Screenshot: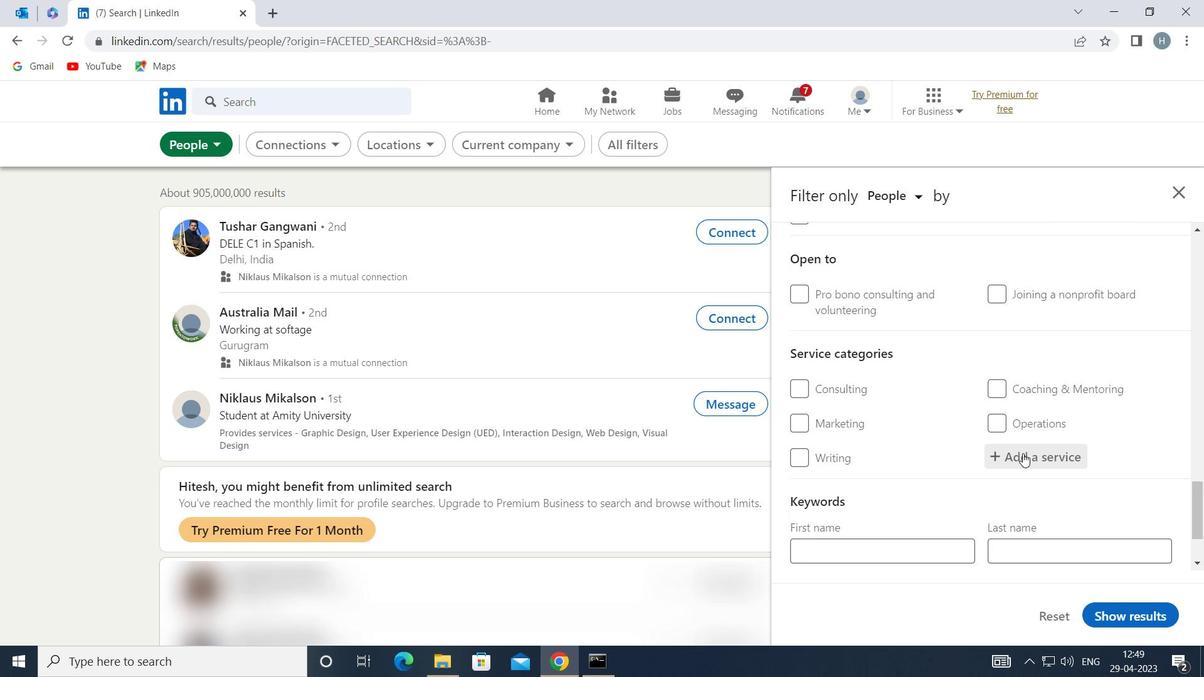 
Action: Key pressed <Key.shift>PUBLIC
Screenshot: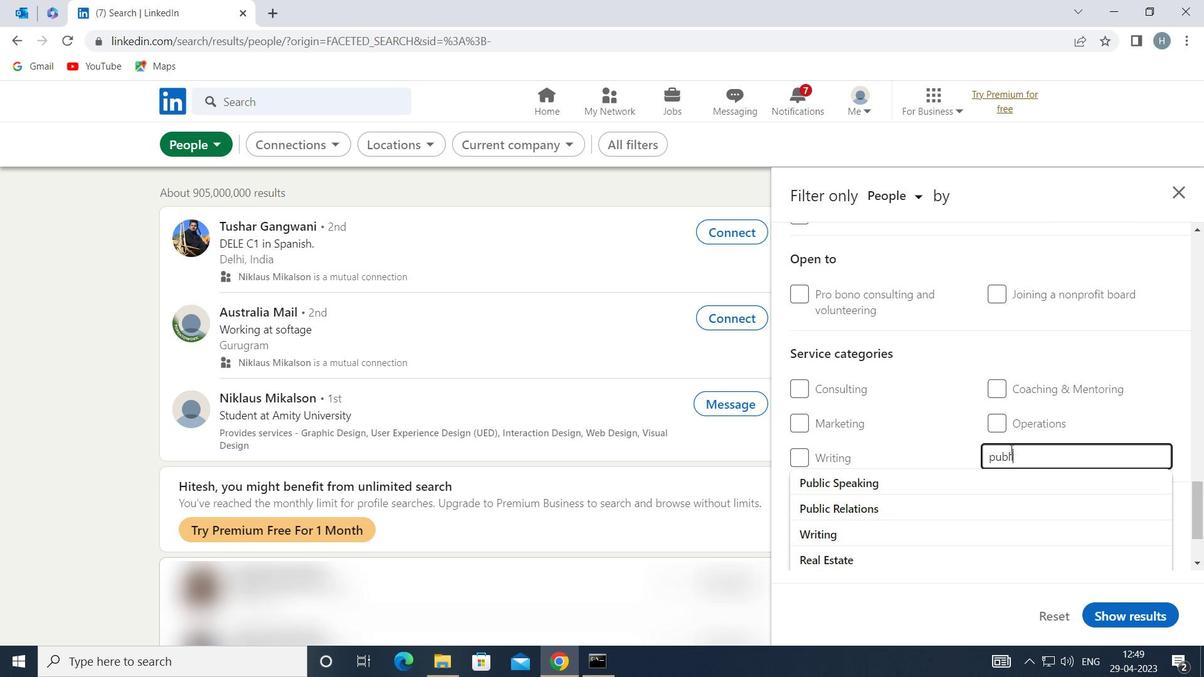 
Action: Mouse moved to (1006, 446)
Screenshot: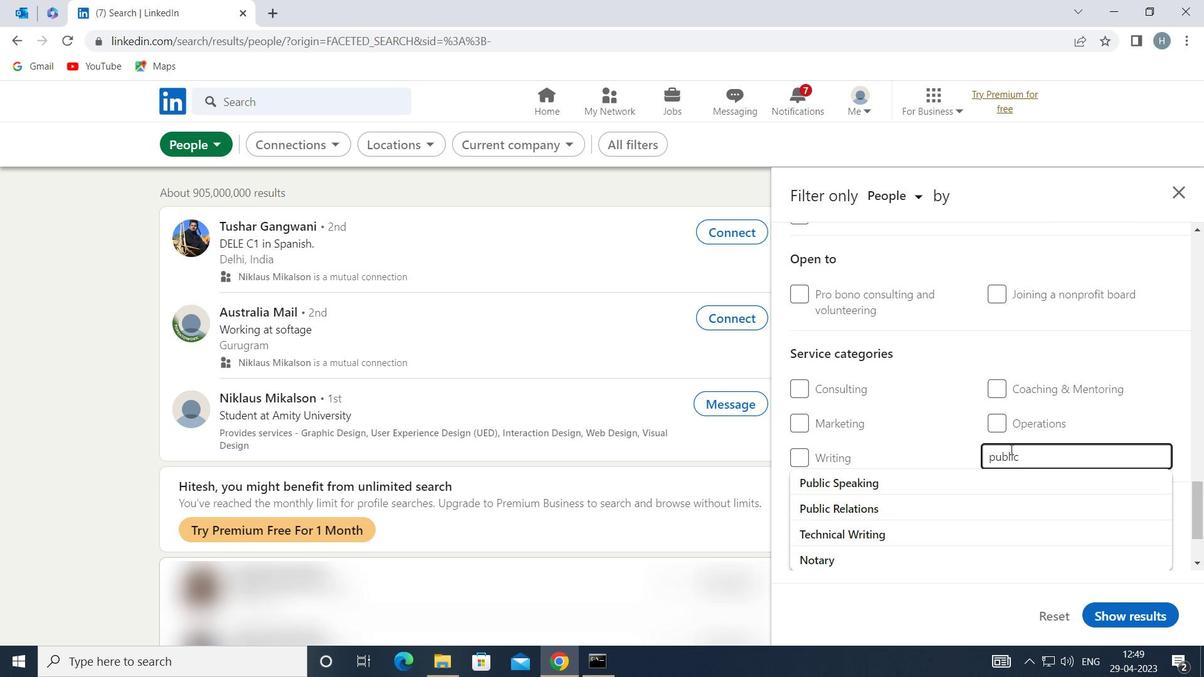 
Action: Key pressed <Key.space>
Screenshot: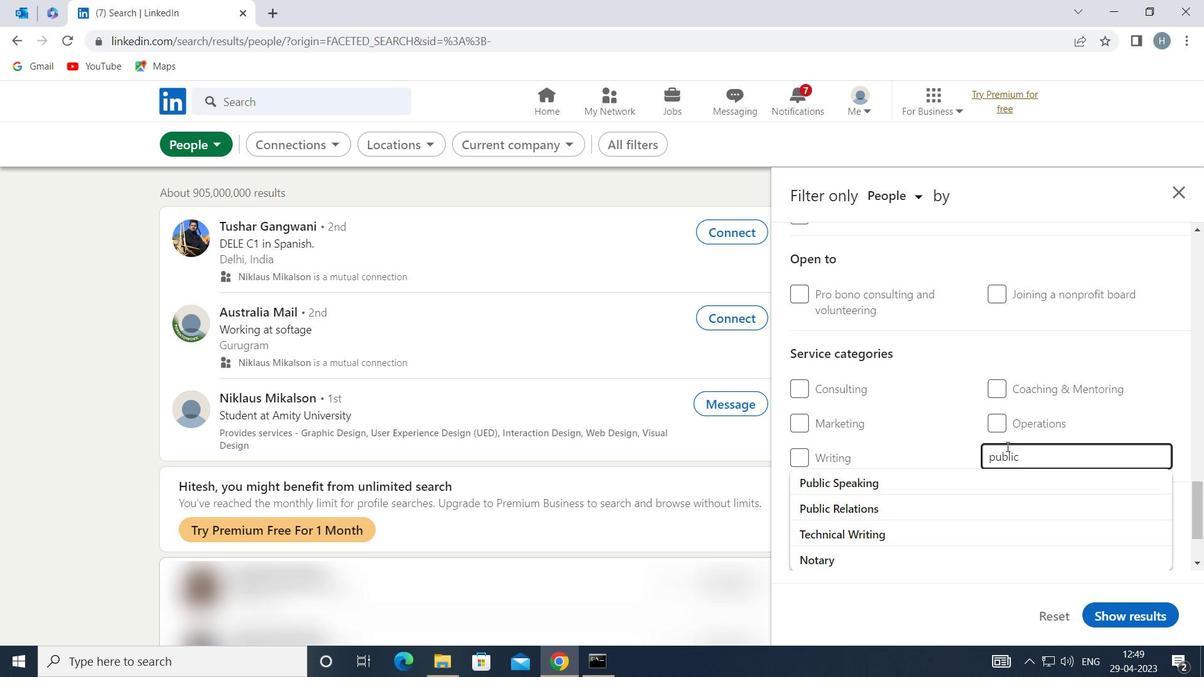 
Action: Mouse moved to (918, 506)
Screenshot: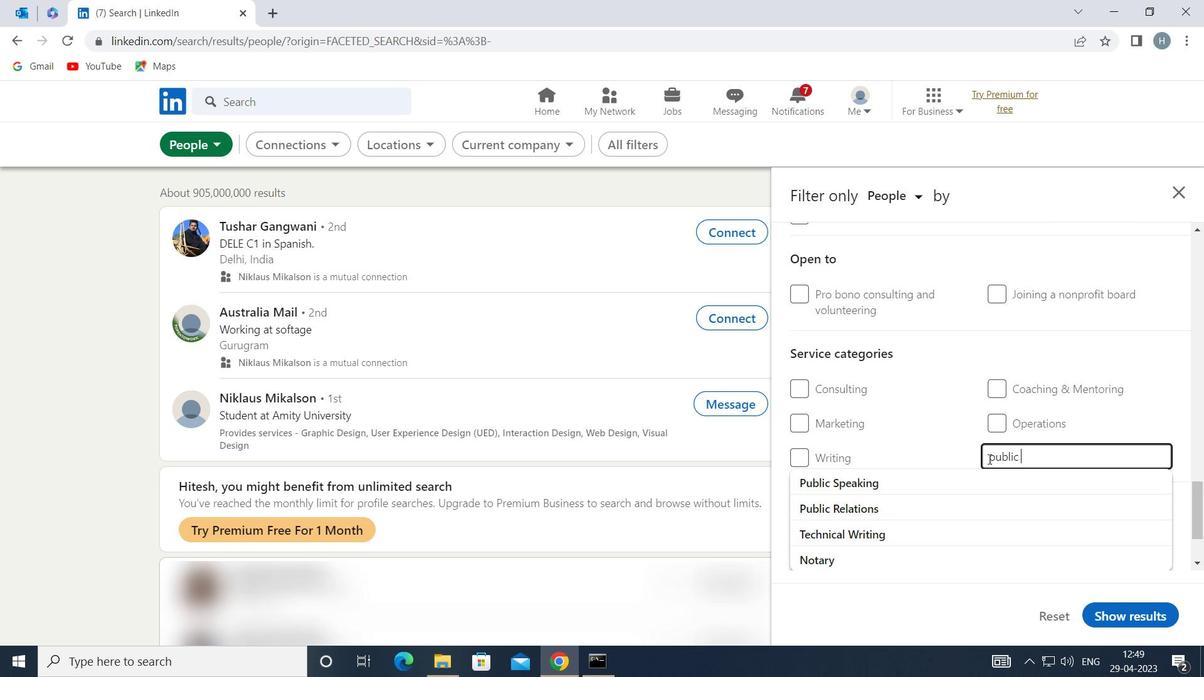 
Action: Mouse pressed left at (918, 506)
Screenshot: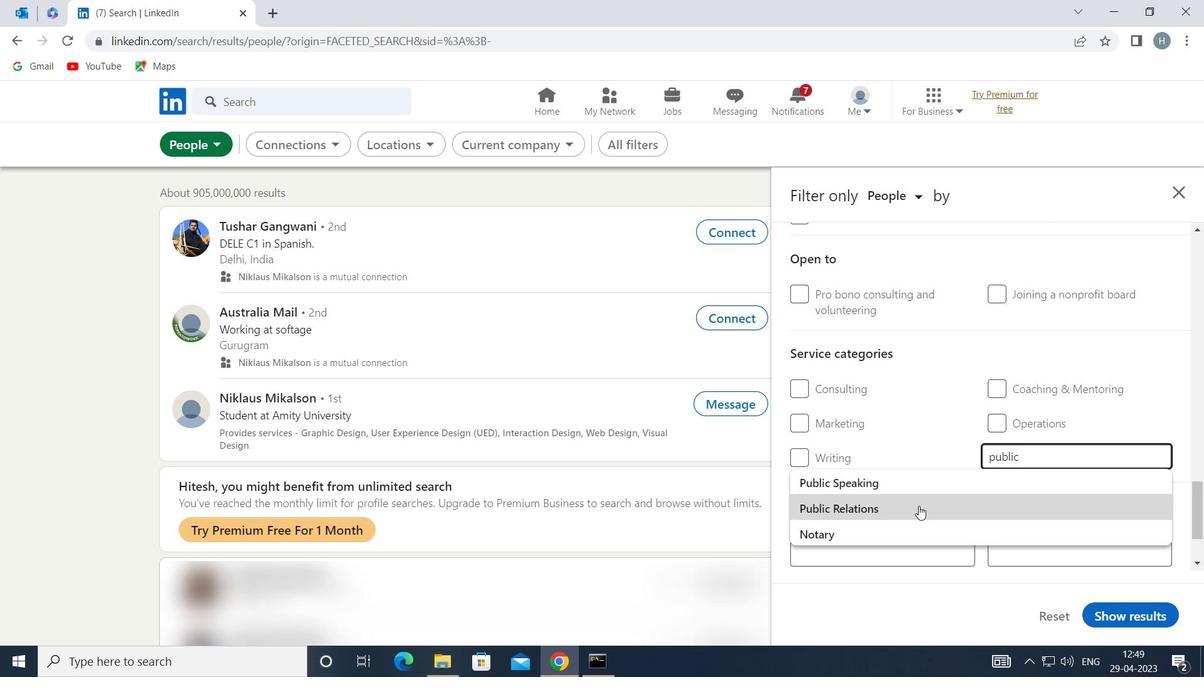 
Action: Mouse moved to (931, 515)
Screenshot: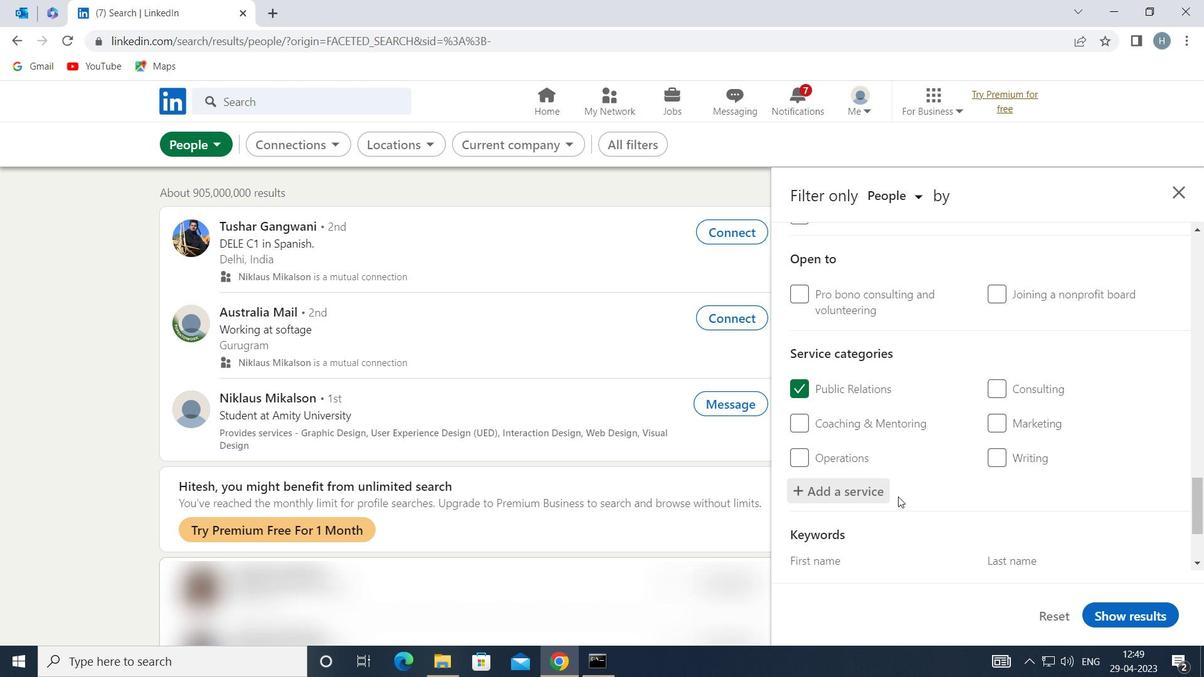 
Action: Mouse scrolled (931, 514) with delta (0, 0)
Screenshot: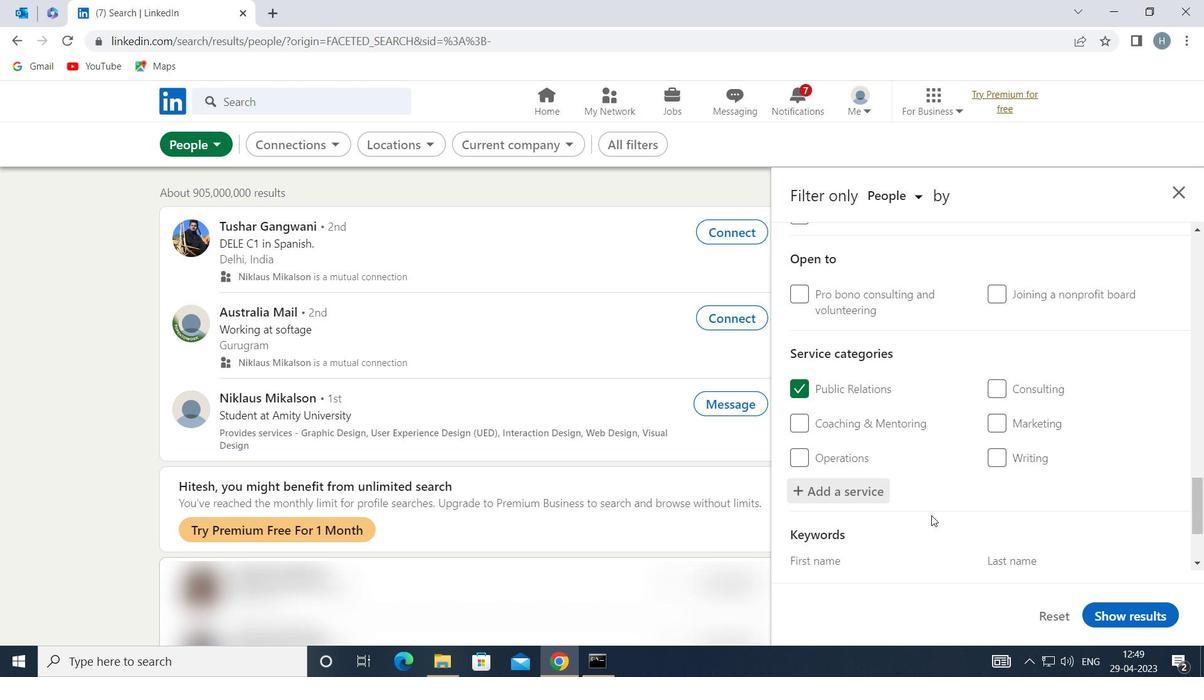 
Action: Mouse scrolled (931, 514) with delta (0, 0)
Screenshot: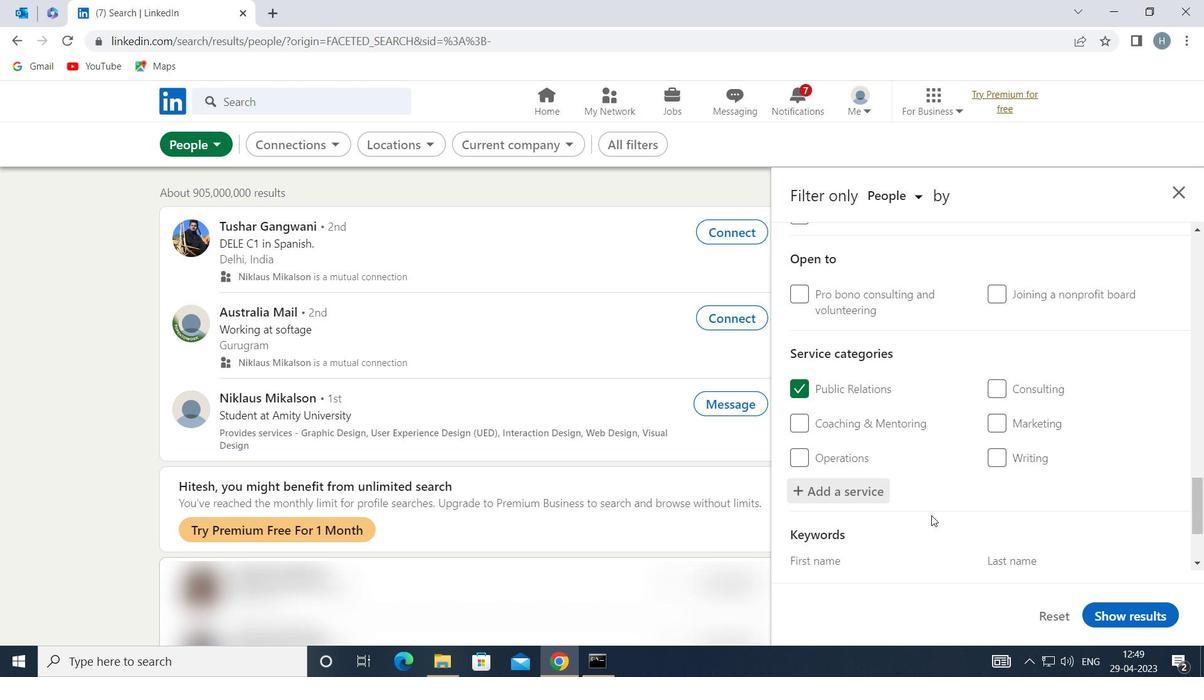 
Action: Mouse moved to (934, 512)
Screenshot: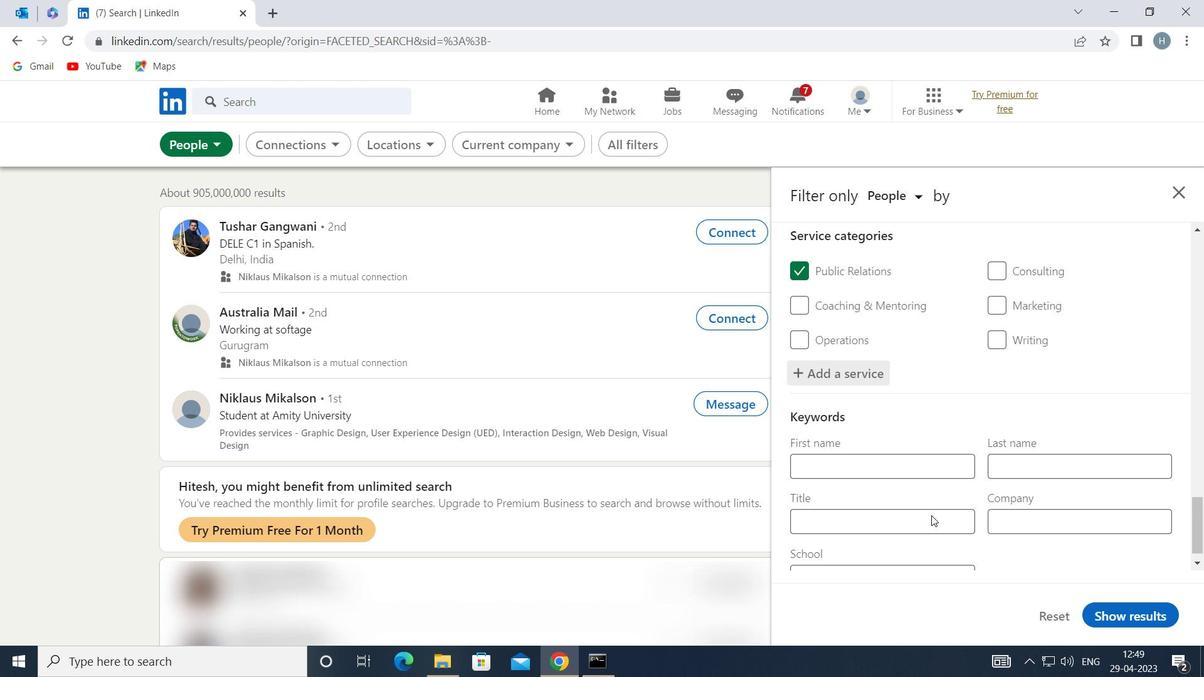 
Action: Mouse scrolled (934, 511) with delta (0, 0)
Screenshot: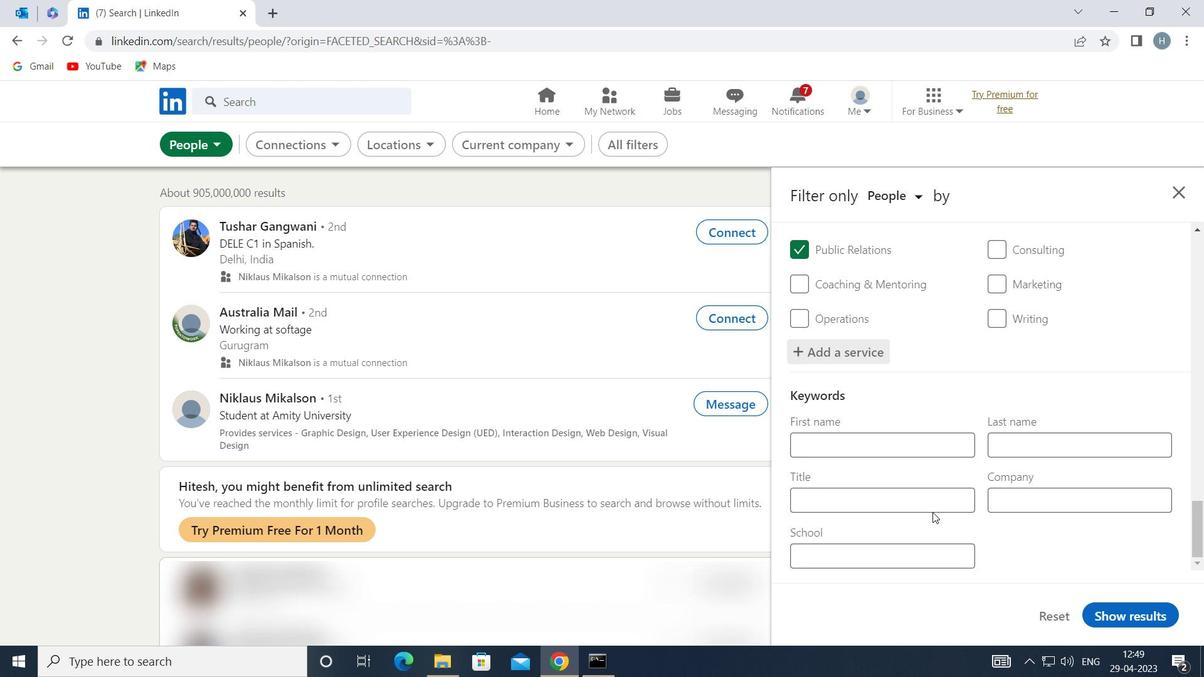 
Action: Mouse moved to (930, 498)
Screenshot: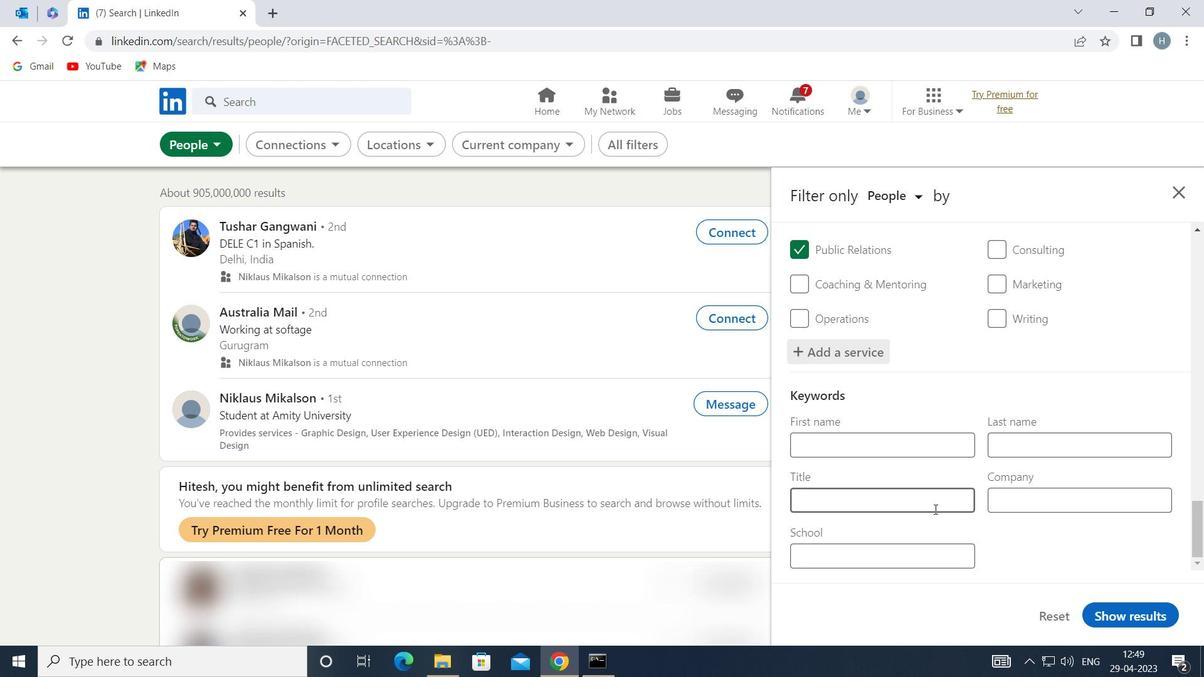 
Action: Mouse pressed left at (930, 498)
Screenshot: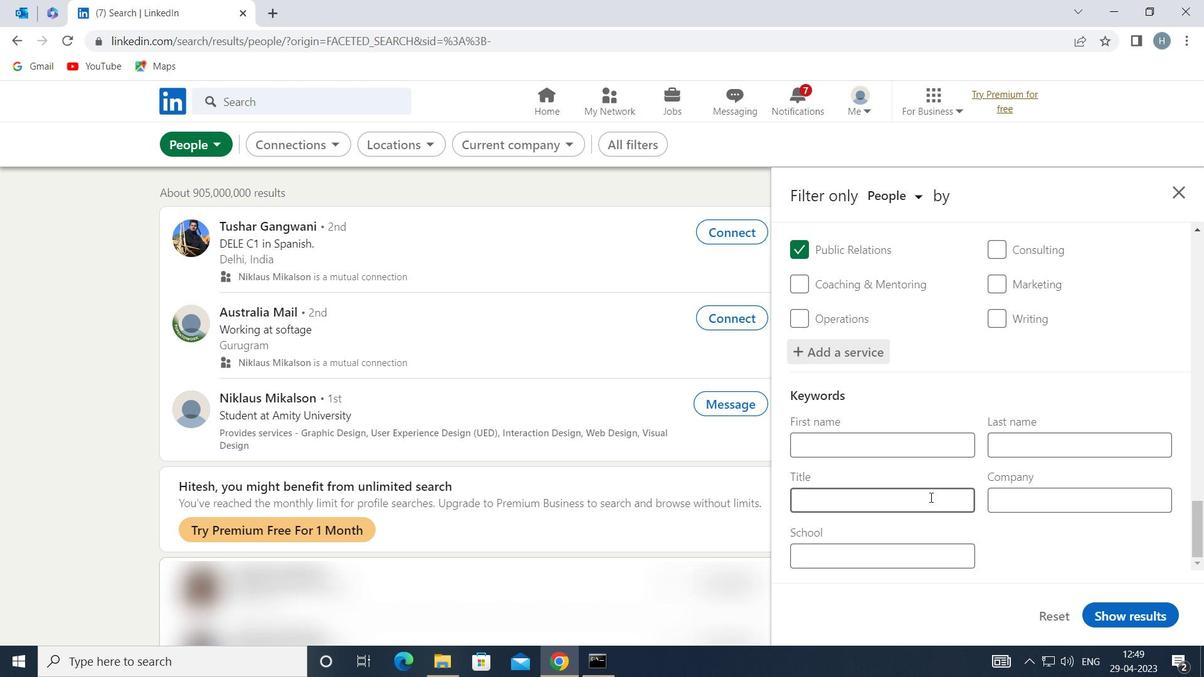 
Action: Mouse moved to (927, 498)
Screenshot: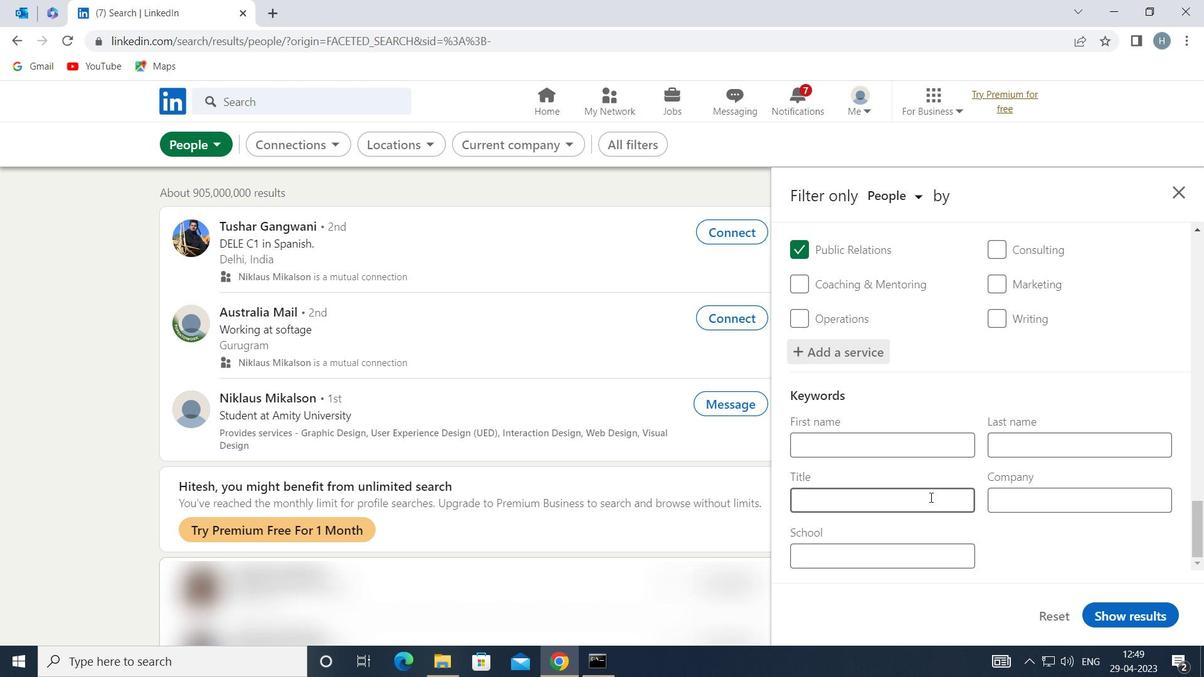 
Action: Key pressed <Key.shift>DELIVERY<Key.space><Key.shift>DRIVER
Screenshot: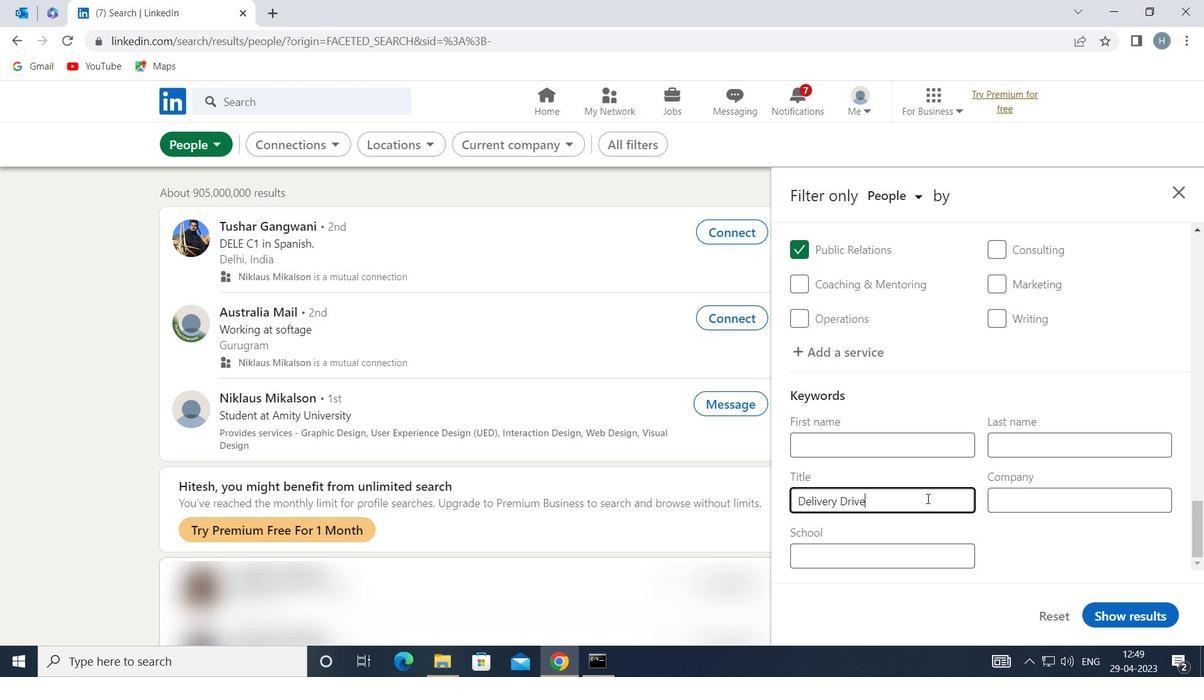 
Action: Mouse moved to (1125, 612)
Screenshot: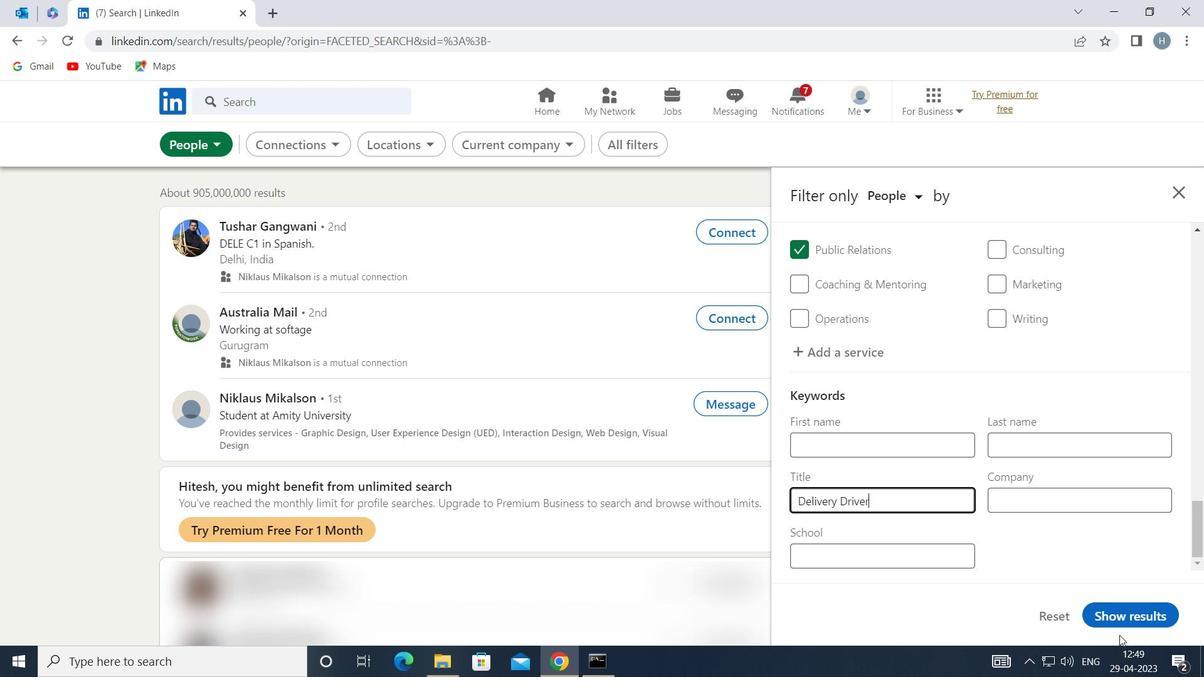 
Action: Mouse pressed left at (1125, 612)
Screenshot: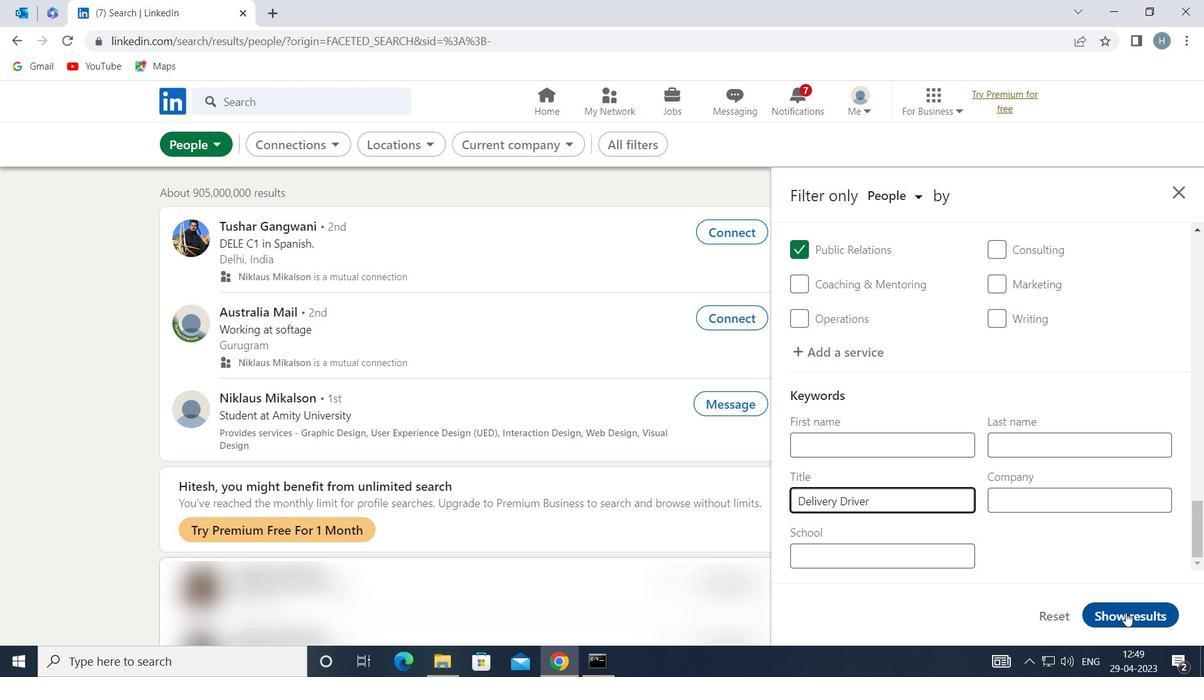
Action: Mouse moved to (770, 455)
Screenshot: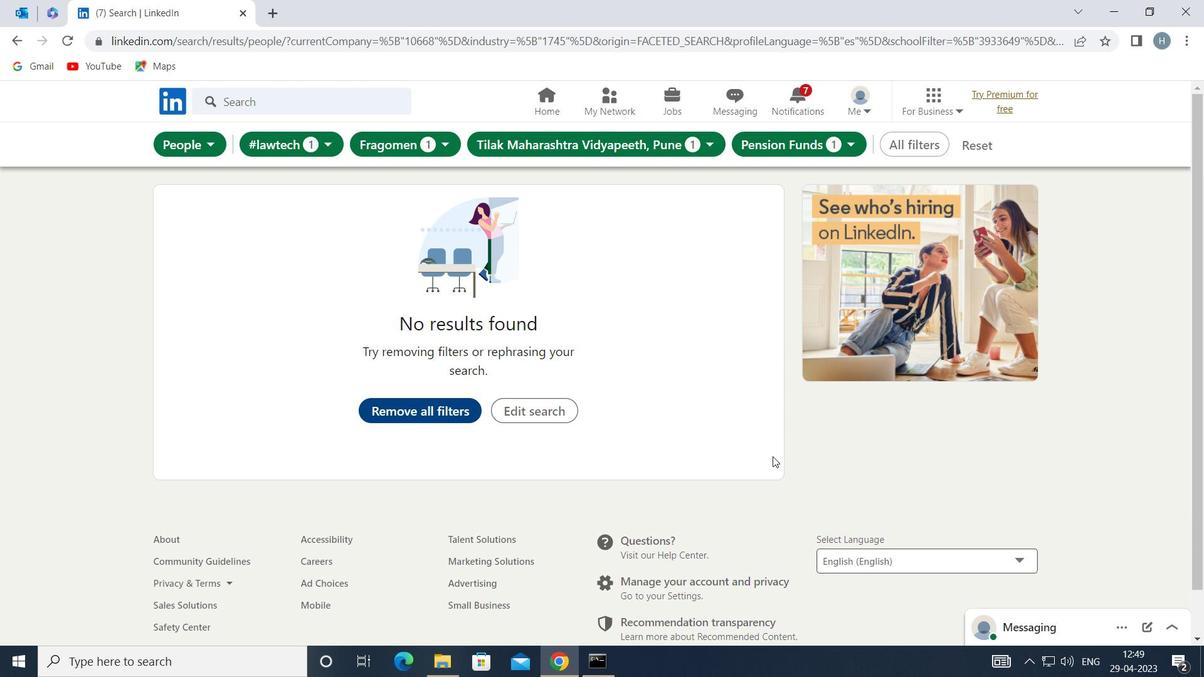 
